 Task: In the  document Michael.docx change page color to  'Light Brown'. Add link on bottom right corner of the sheet: 'www.instagram.com' Insert page numer on top of the page
Action: Mouse moved to (35, 92)
Screenshot: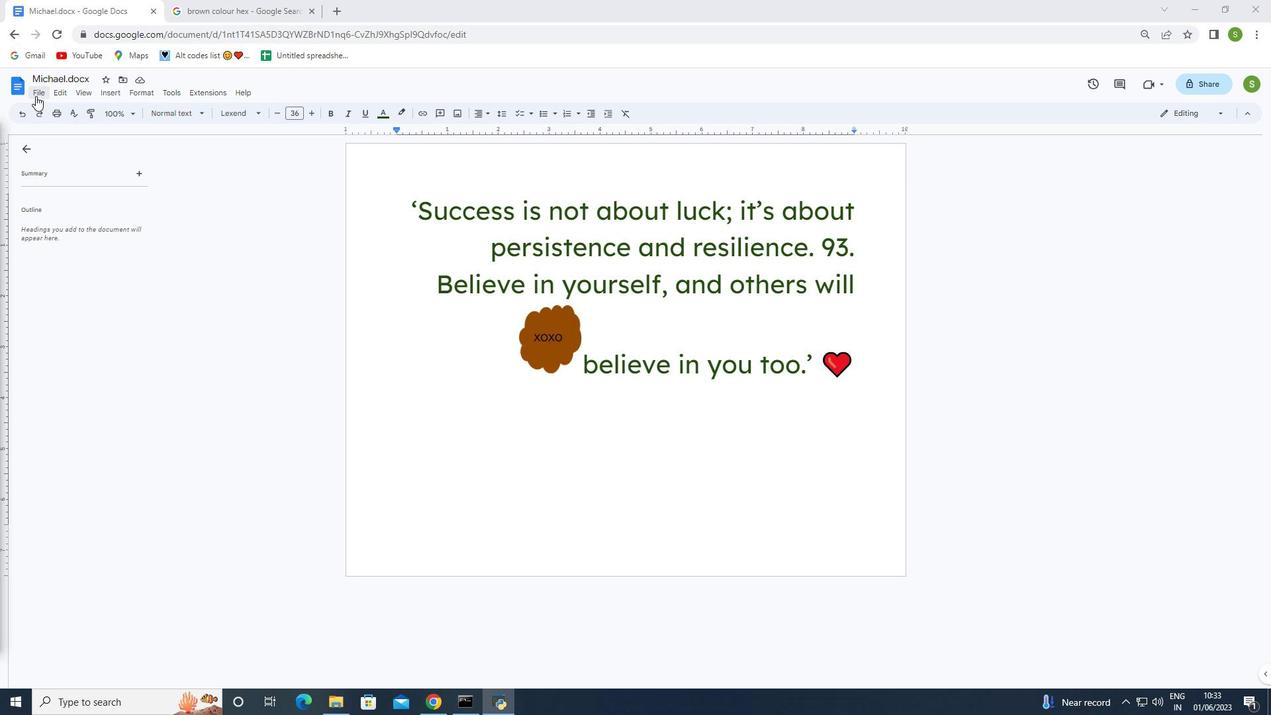 
Action: Mouse pressed left at (35, 92)
Screenshot: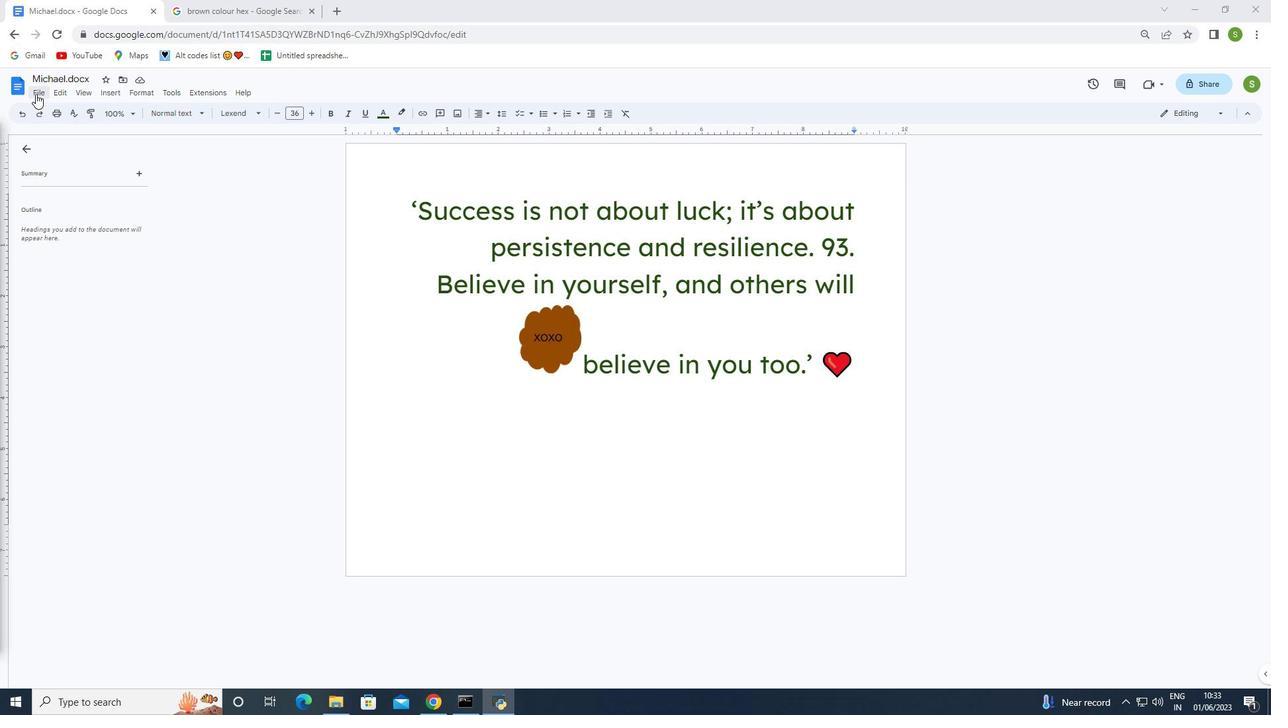 
Action: Mouse moved to (72, 229)
Screenshot: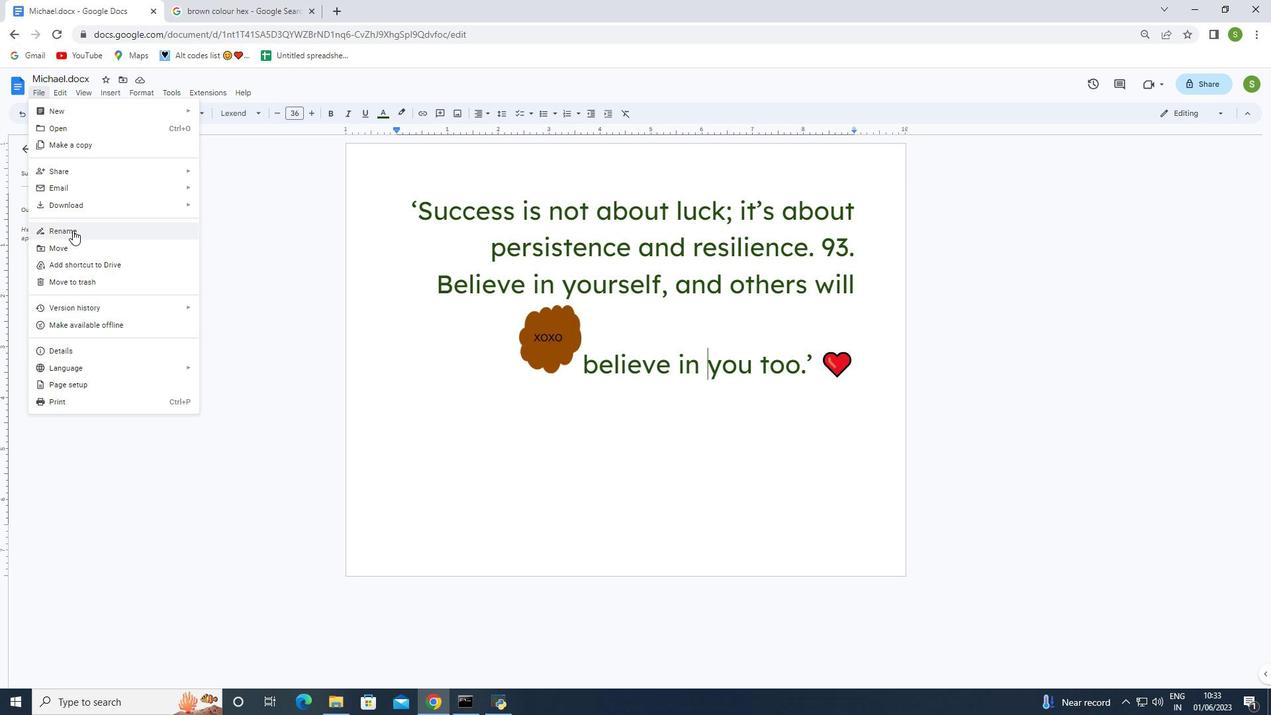 
Action: Mouse pressed left at (72, 229)
Screenshot: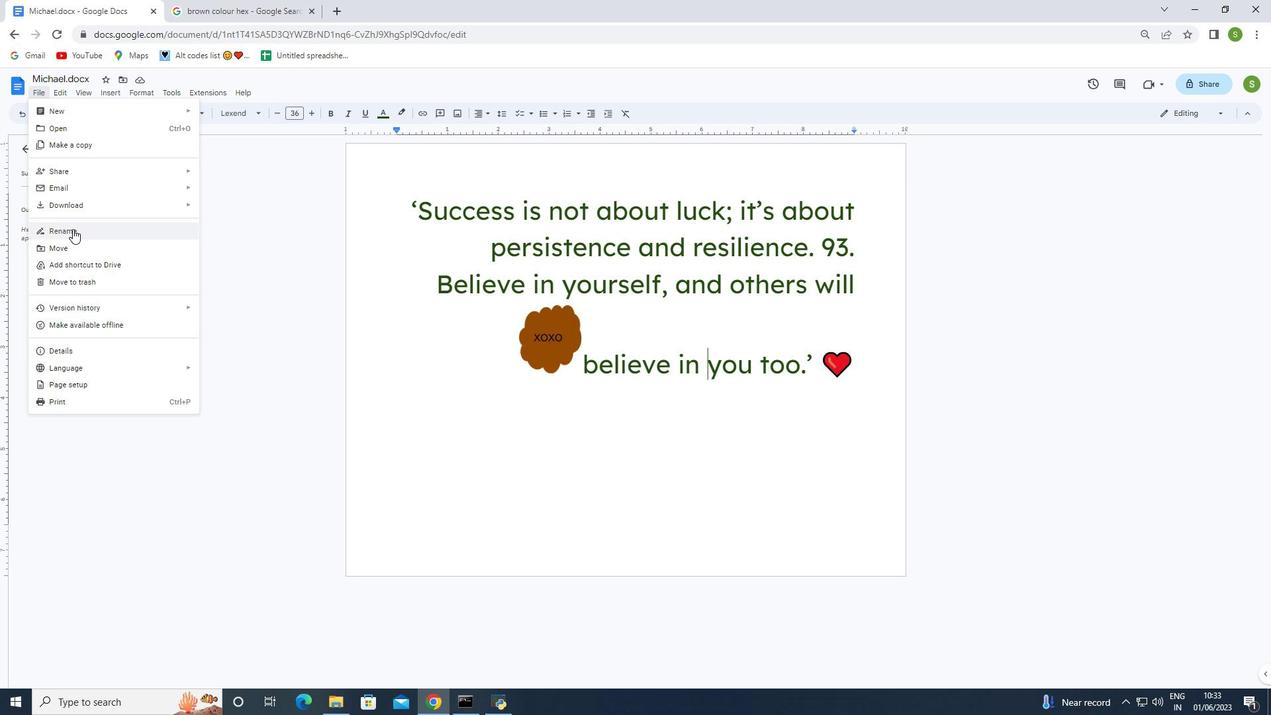 
Action: Mouse moved to (91, 78)
Screenshot: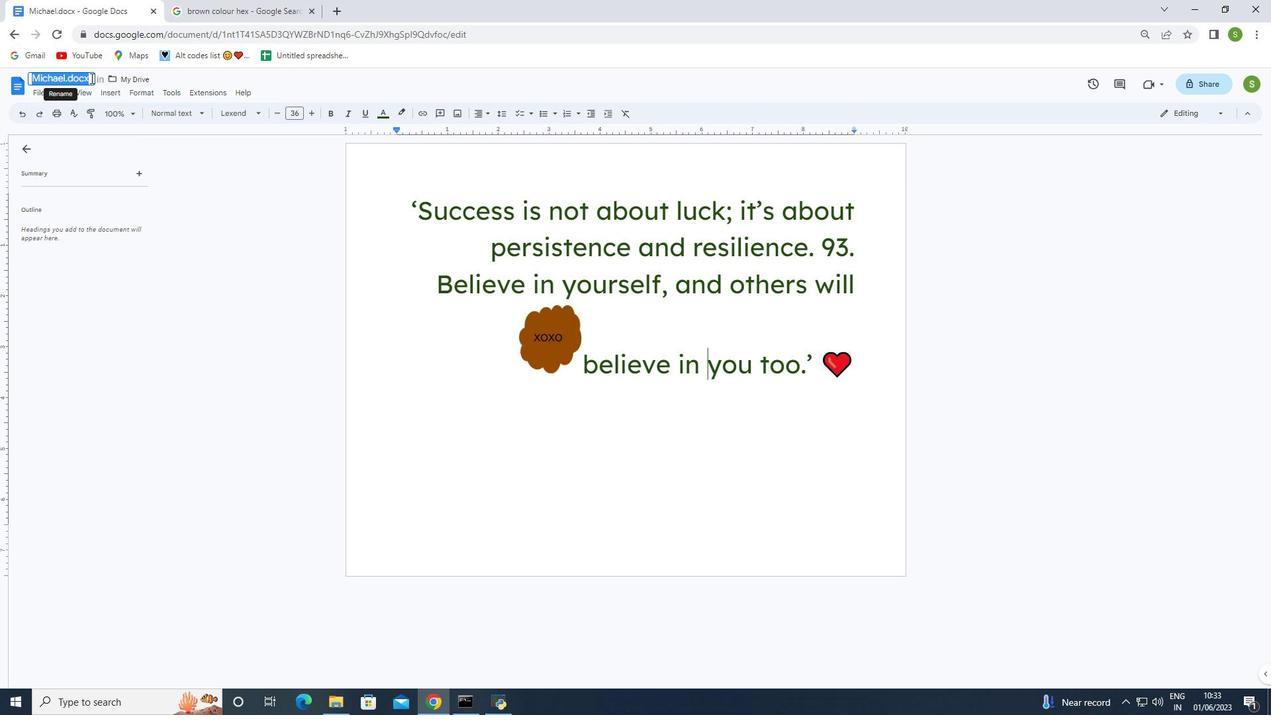 
Action: Mouse pressed left at (91, 78)
Screenshot: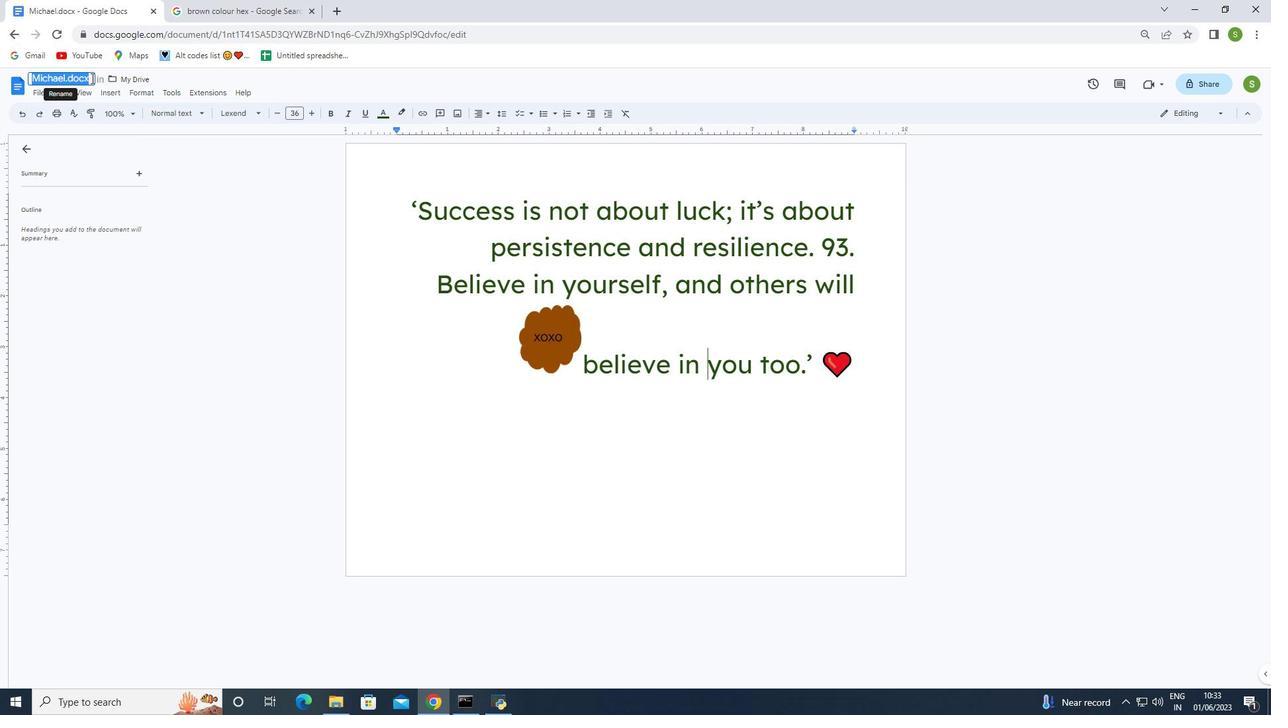 
Action: Mouse moved to (147, 202)
Screenshot: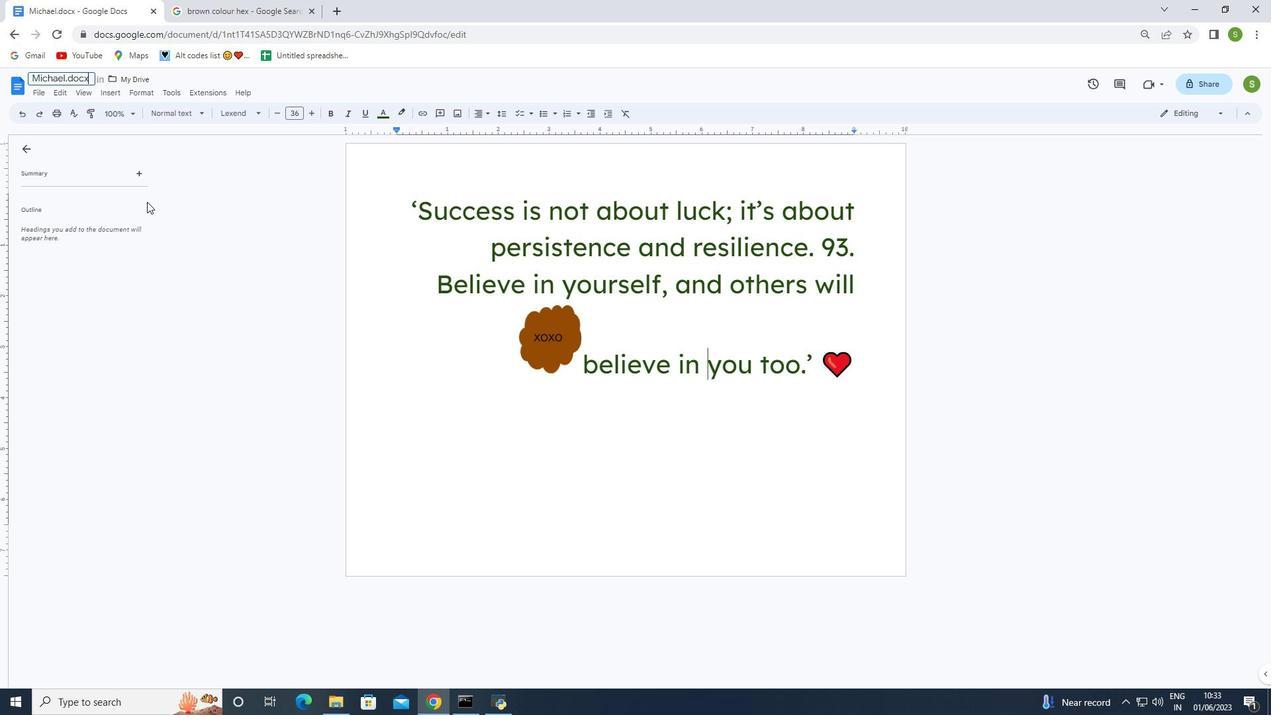 
Action: Key pressed <Key.enter>
Screenshot: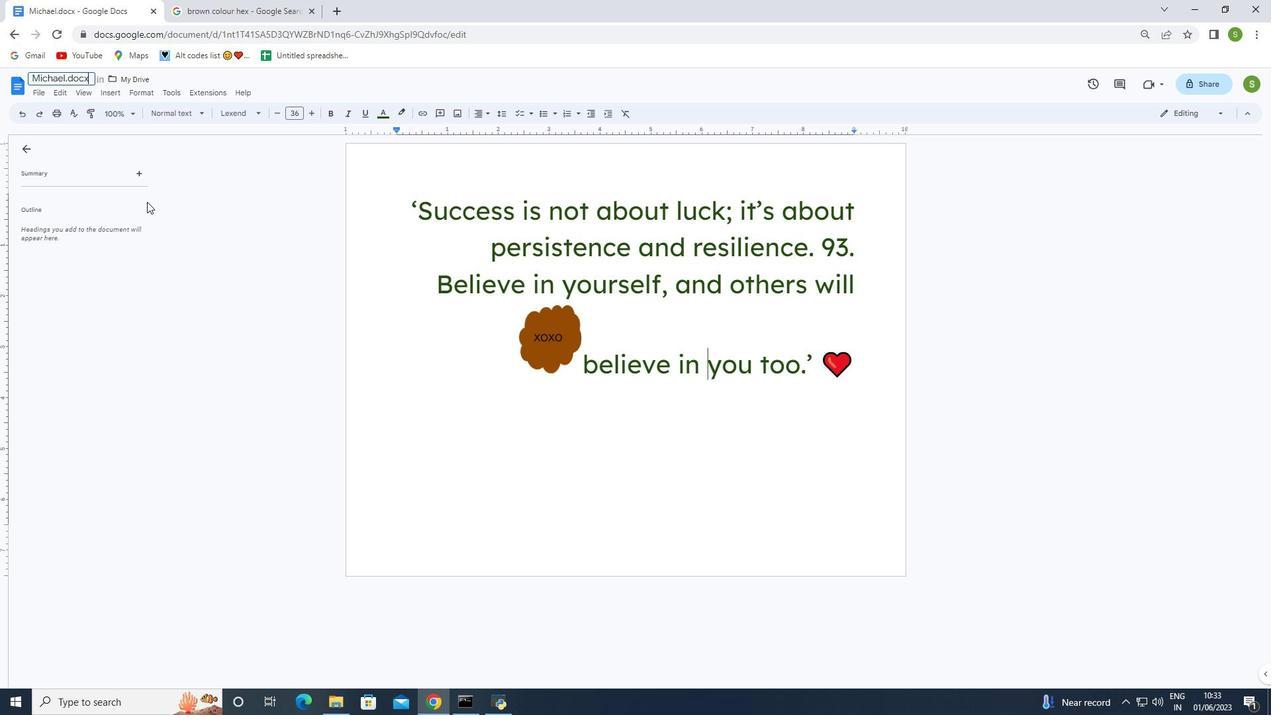 
Action: Mouse moved to (261, 0)
Screenshot: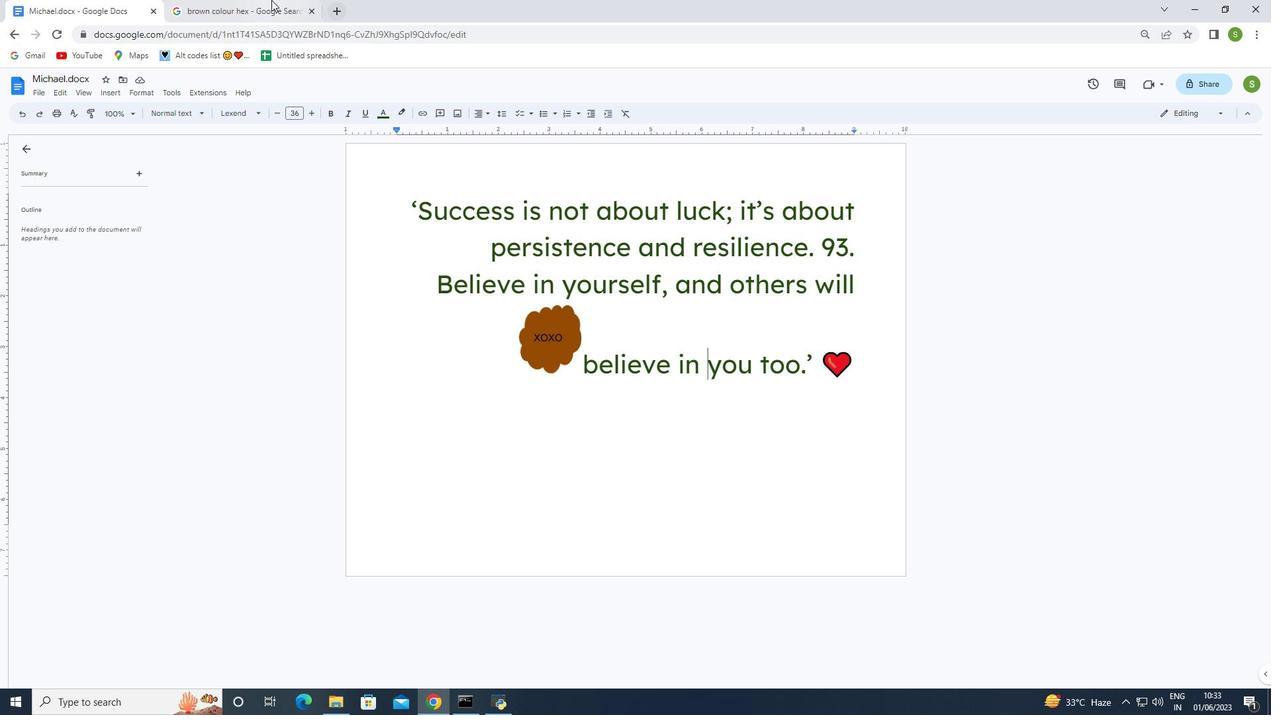 
Action: Mouse pressed left at (261, 0)
Screenshot: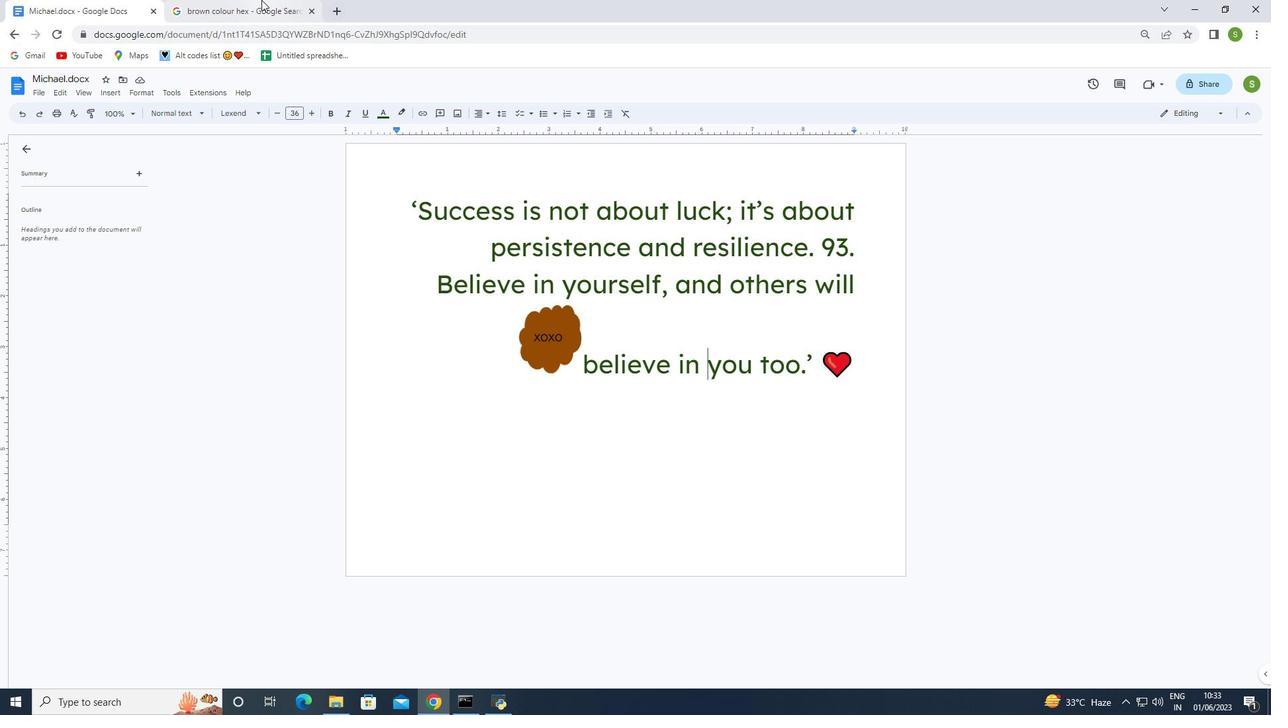 
Action: Mouse moved to (257, 114)
Screenshot: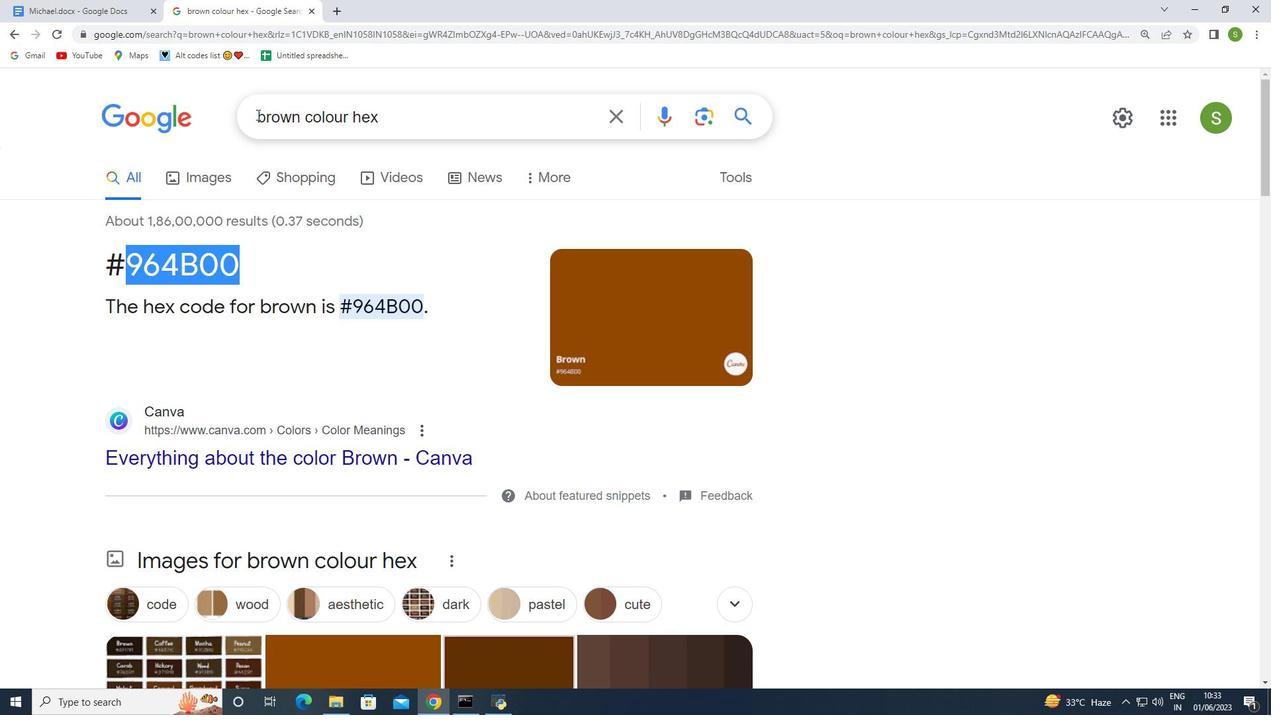 
Action: Mouse pressed left at (257, 114)
Screenshot: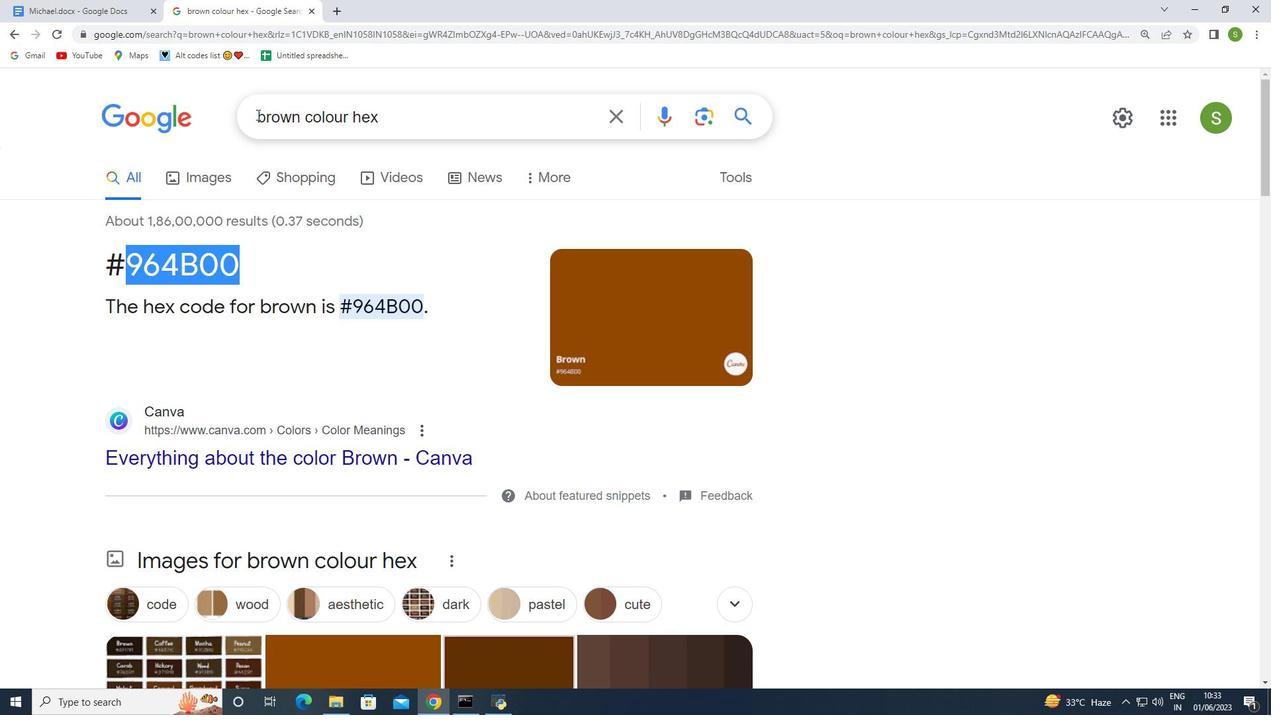 
Action: Mouse moved to (243, 174)
Screenshot: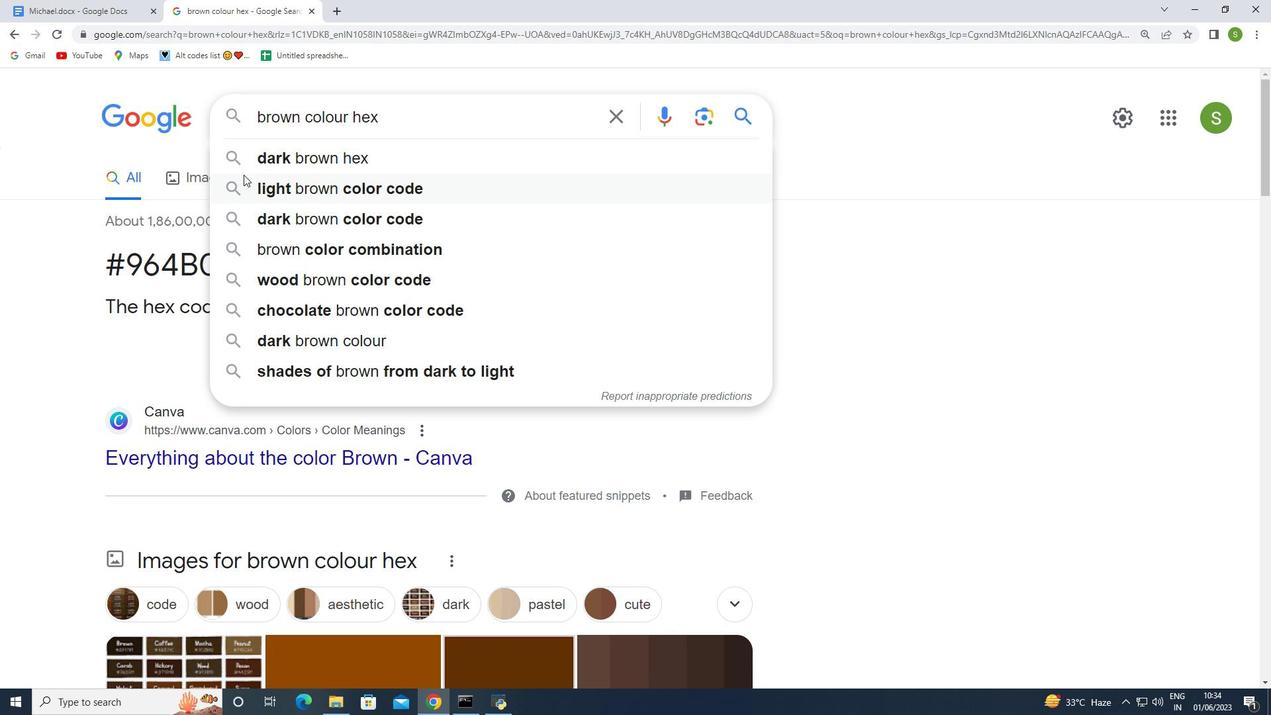 
Action: Key pressed l
Screenshot: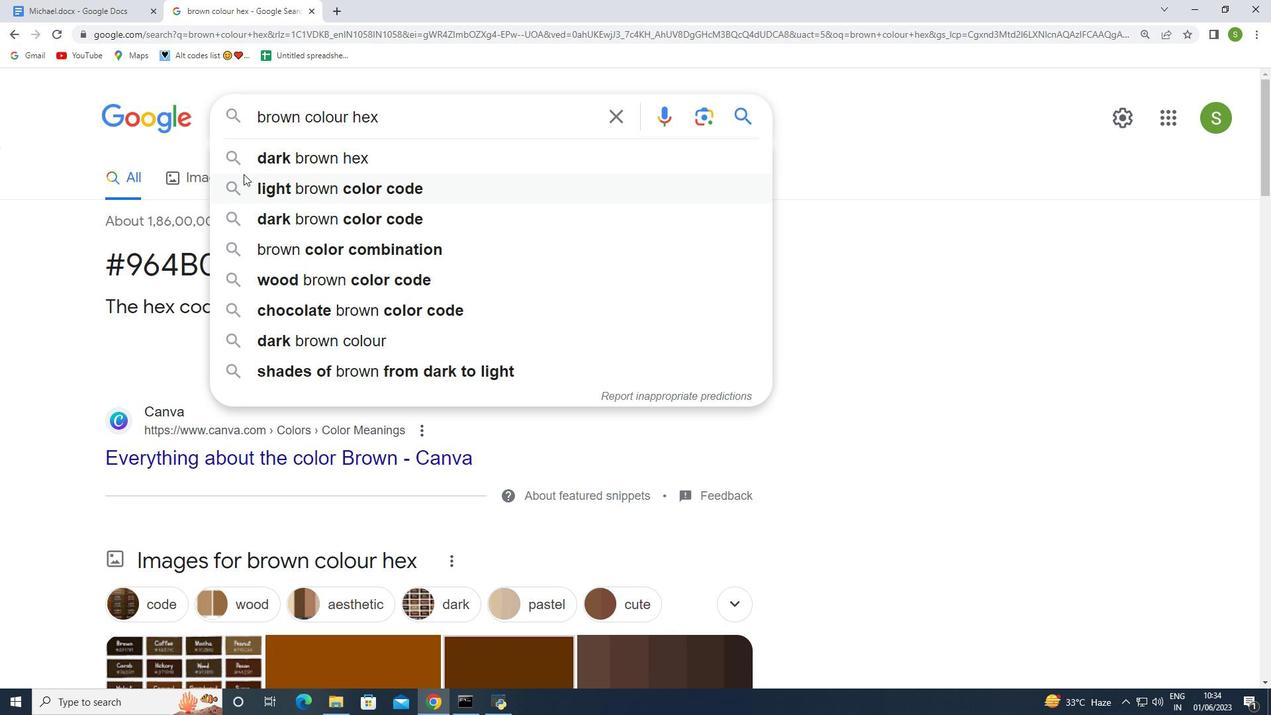
Action: Mouse moved to (244, 170)
Screenshot: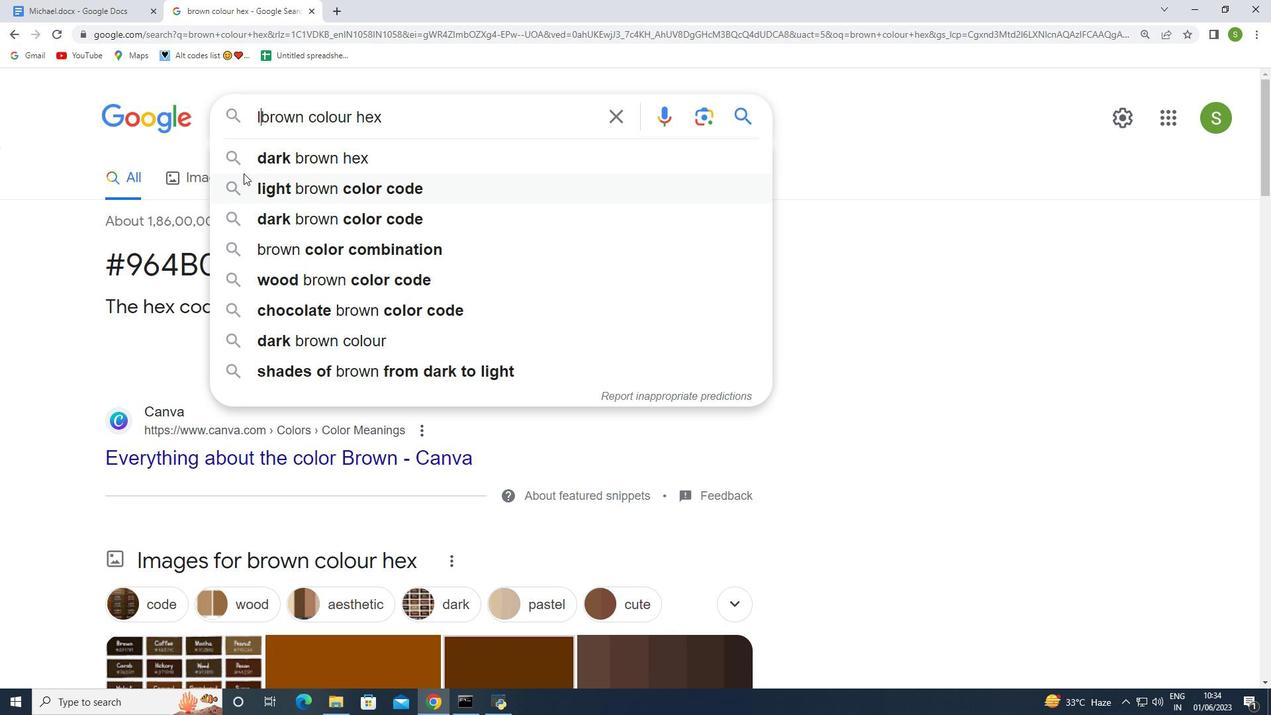 
Action: Key pressed i
Screenshot: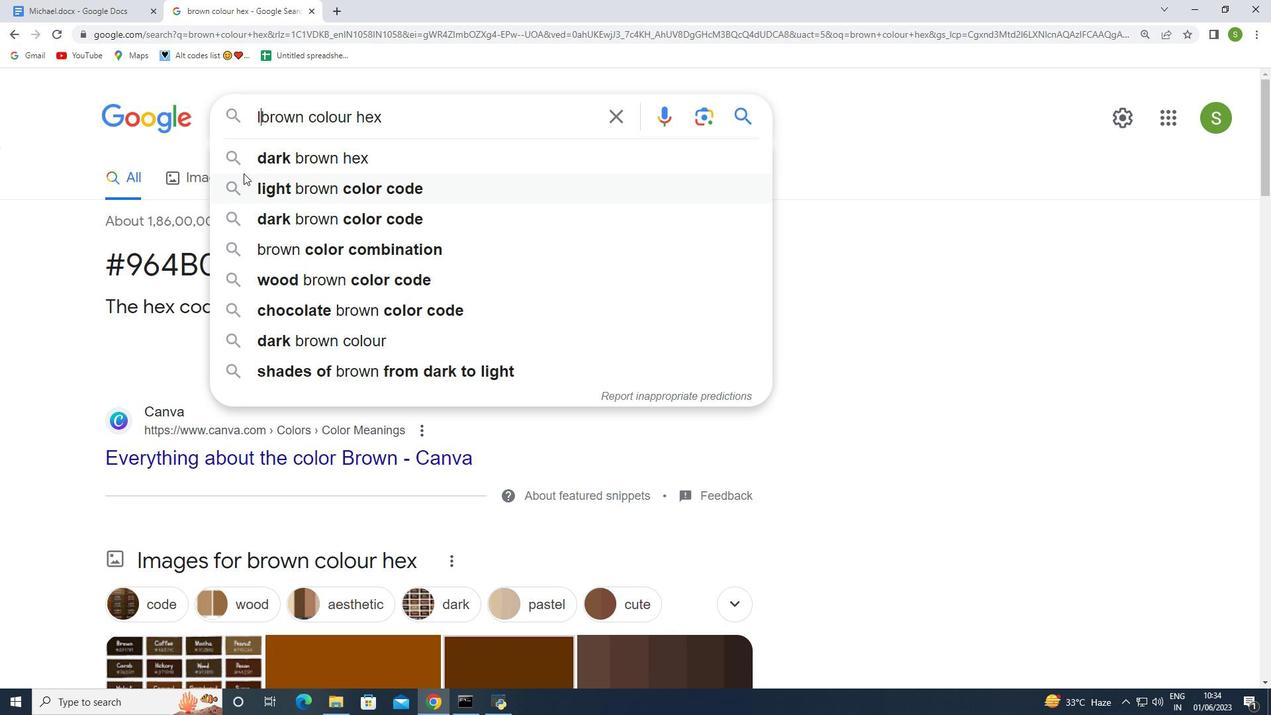 
Action: Mouse moved to (243, 172)
Screenshot: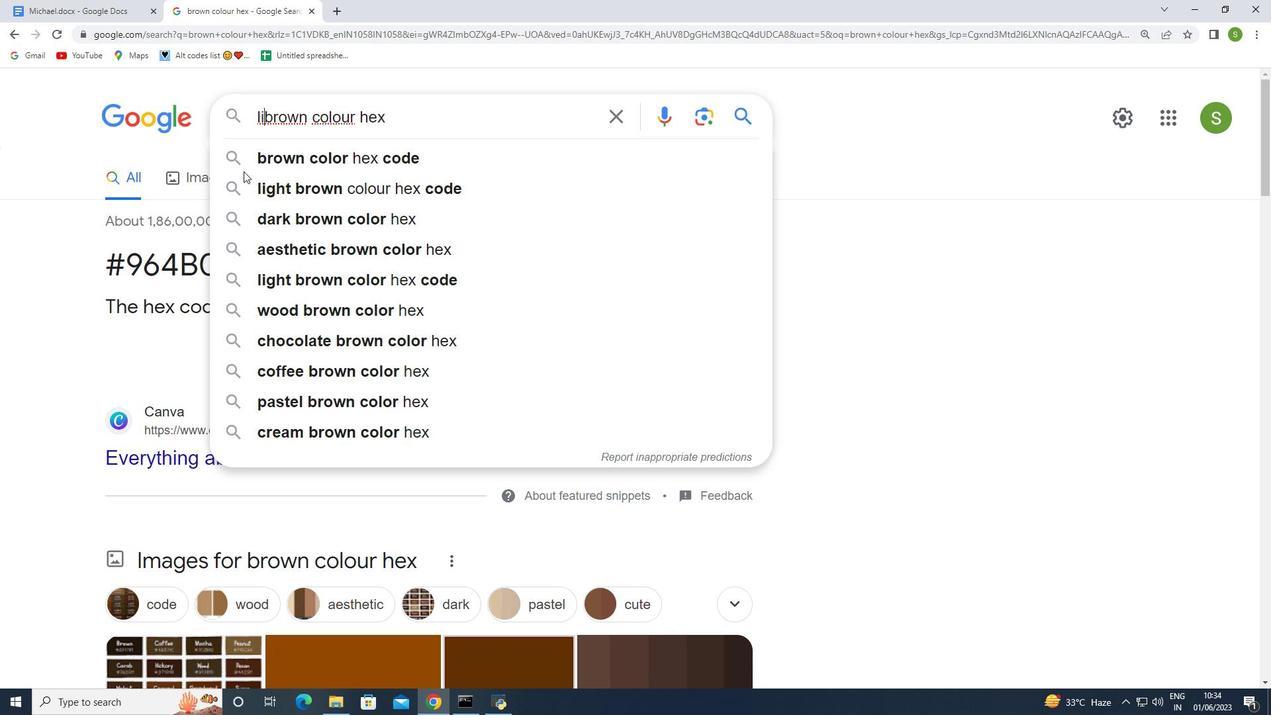 
Action: Key pressed g
Screenshot: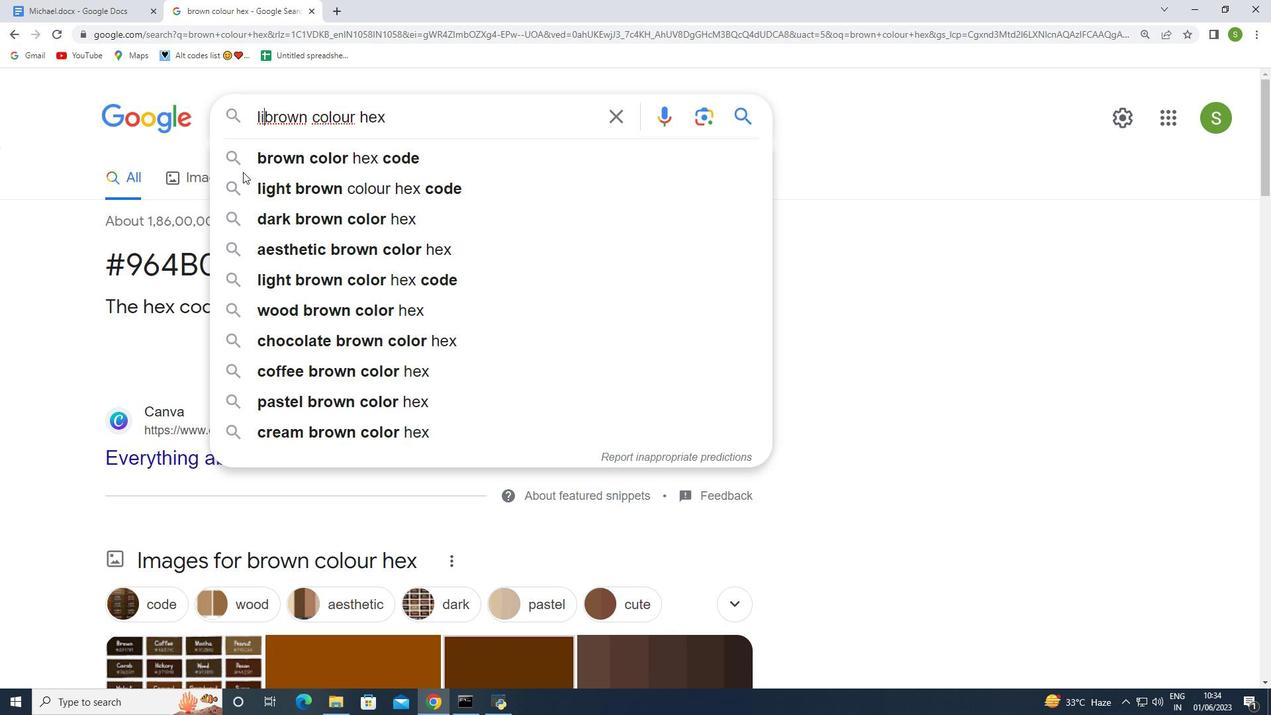 
Action: Mouse moved to (243, 172)
Screenshot: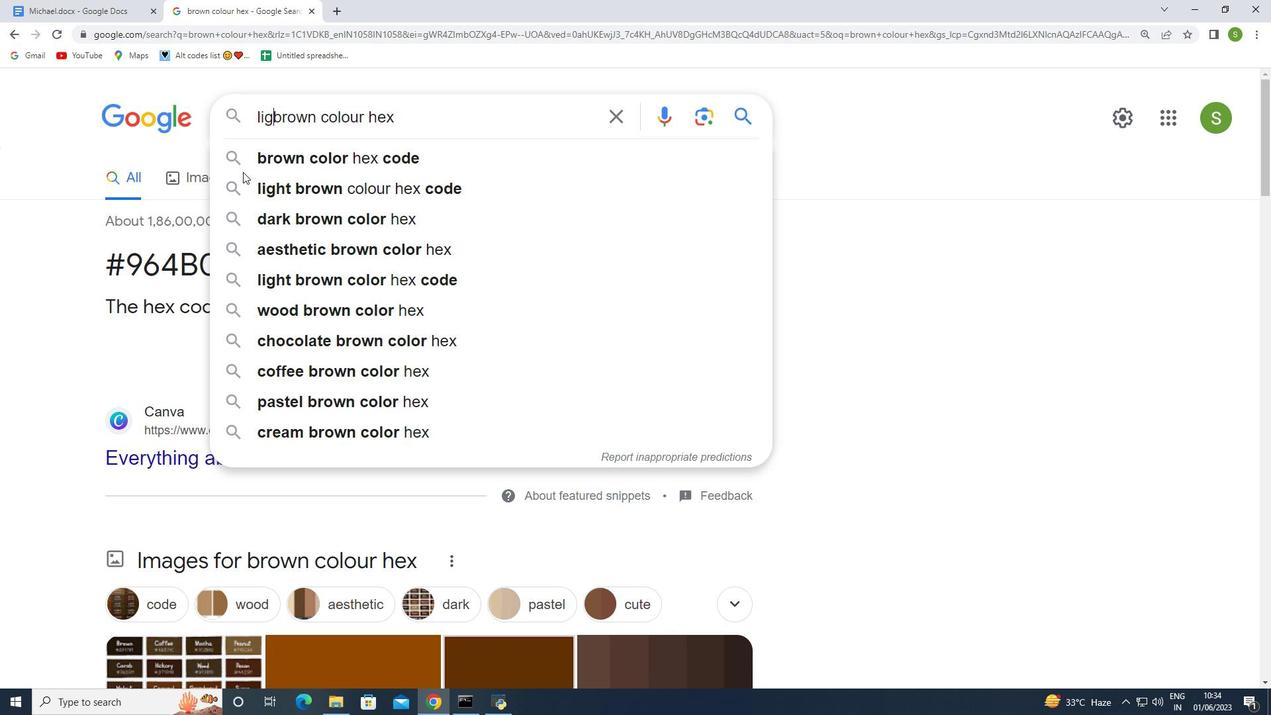 
Action: Key pressed h
Screenshot: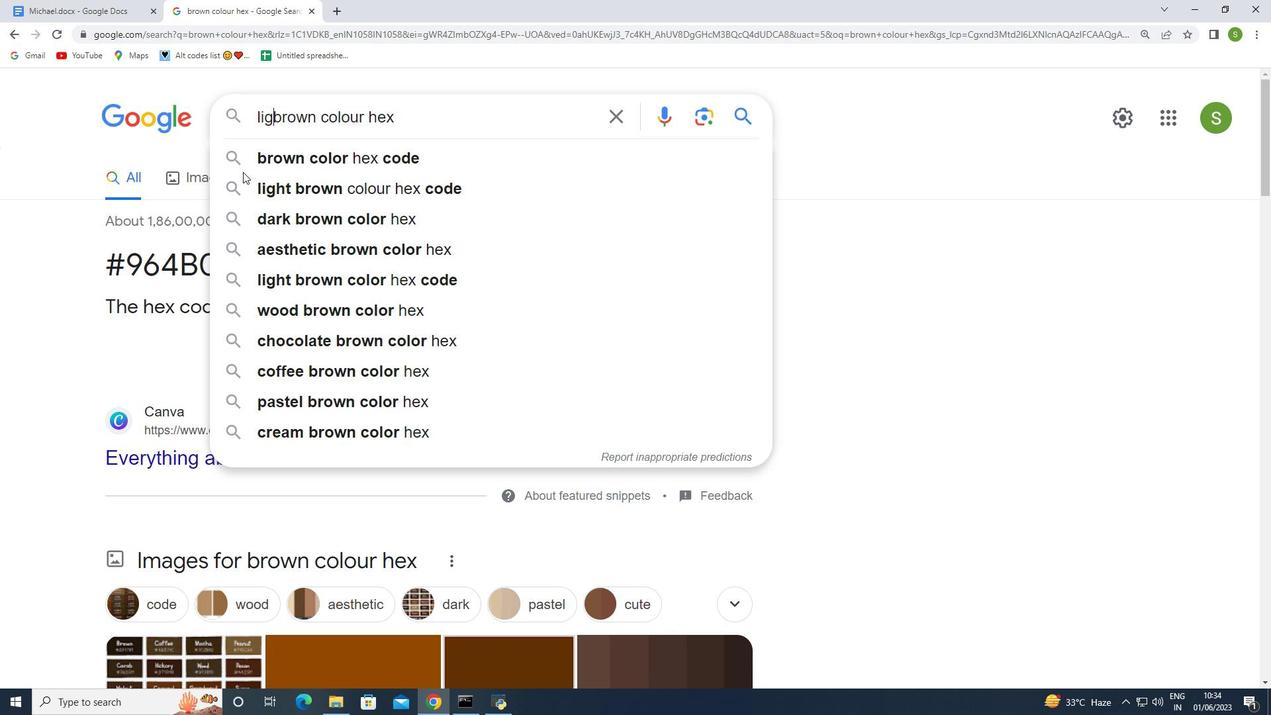 
Action: Mouse moved to (243, 172)
Screenshot: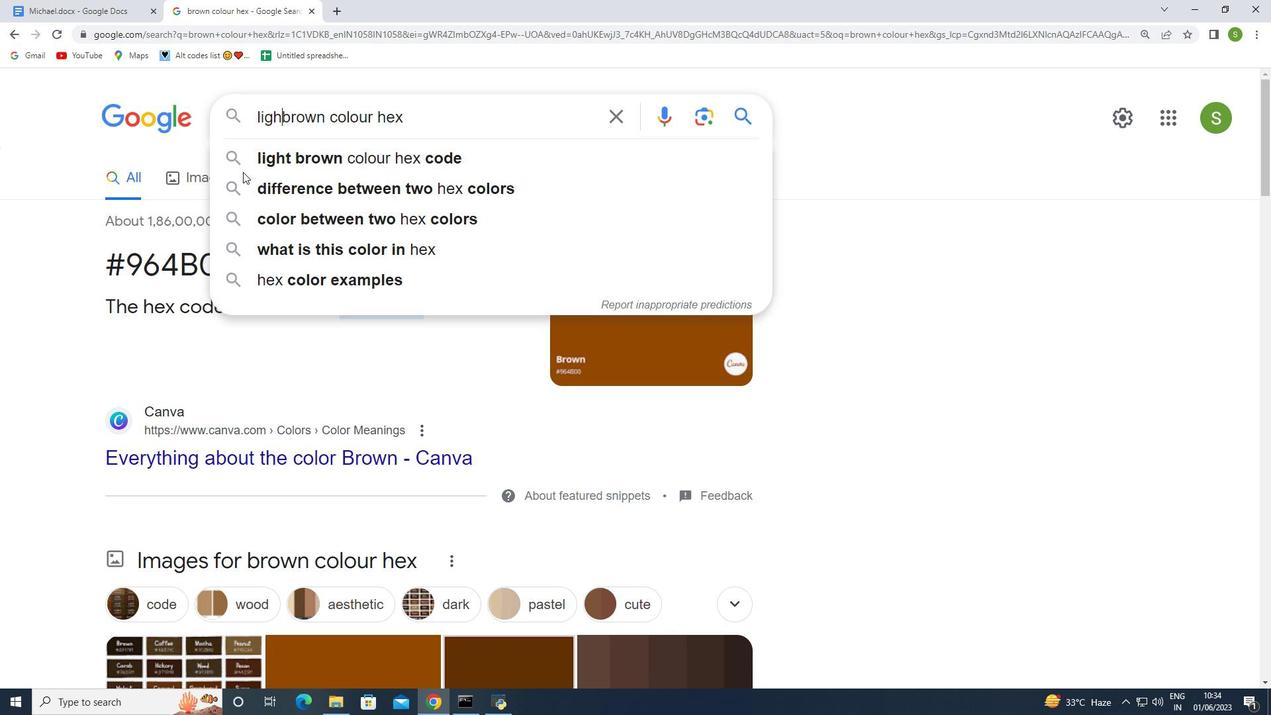 
Action: Key pressed t
Screenshot: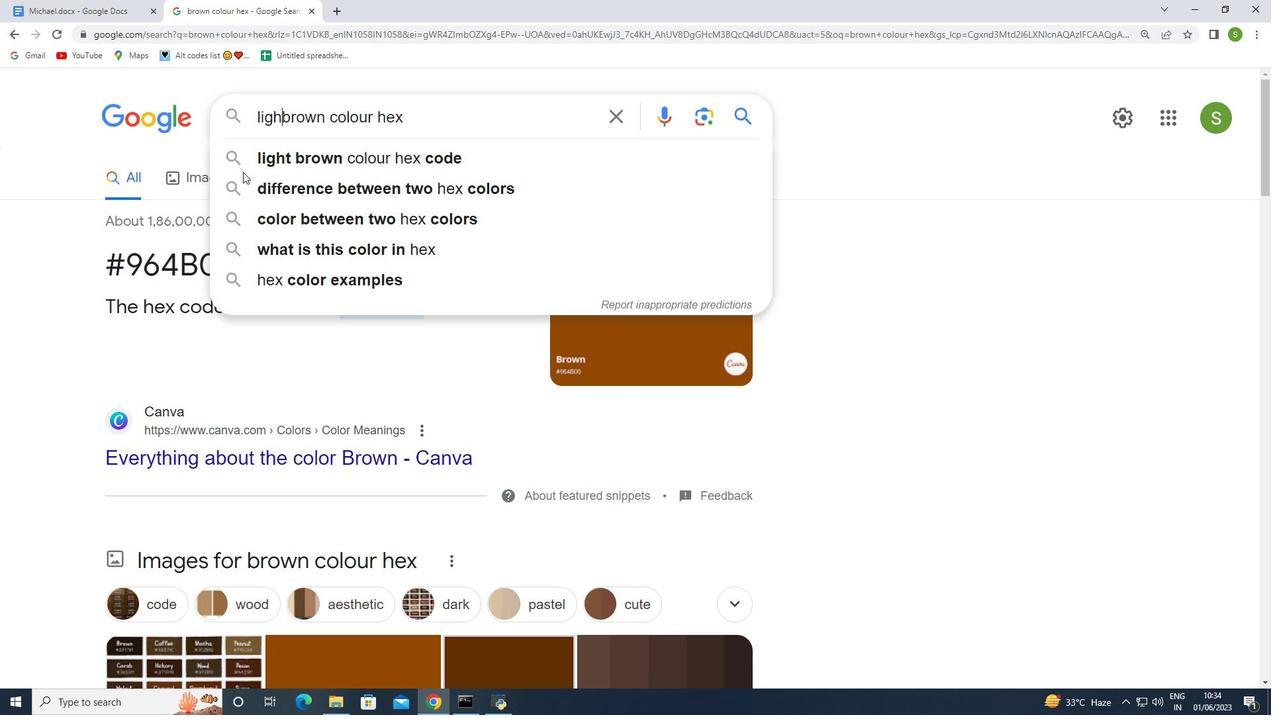 
Action: Mouse moved to (243, 172)
Screenshot: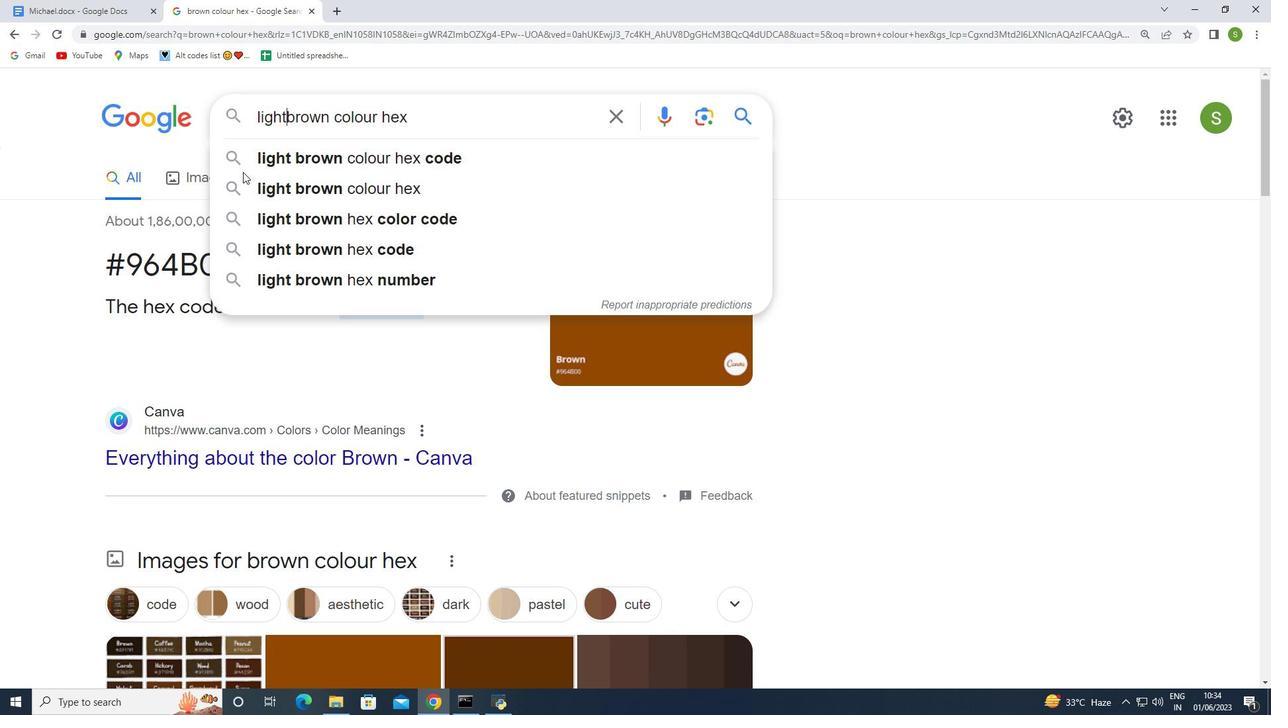 
Action: Key pressed <Key.space>
Screenshot: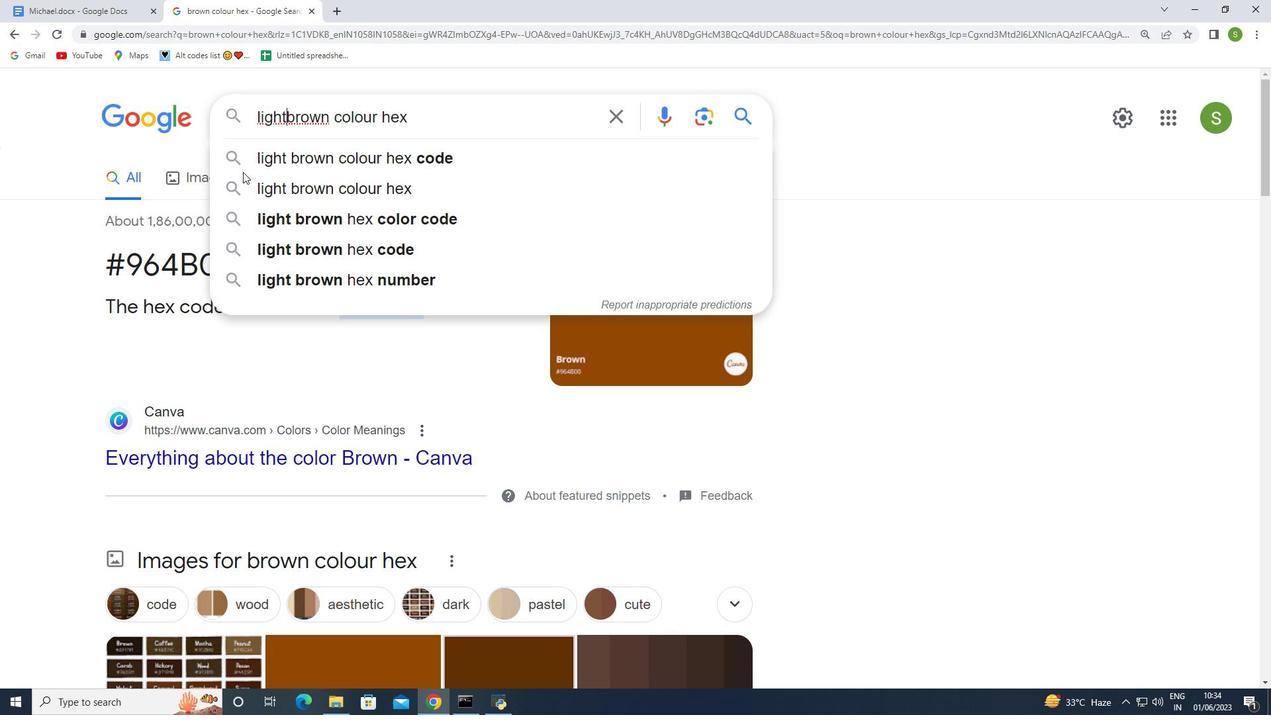 
Action: Mouse moved to (244, 172)
Screenshot: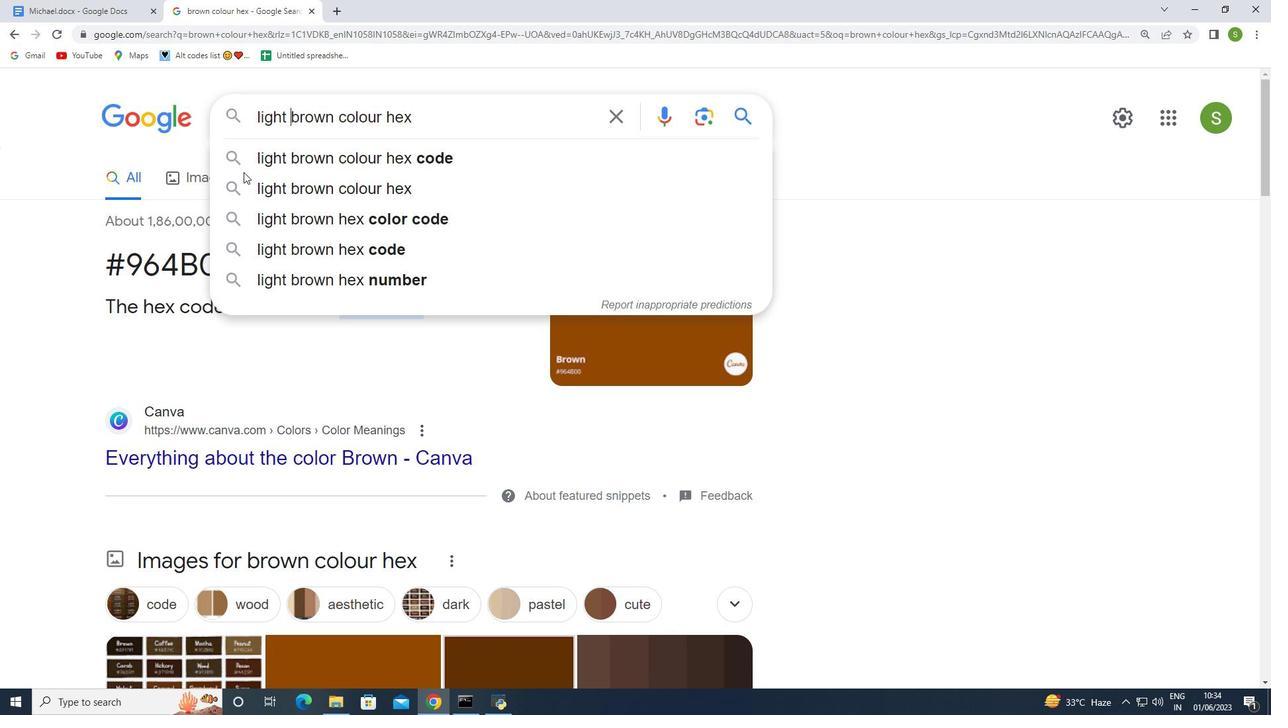 
Action: Key pressed <Key.enter>
Screenshot: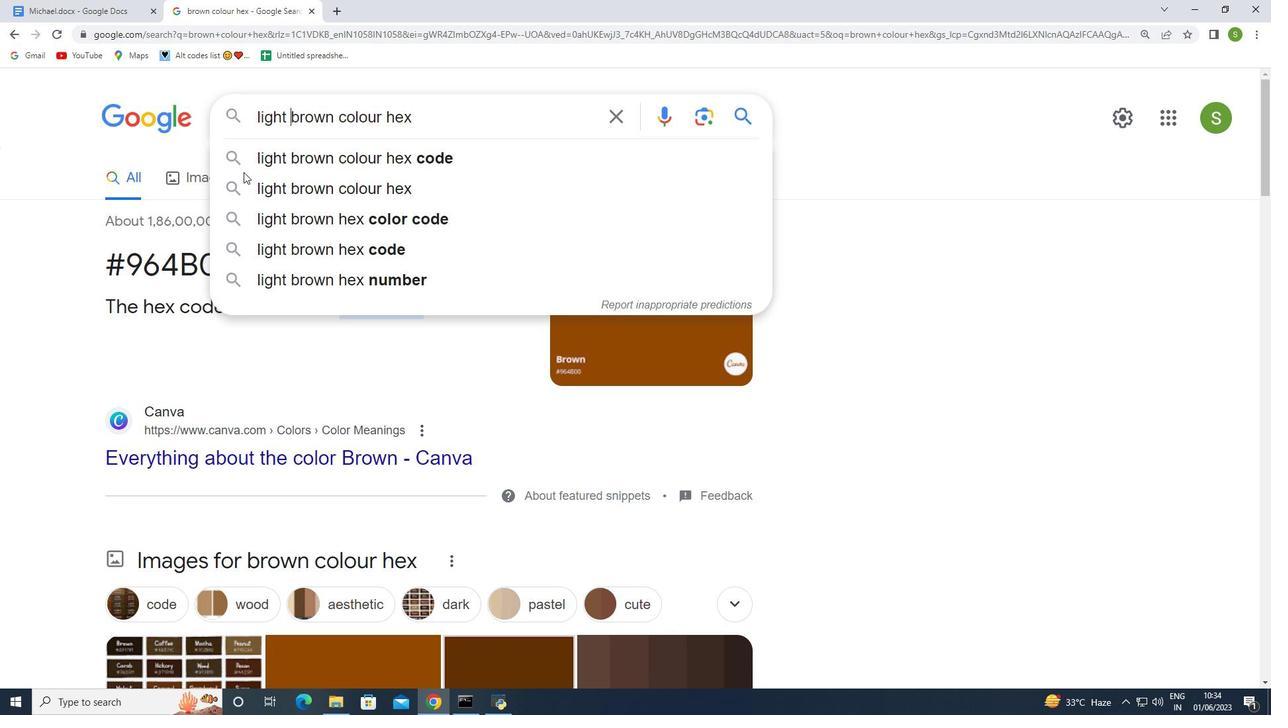 
Action: Mouse moved to (547, 349)
Screenshot: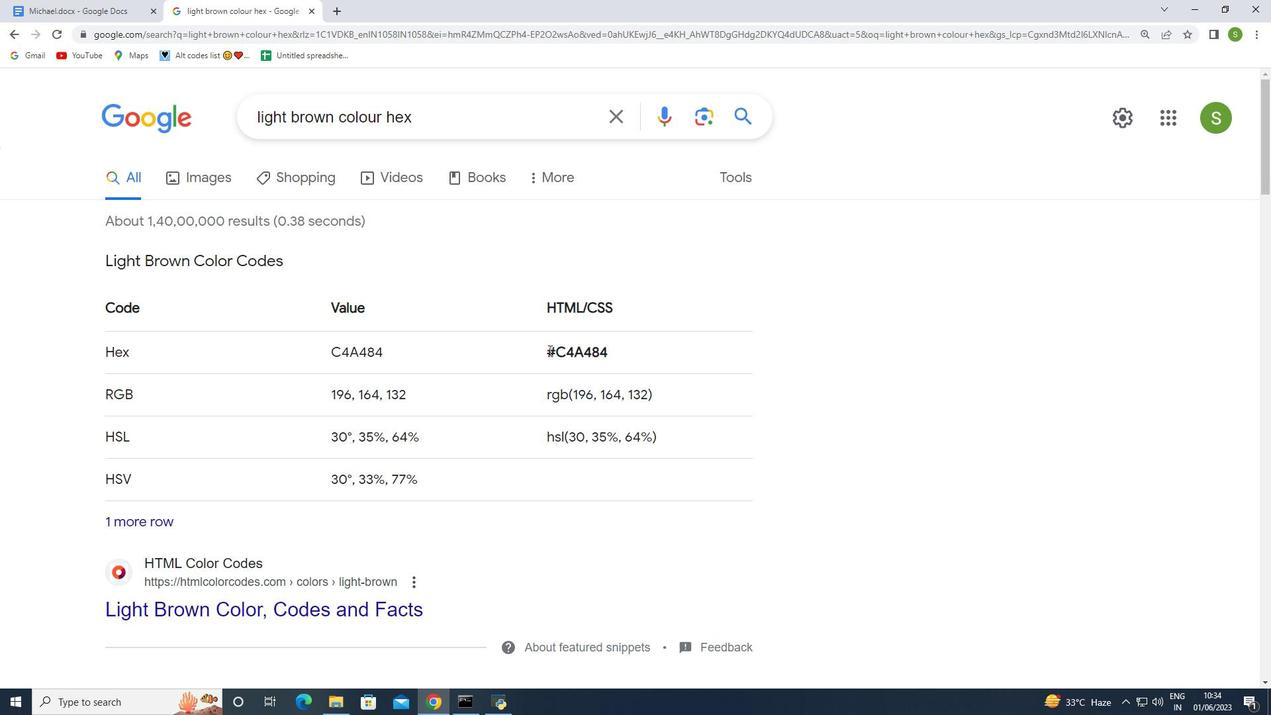 
Action: Mouse pressed left at (547, 349)
Screenshot: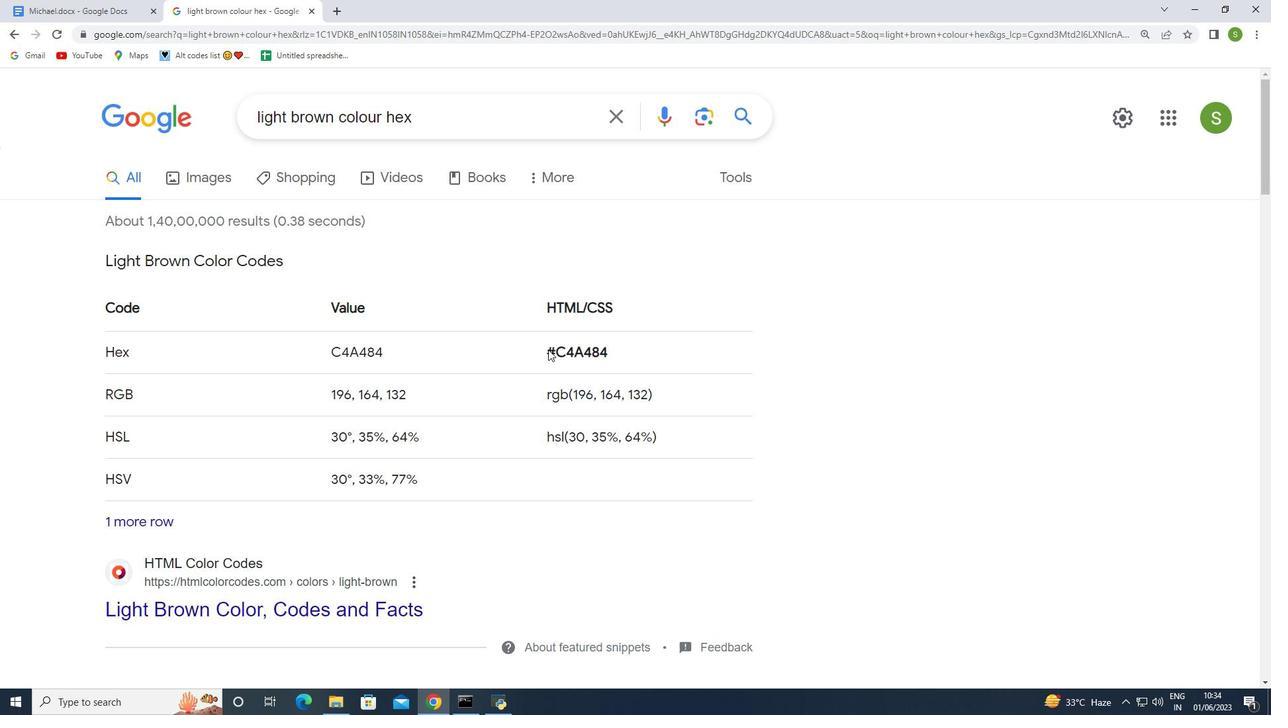 
Action: Mouse moved to (72, 3)
Screenshot: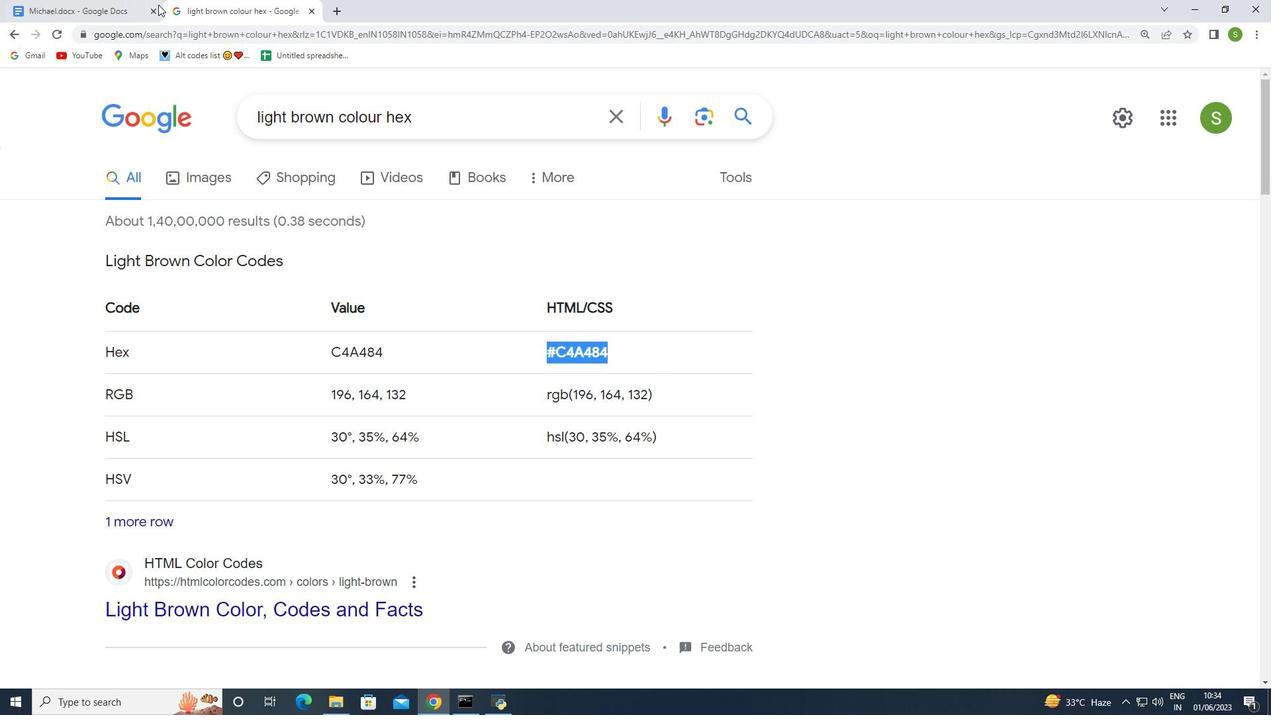 
Action: Mouse pressed left at (72, 3)
Screenshot: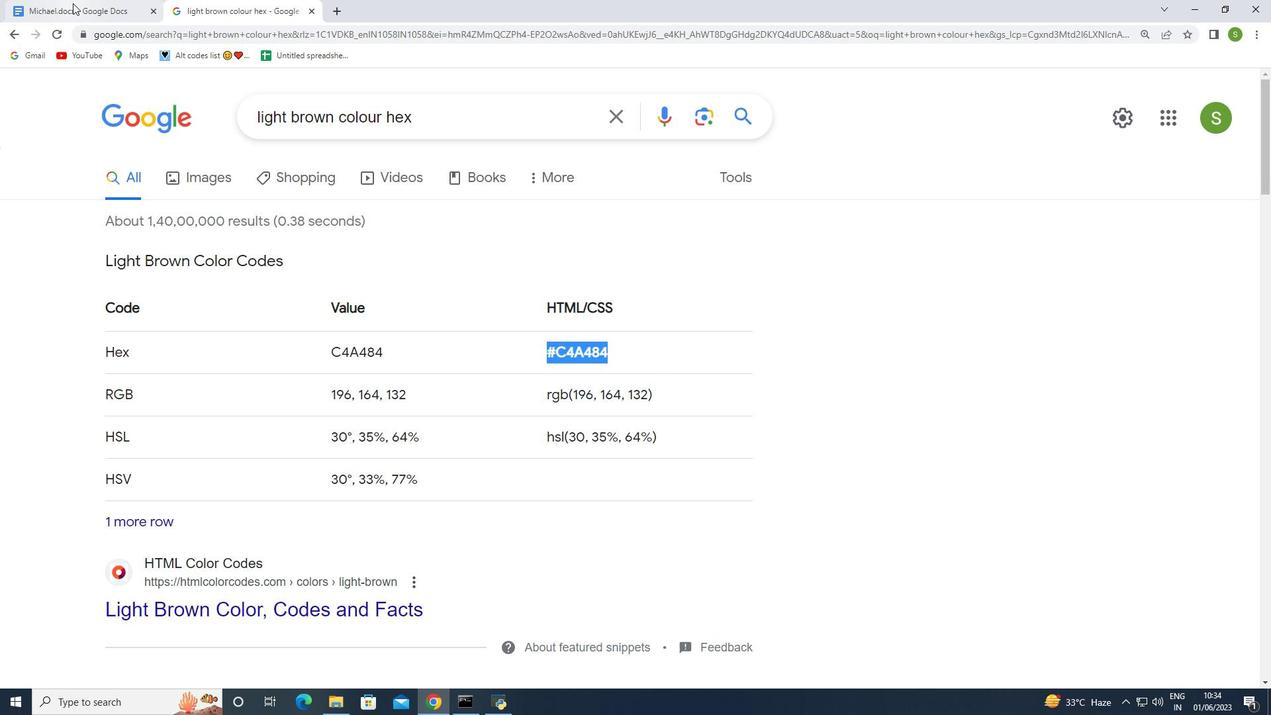 
Action: Mouse moved to (40, 93)
Screenshot: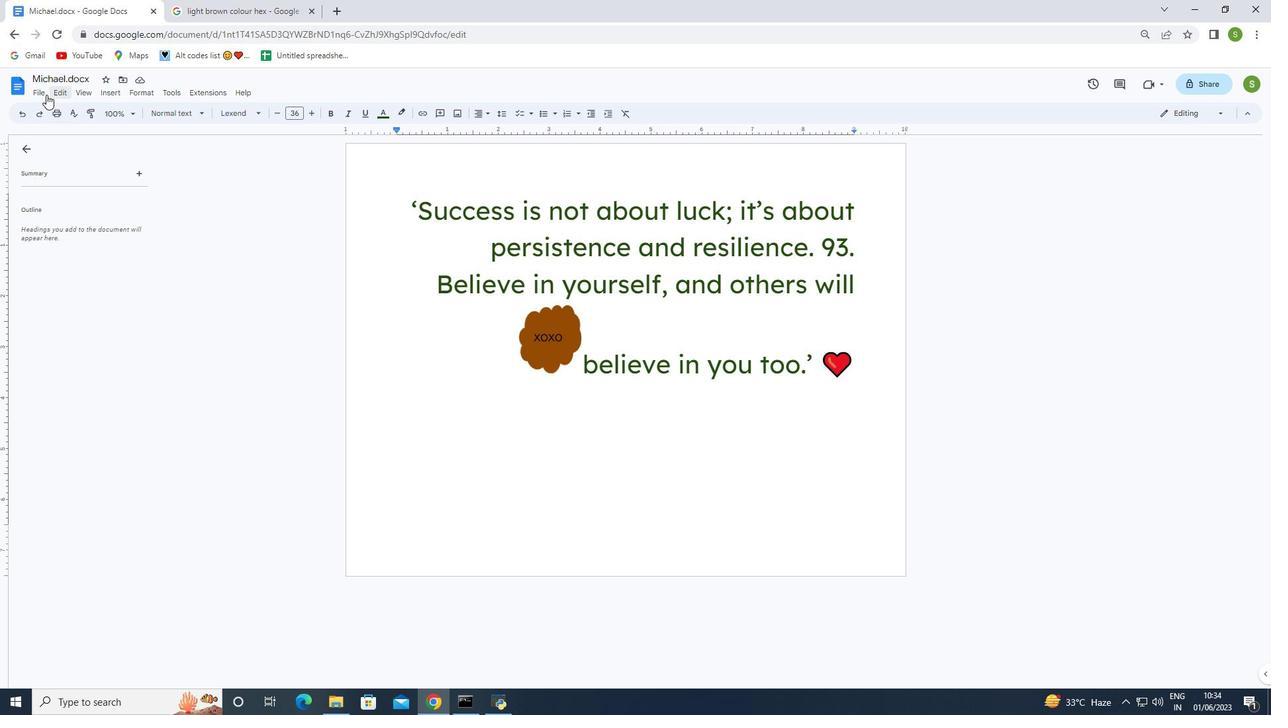
Action: Mouse pressed left at (40, 93)
Screenshot: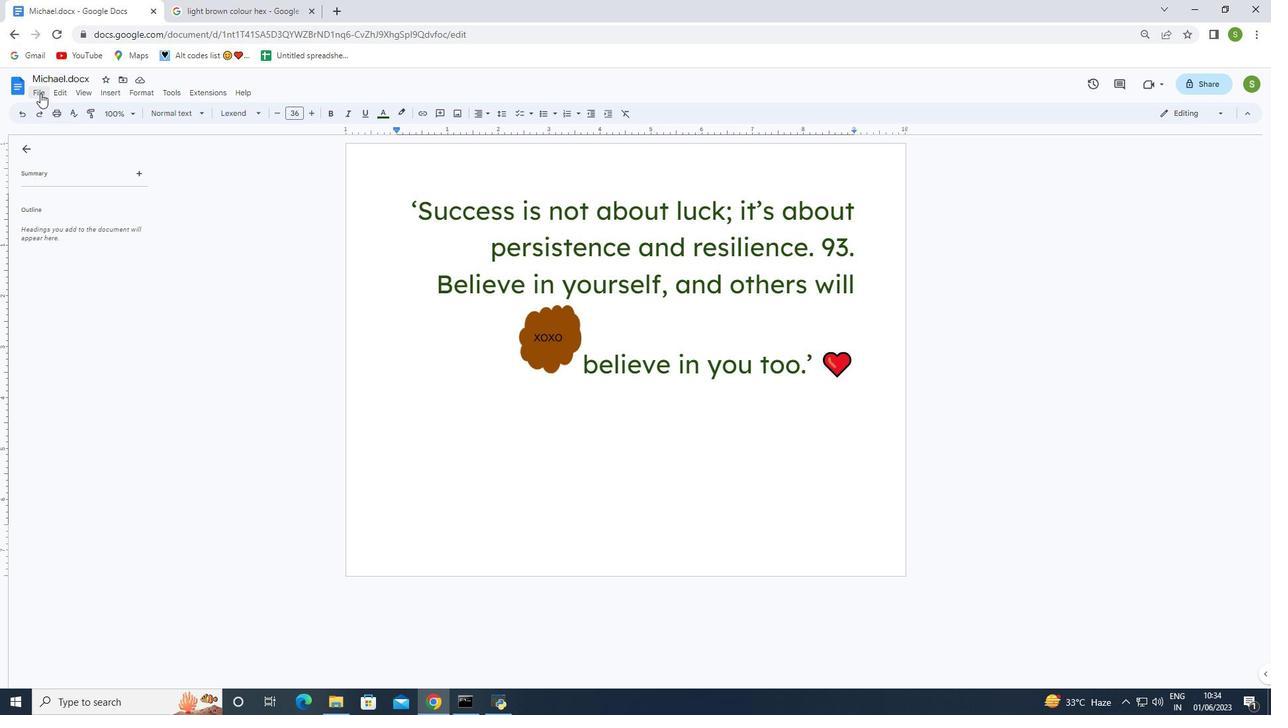 
Action: Mouse moved to (75, 382)
Screenshot: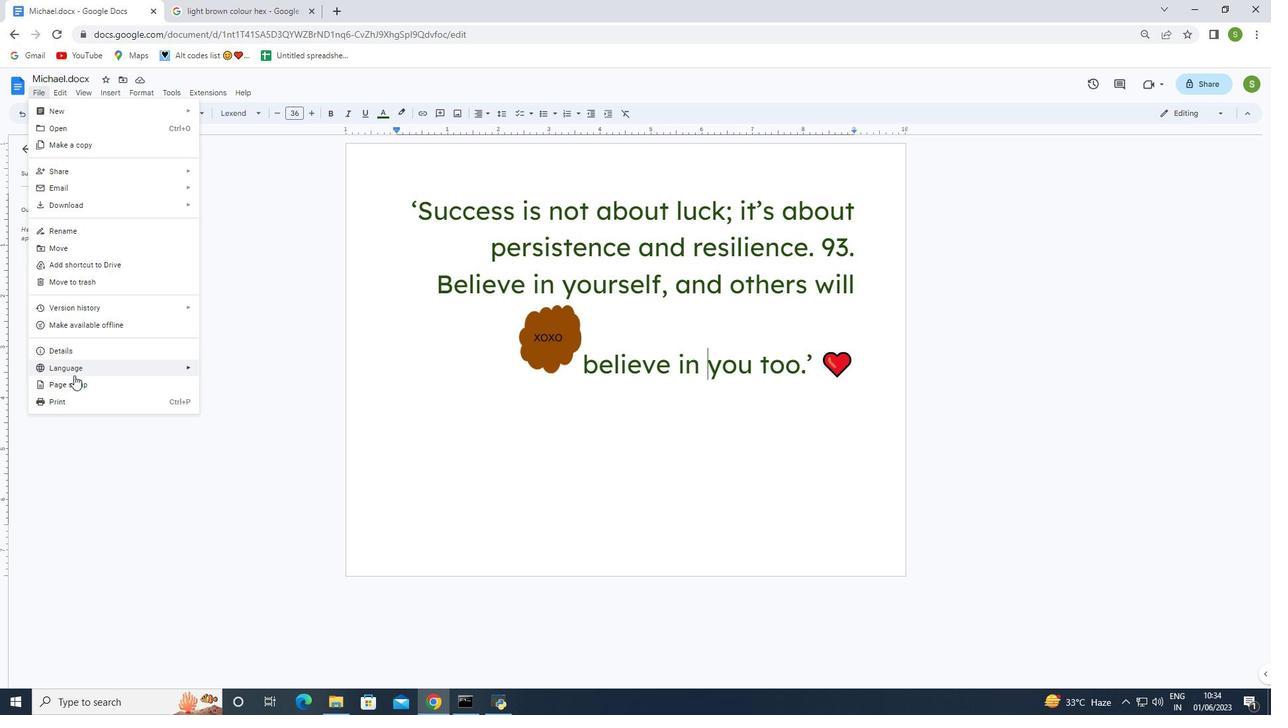 
Action: Mouse pressed left at (75, 382)
Screenshot: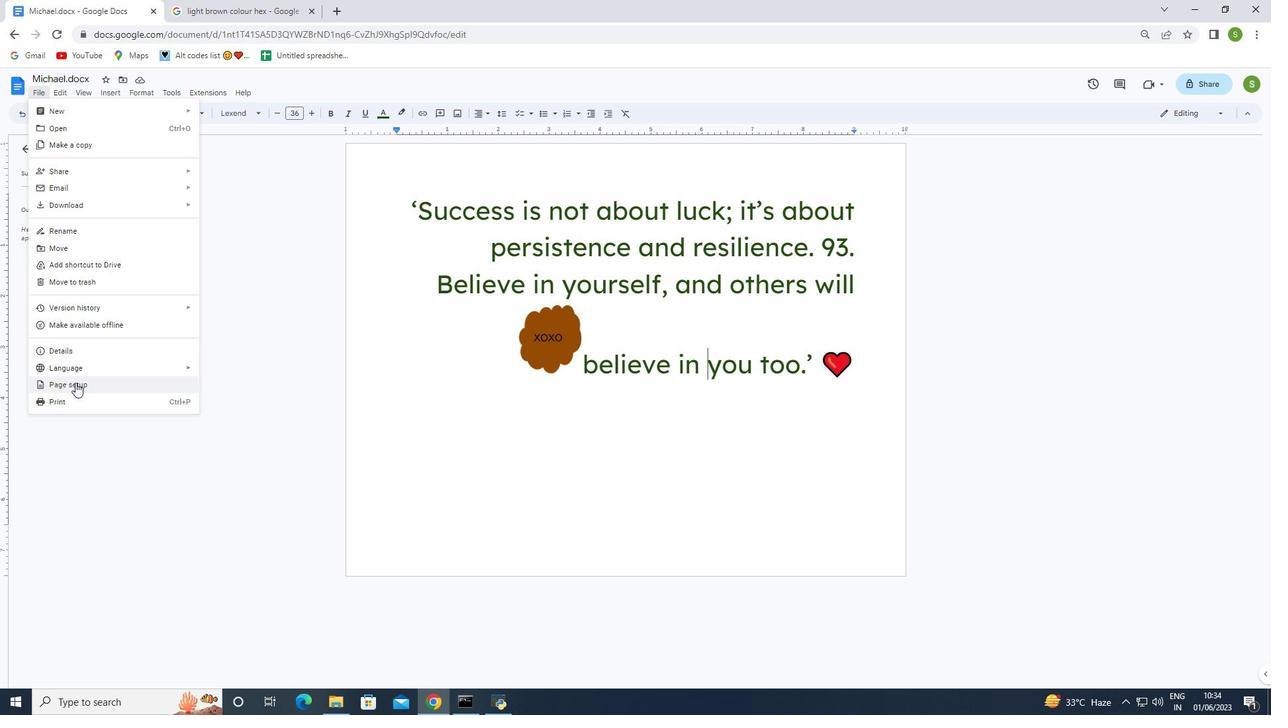 
Action: Mouse moved to (554, 451)
Screenshot: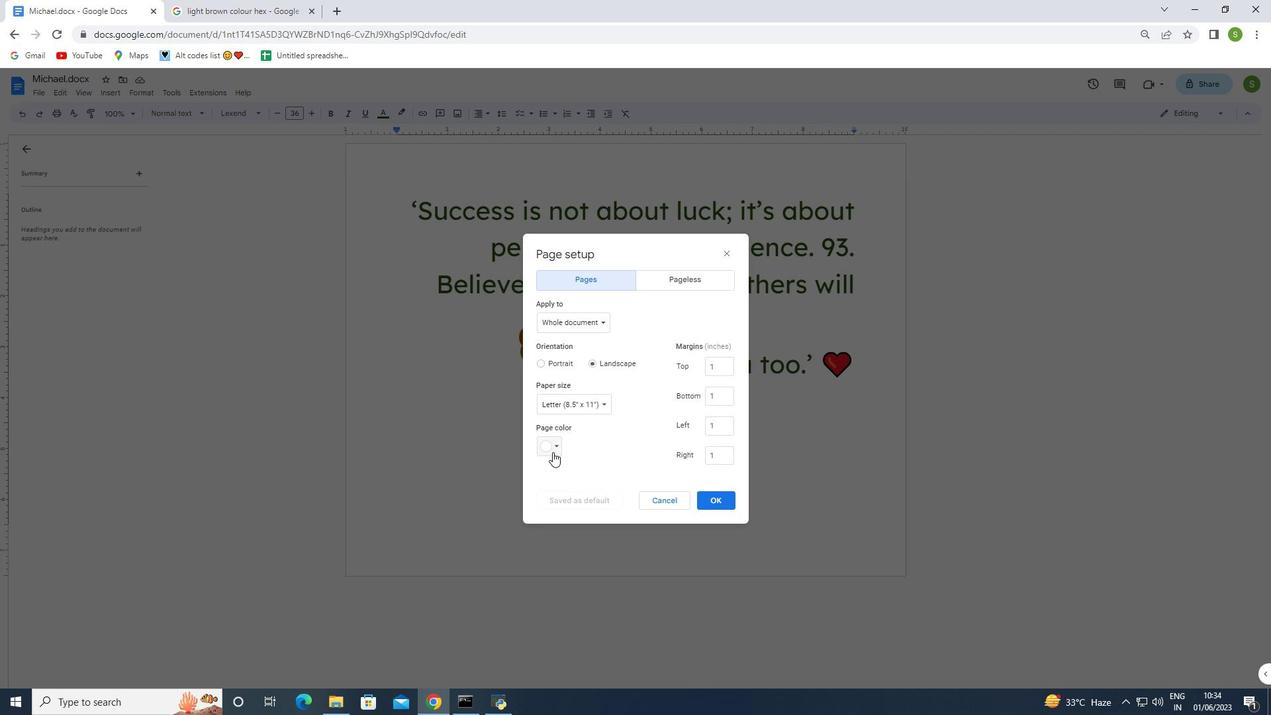 
Action: Mouse pressed left at (554, 451)
Screenshot: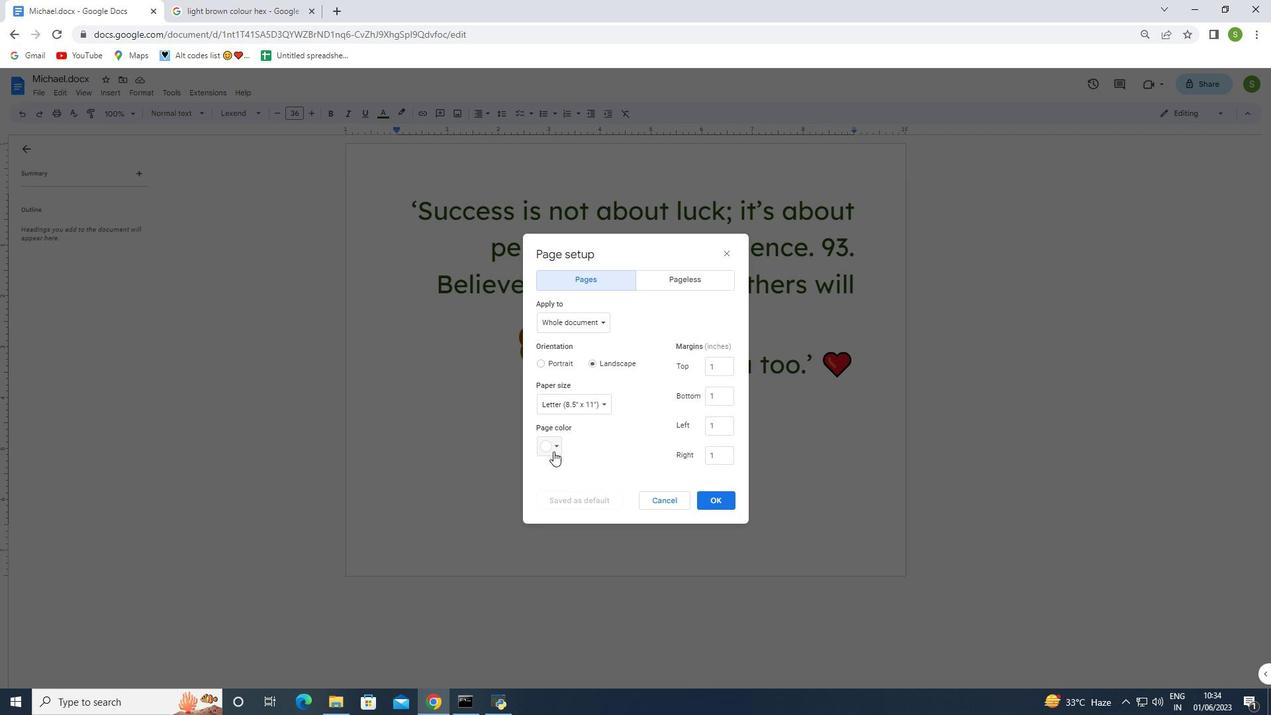 
Action: Mouse moved to (555, 569)
Screenshot: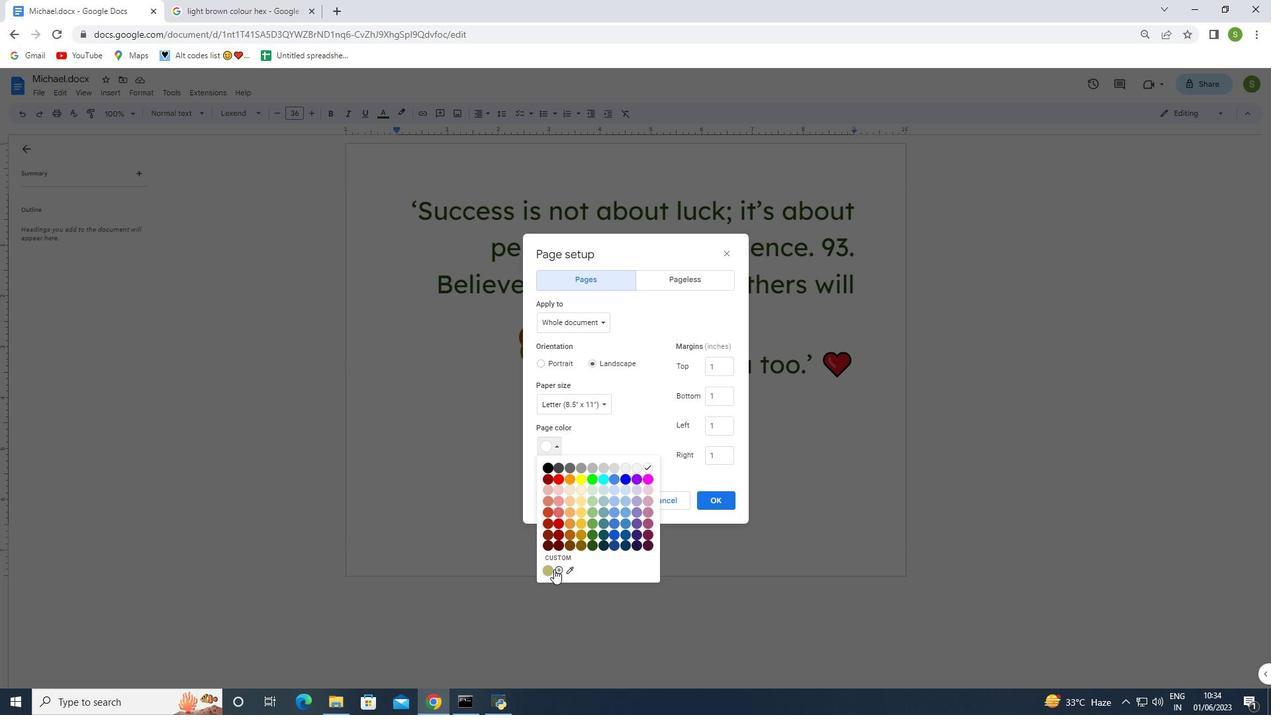 
Action: Mouse pressed left at (555, 569)
Screenshot: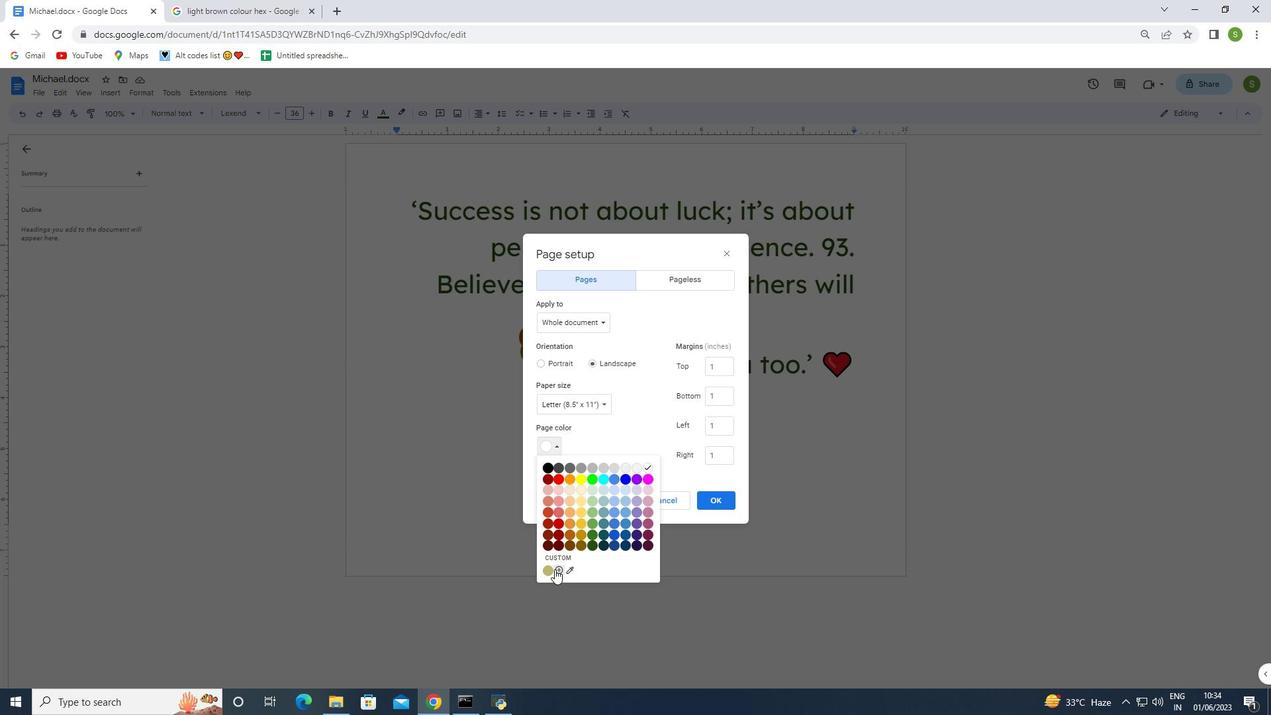 
Action: Mouse moved to (557, 472)
Screenshot: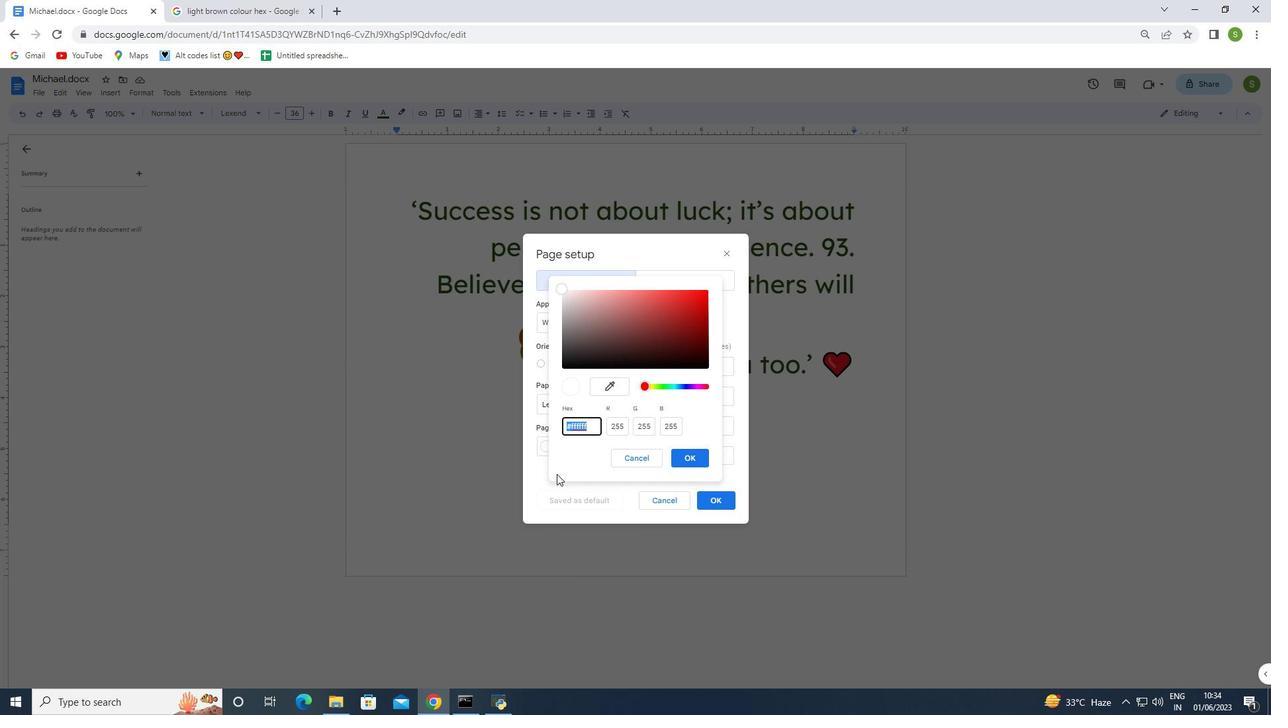 
Action: Key pressed ctrl+V
Screenshot: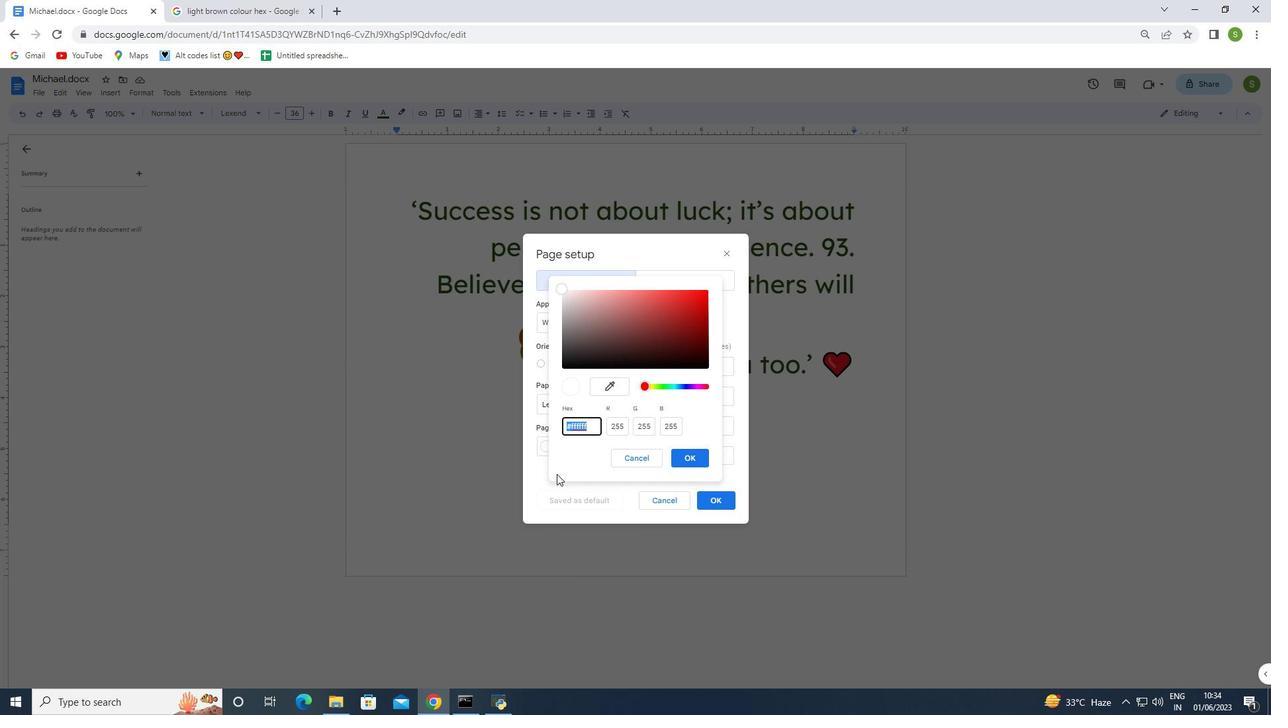 
Action: Mouse moved to (692, 459)
Screenshot: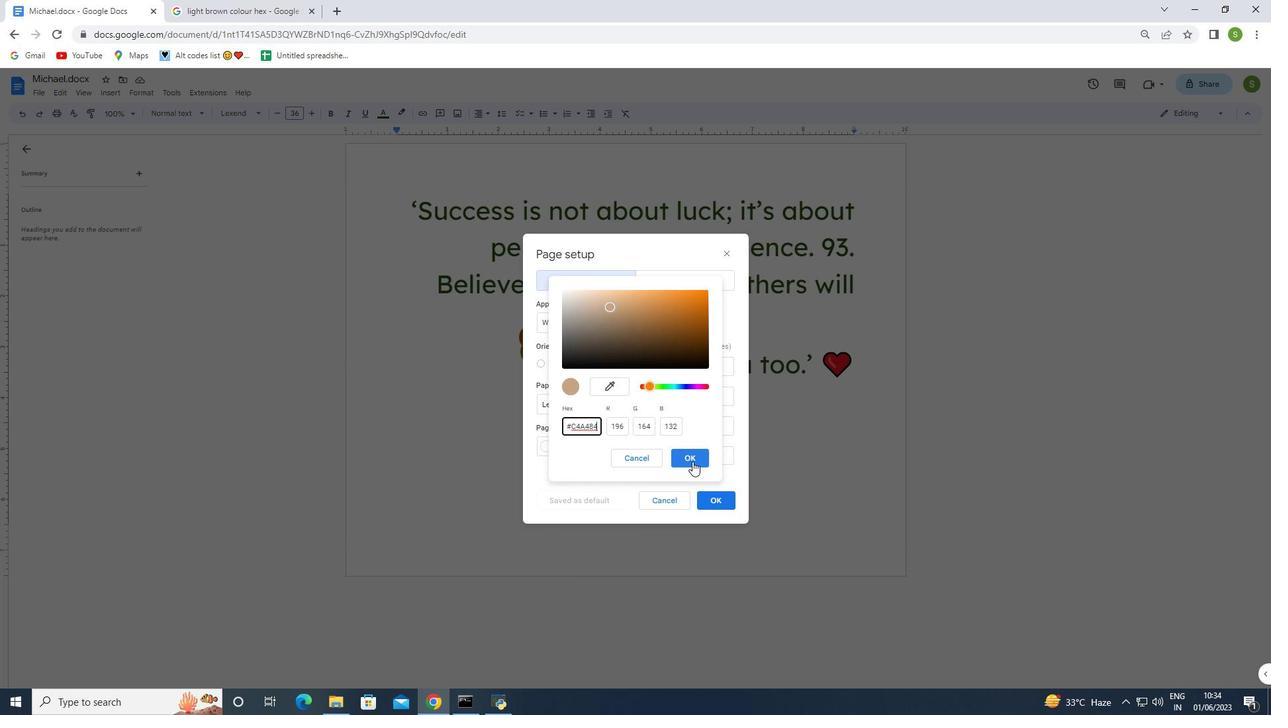 
Action: Mouse pressed left at (692, 459)
Screenshot: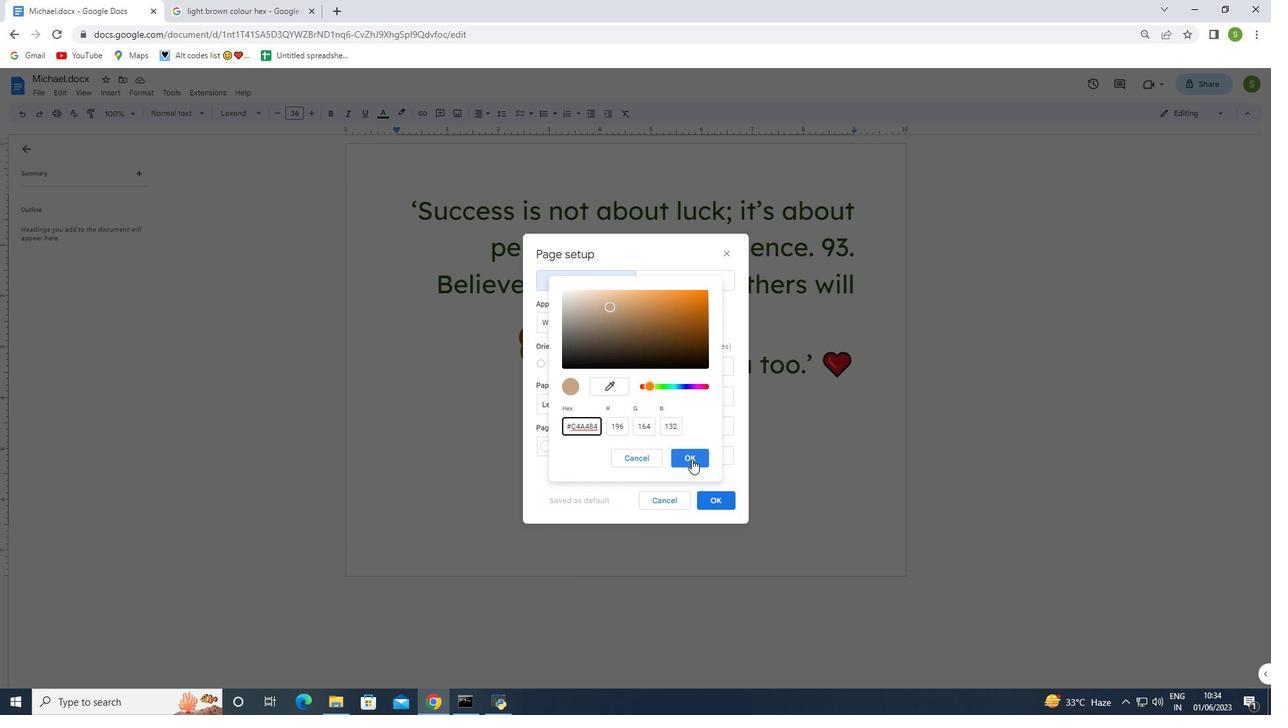
Action: Mouse moved to (708, 498)
Screenshot: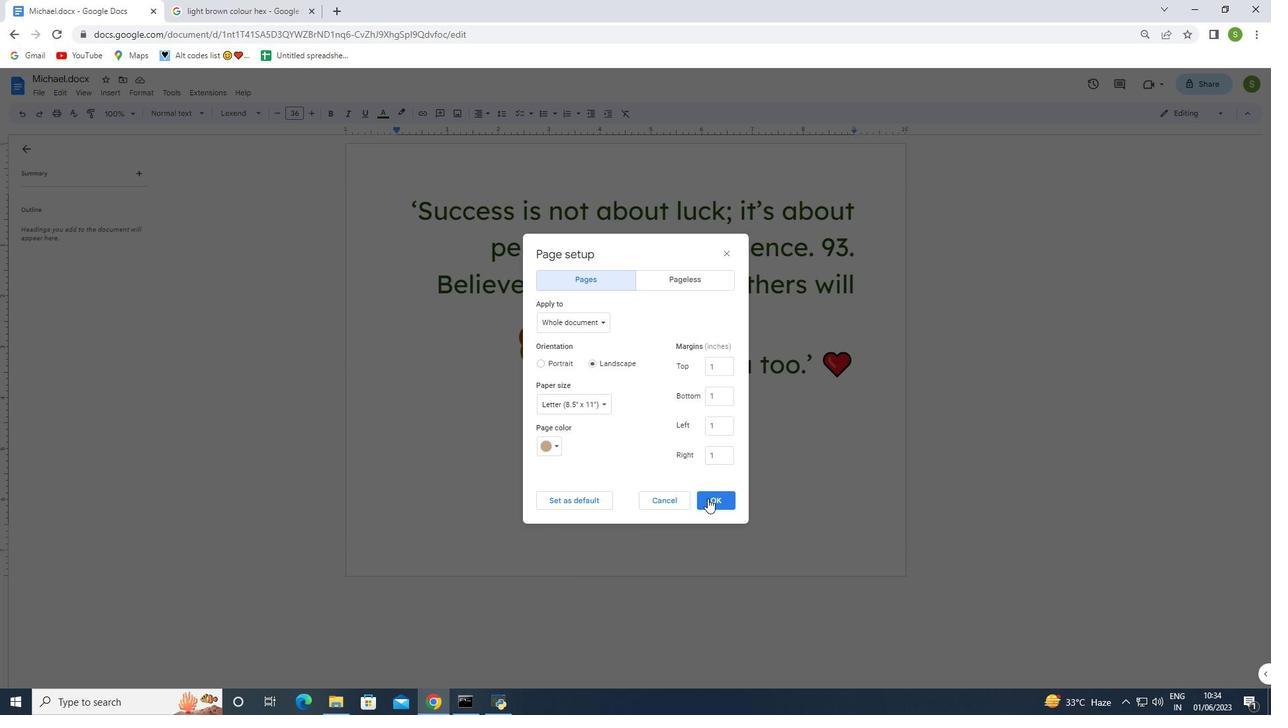 
Action: Mouse pressed left at (708, 498)
Screenshot: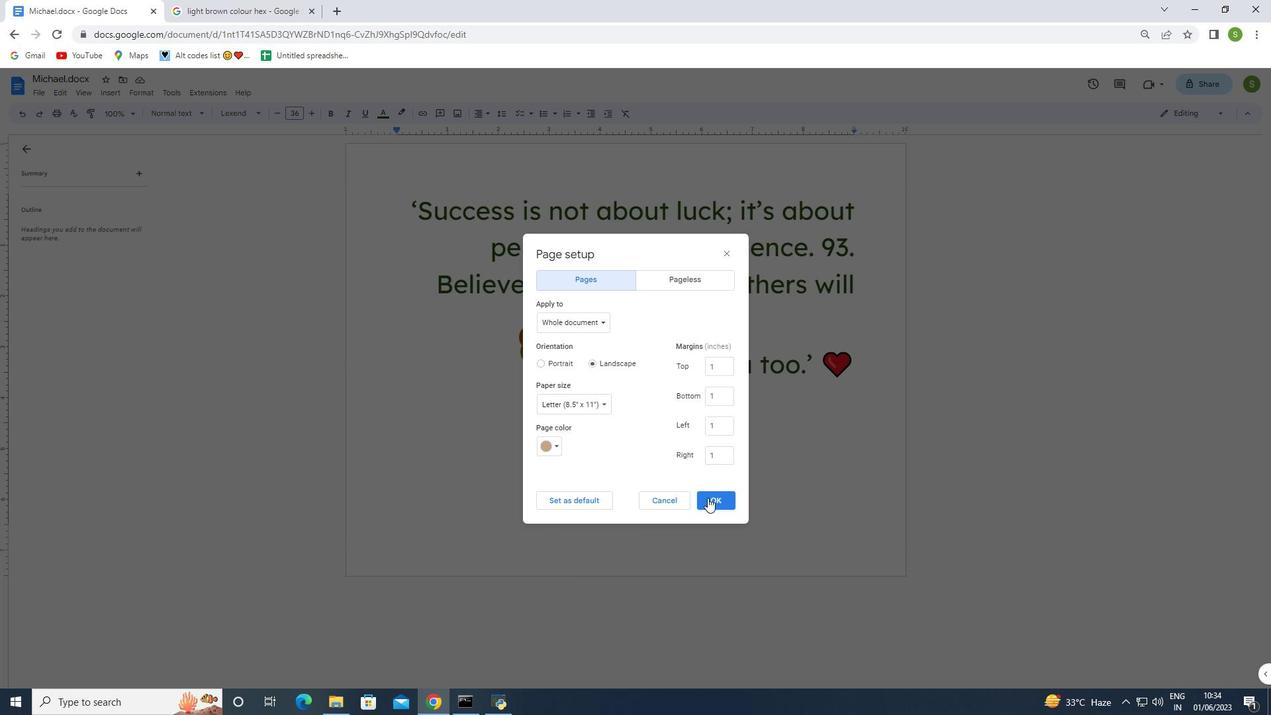 
Action: Mouse moved to (858, 364)
Screenshot: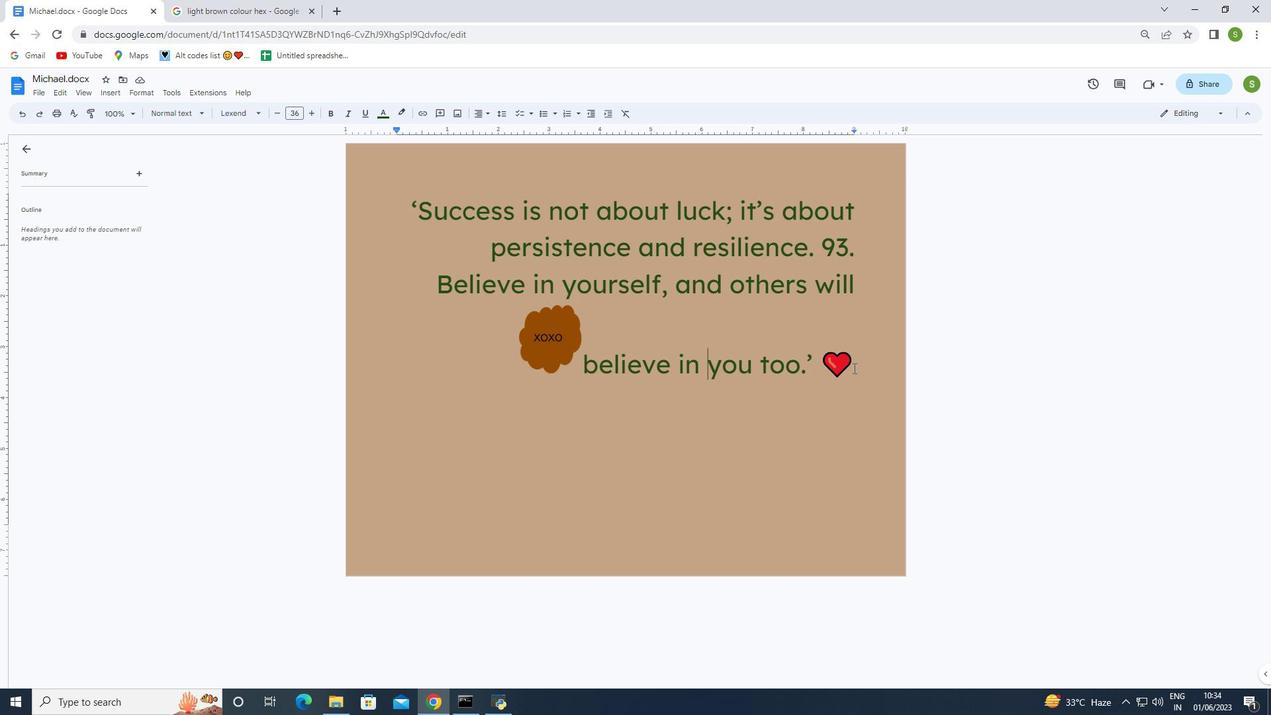 
Action: Mouse pressed left at (858, 364)
Screenshot: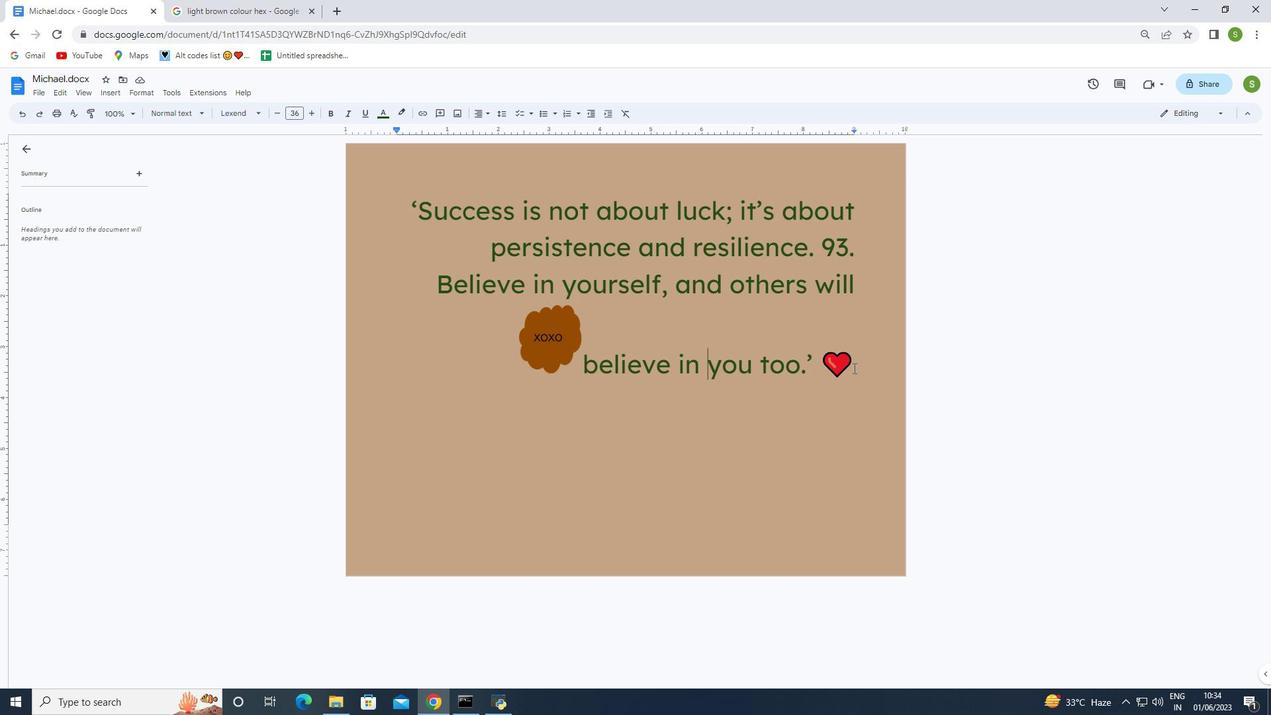 
Action: Mouse moved to (849, 353)
Screenshot: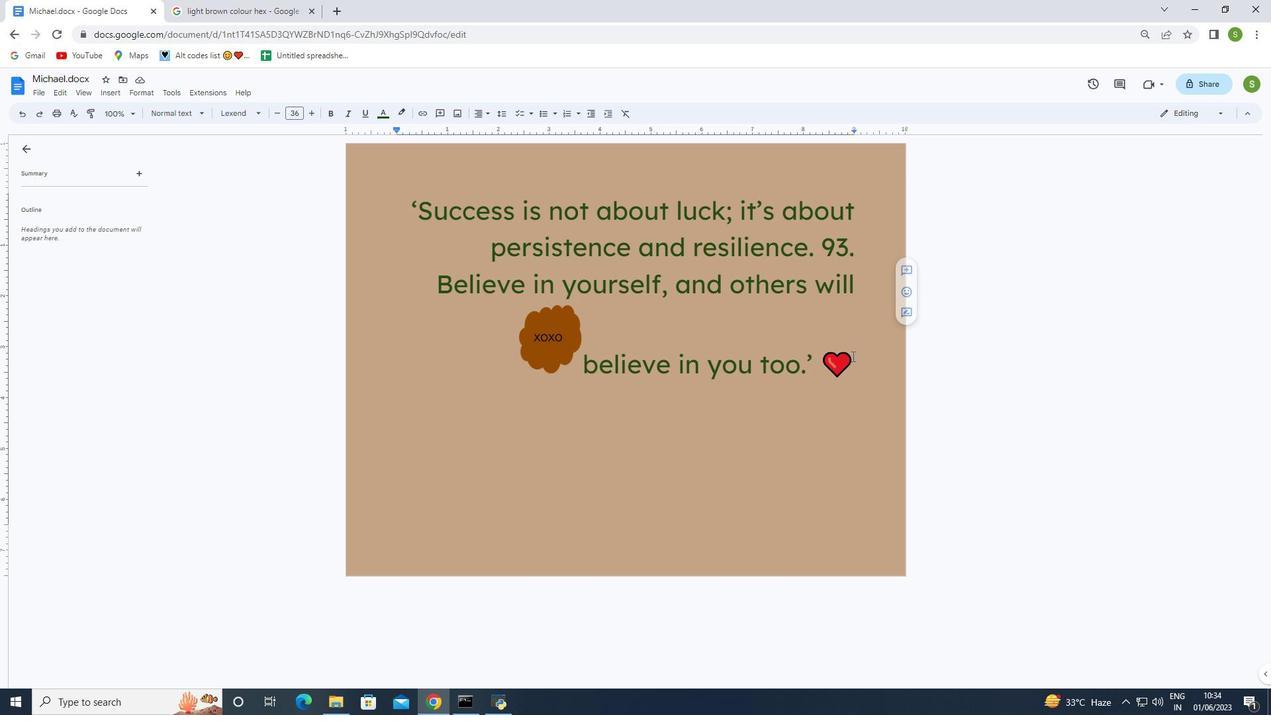 
Action: Key pressed <Key.enter>
Screenshot: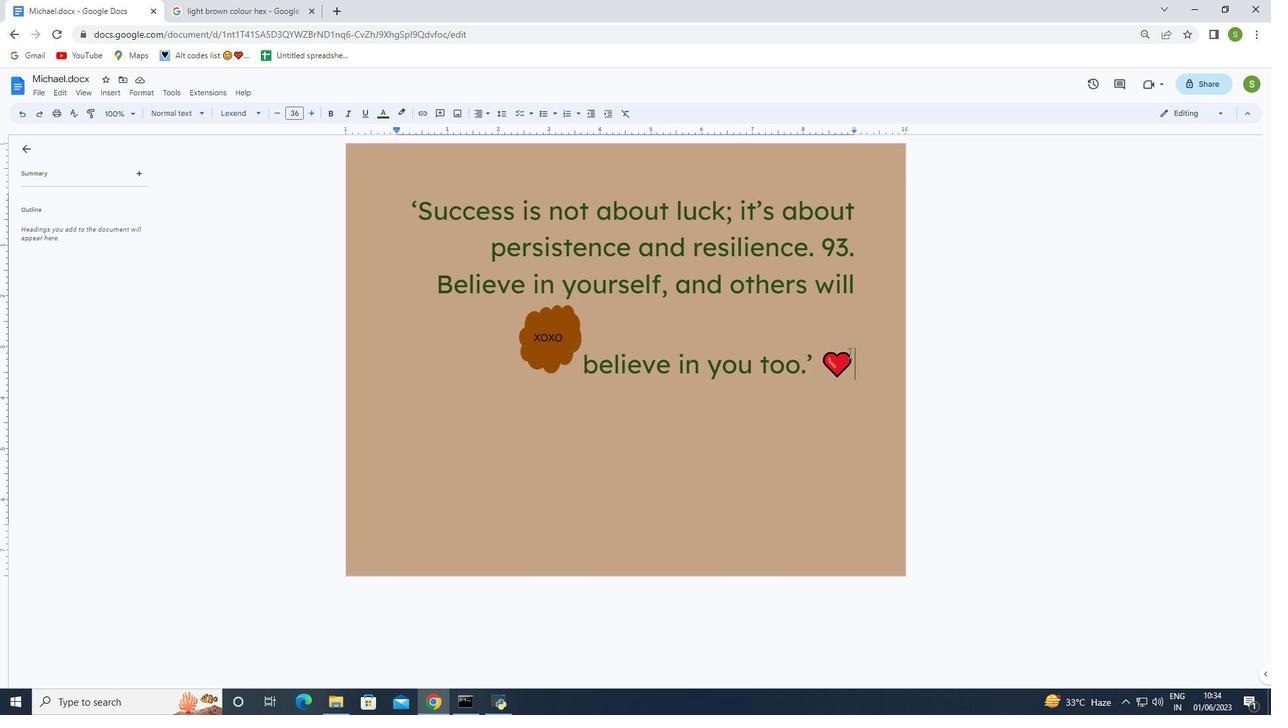 
Action: Mouse moved to (425, 110)
Screenshot: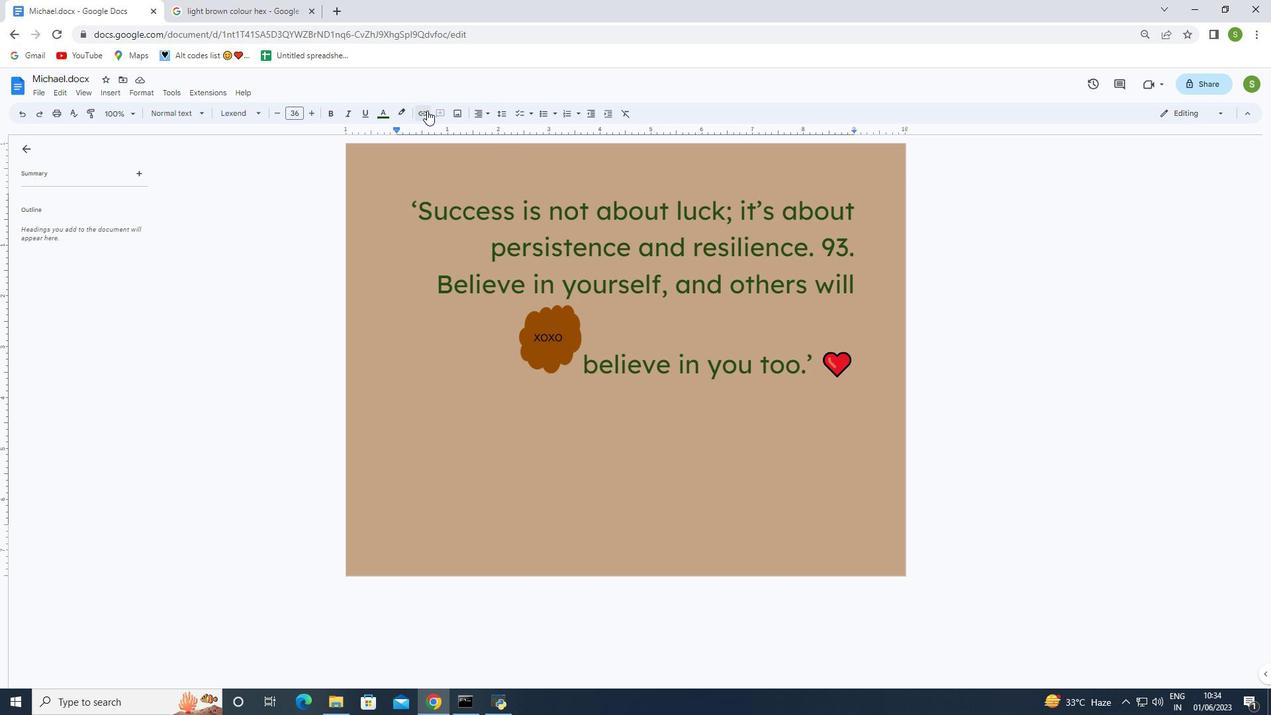 
Action: Mouse pressed left at (425, 110)
Screenshot: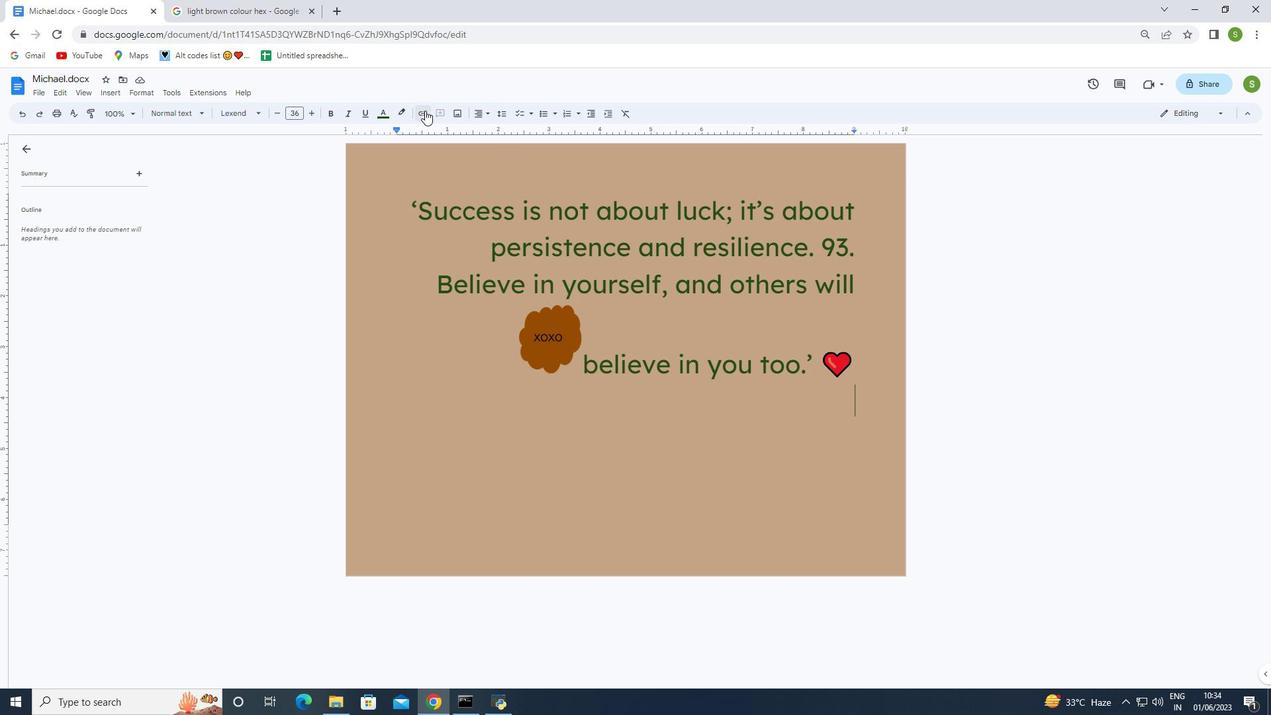 
Action: Mouse moved to (485, 198)
Screenshot: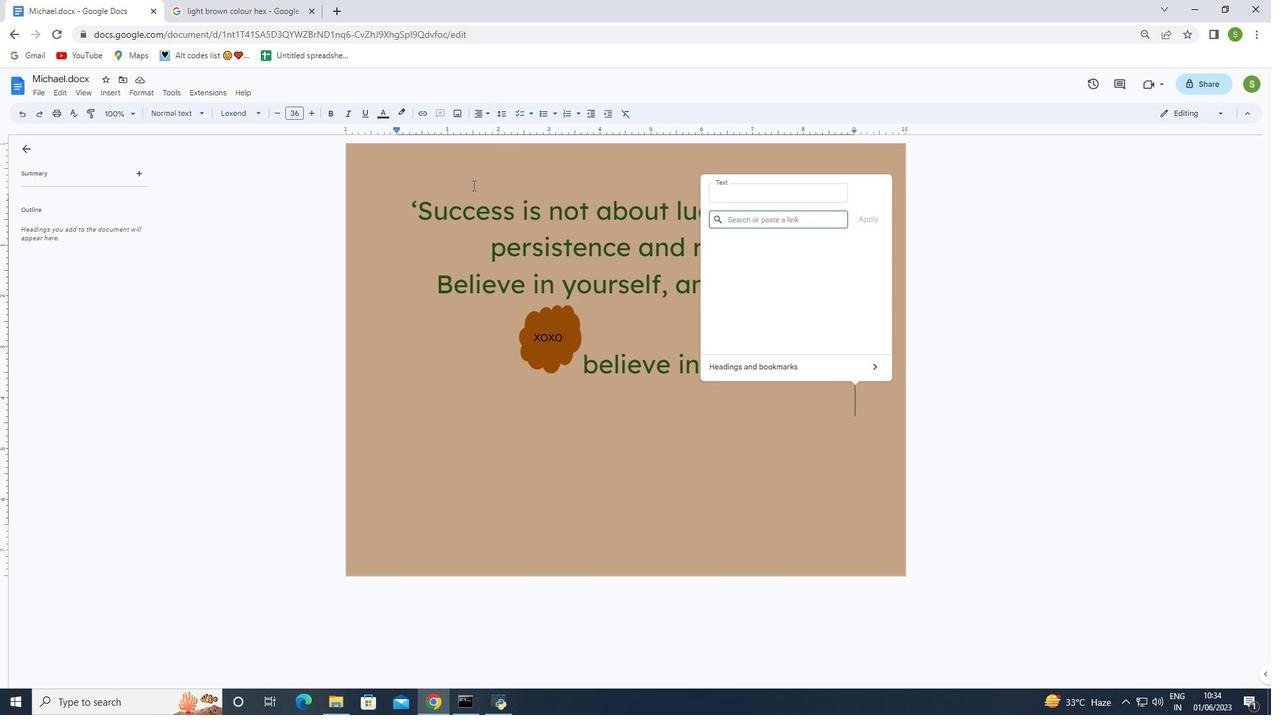
Action: Key pressed www.instagram.com
Screenshot: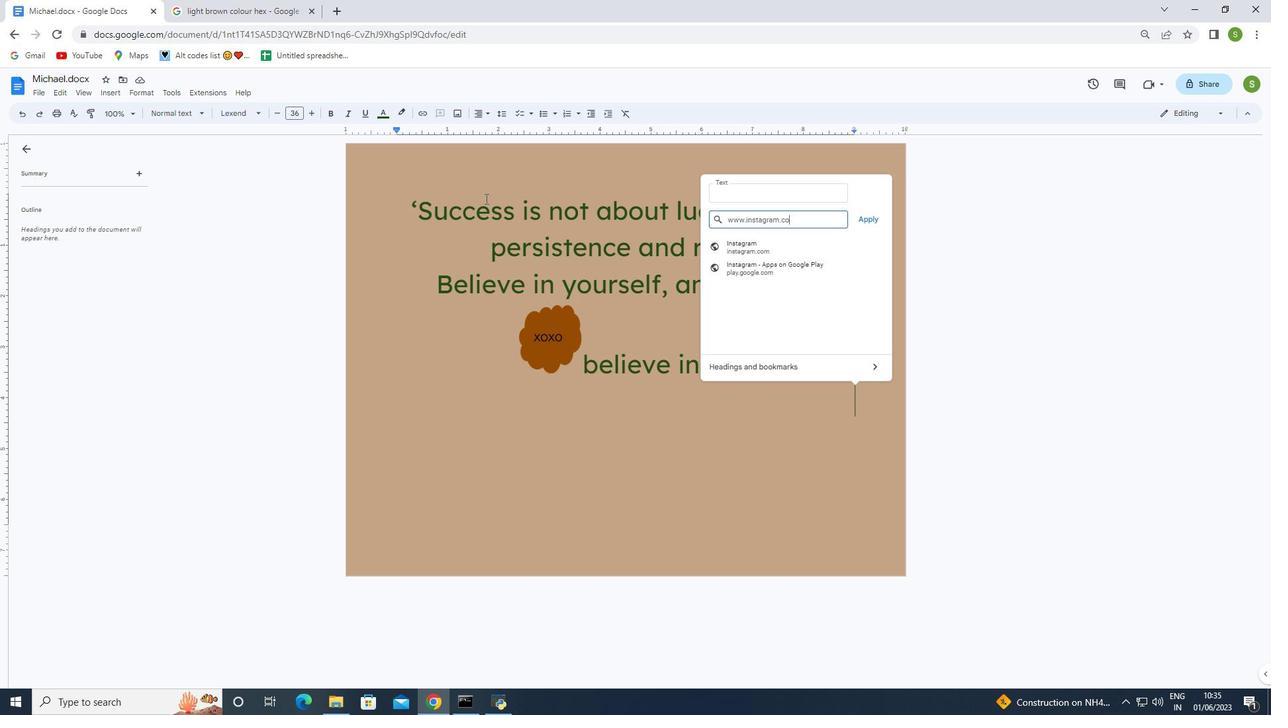 
Action: Mouse moved to (871, 219)
Screenshot: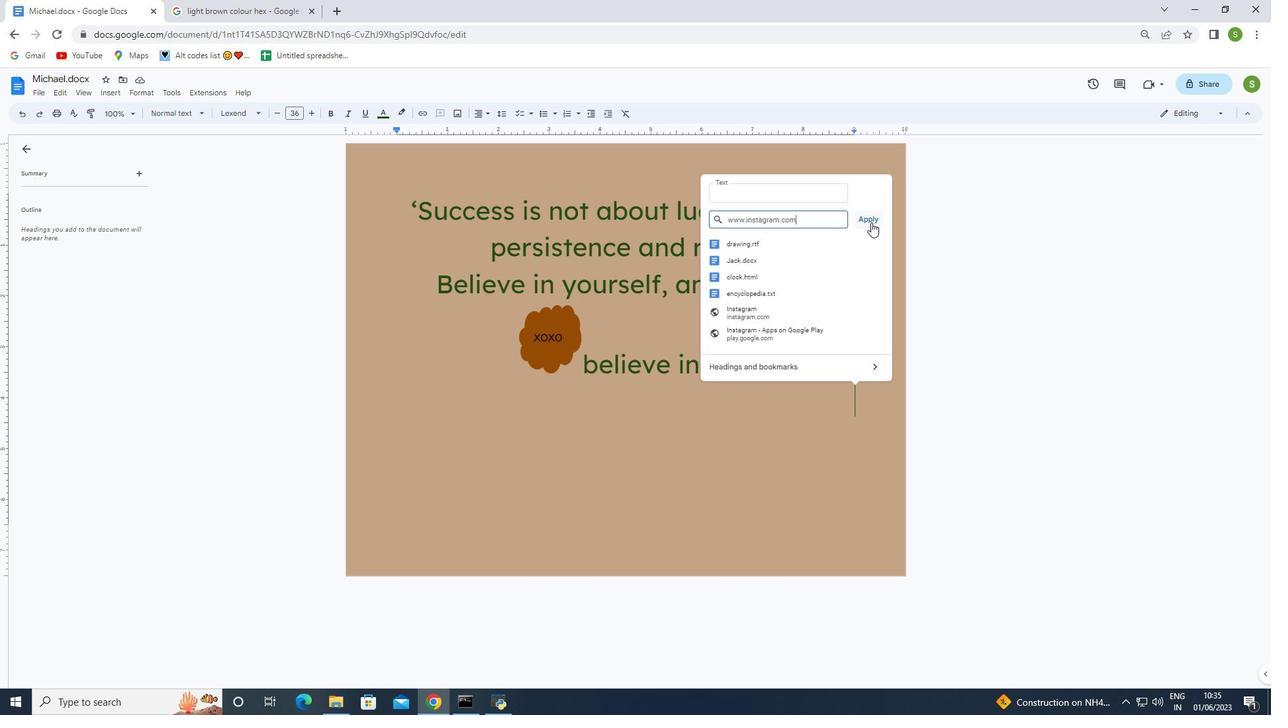 
Action: Mouse pressed left at (871, 219)
Screenshot: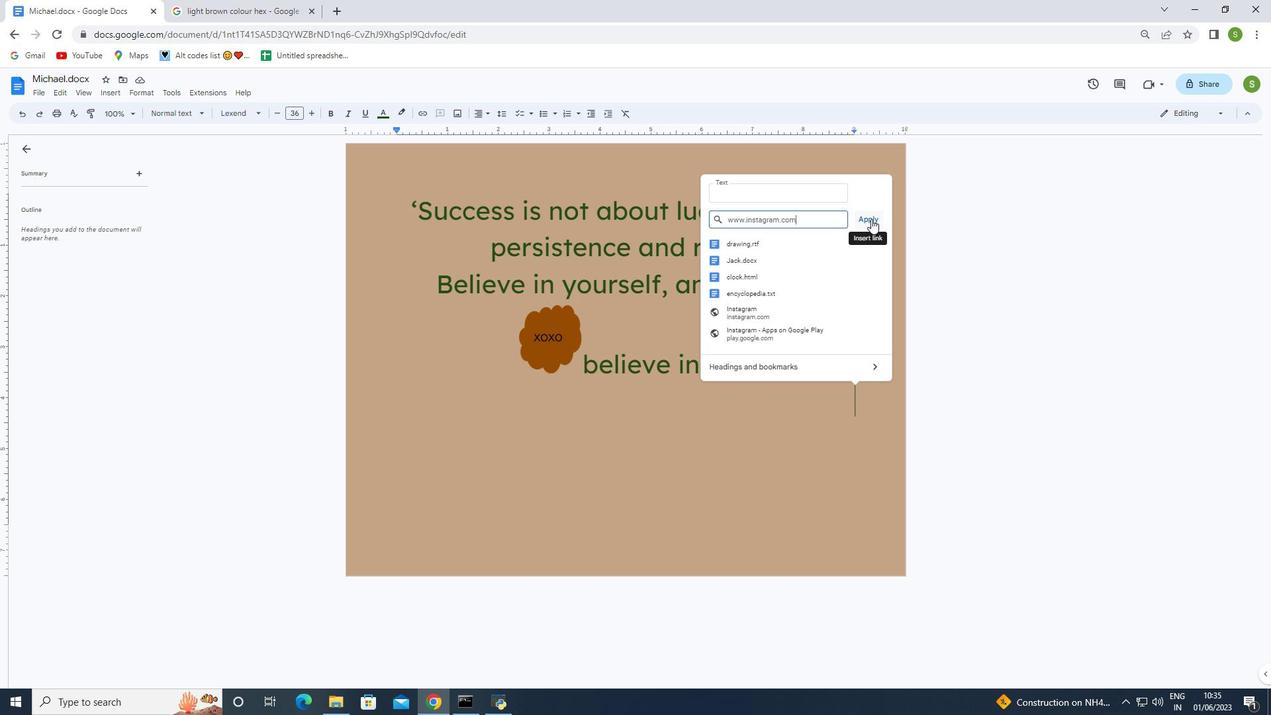 
Action: Mouse moved to (607, 394)
Screenshot: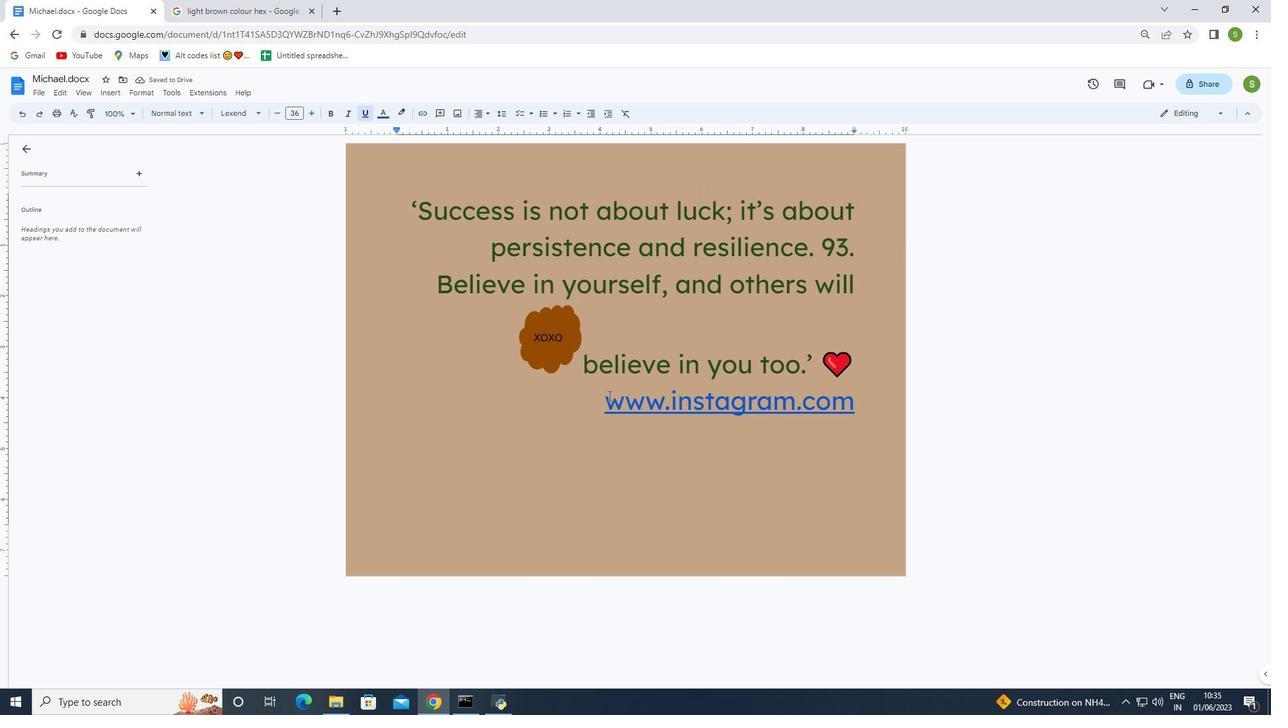 
Action: Mouse pressed left at (607, 394)
Screenshot: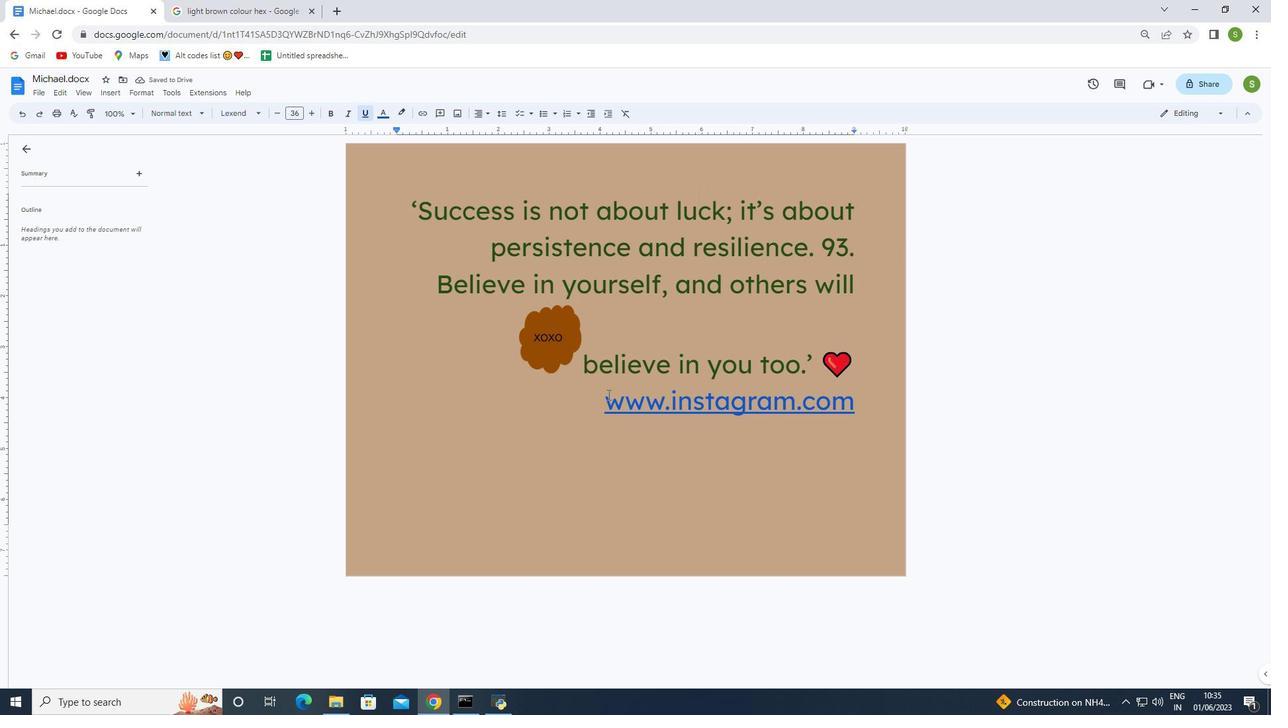 
Action: Mouse moved to (589, 111)
Screenshot: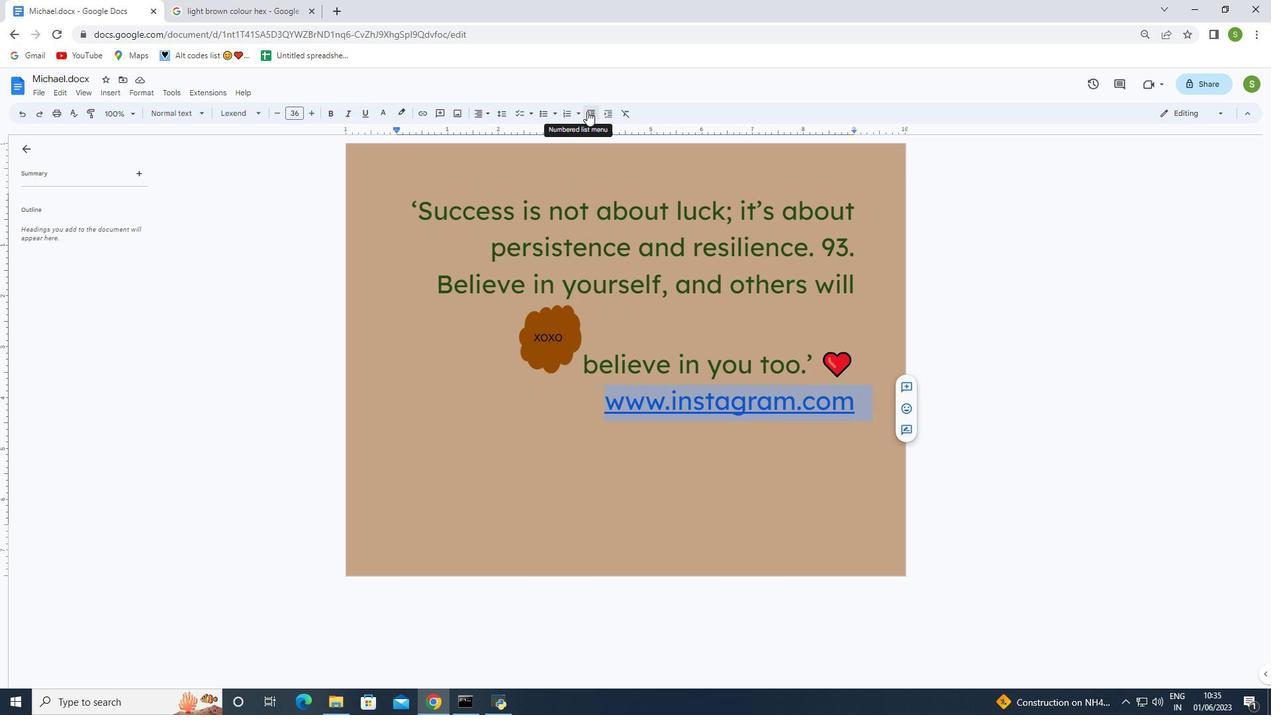
Action: Mouse pressed left at (589, 111)
Screenshot: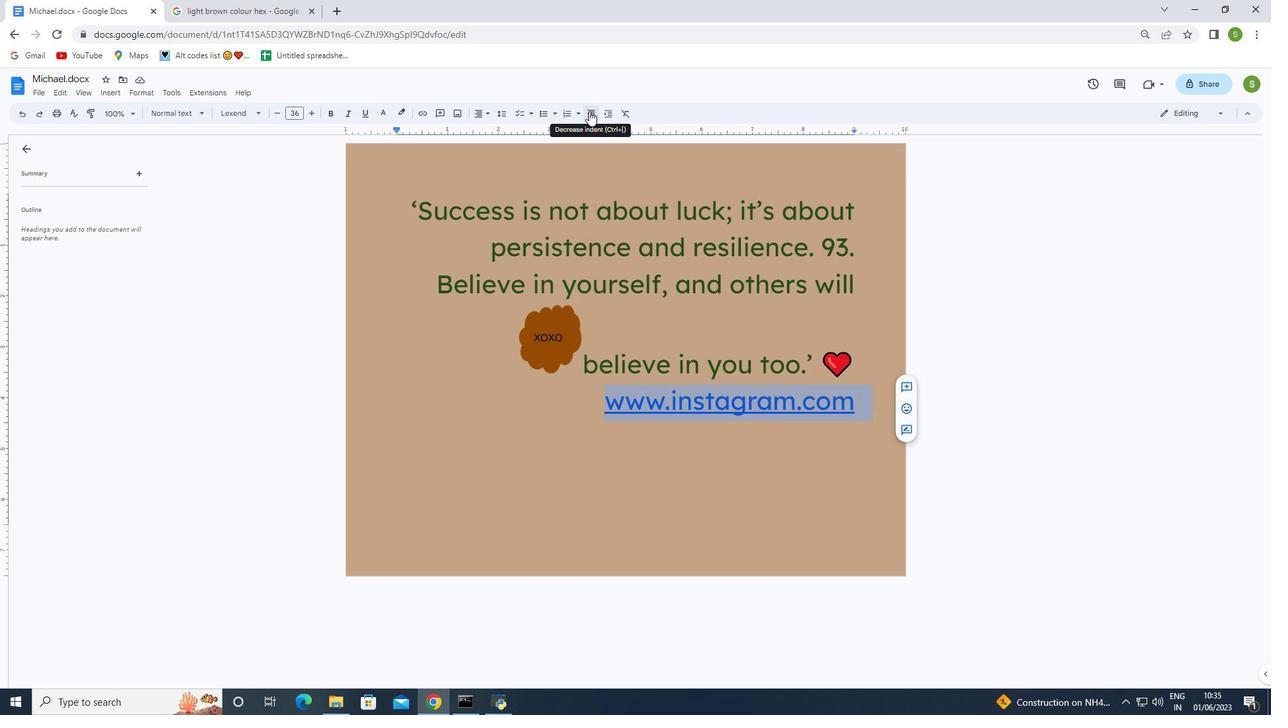 
Action: Mouse moved to (592, 113)
Screenshot: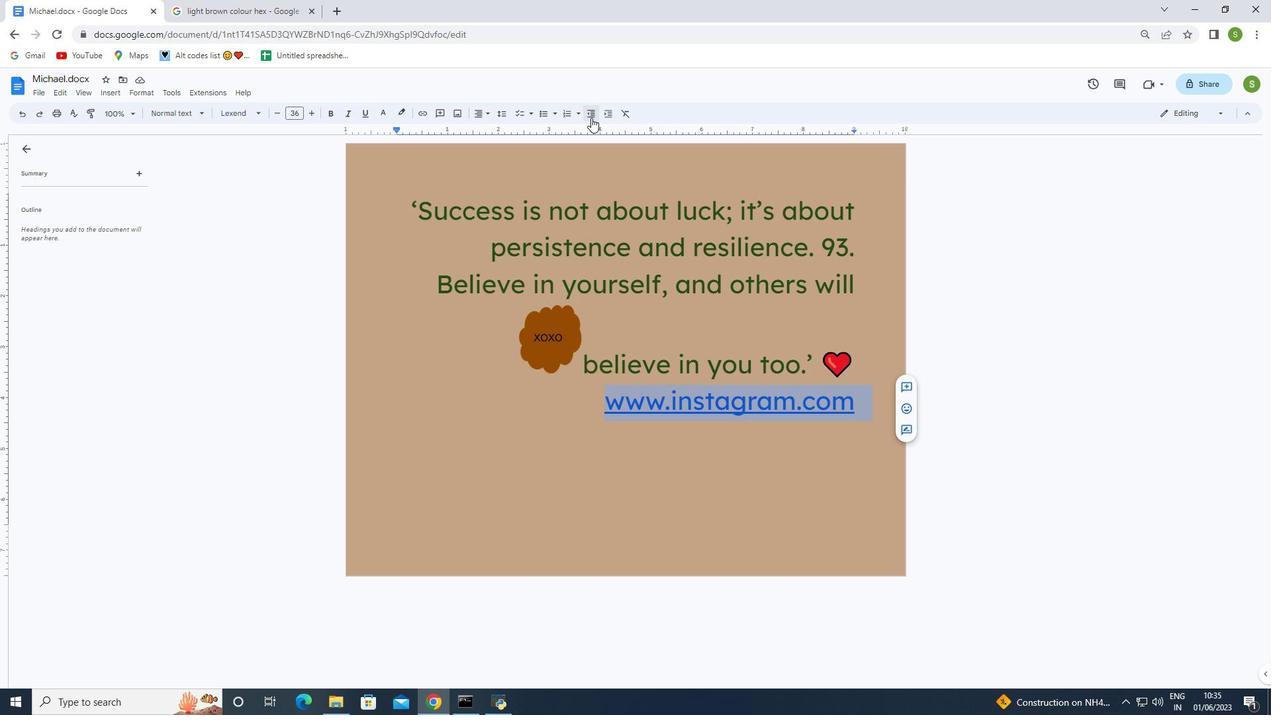 
Action: Mouse pressed left at (592, 113)
Screenshot: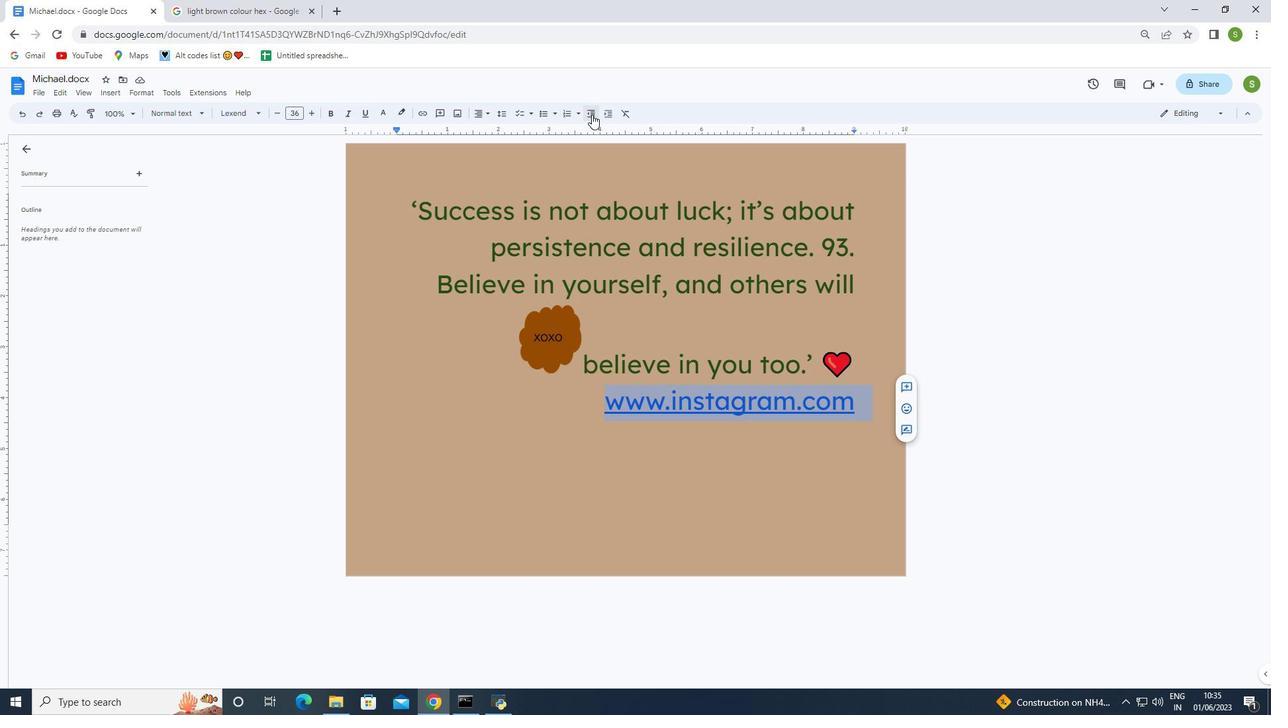 
Action: Mouse moved to (484, 115)
Screenshot: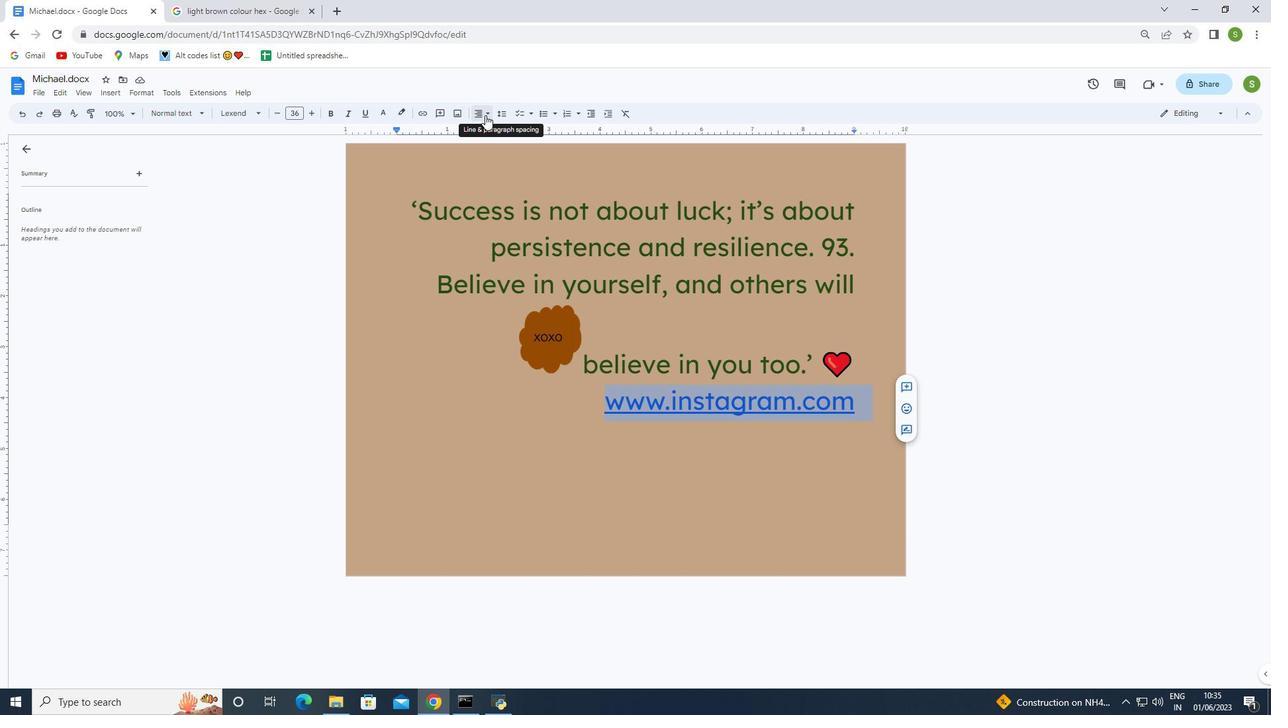 
Action: Mouse pressed left at (484, 115)
Screenshot: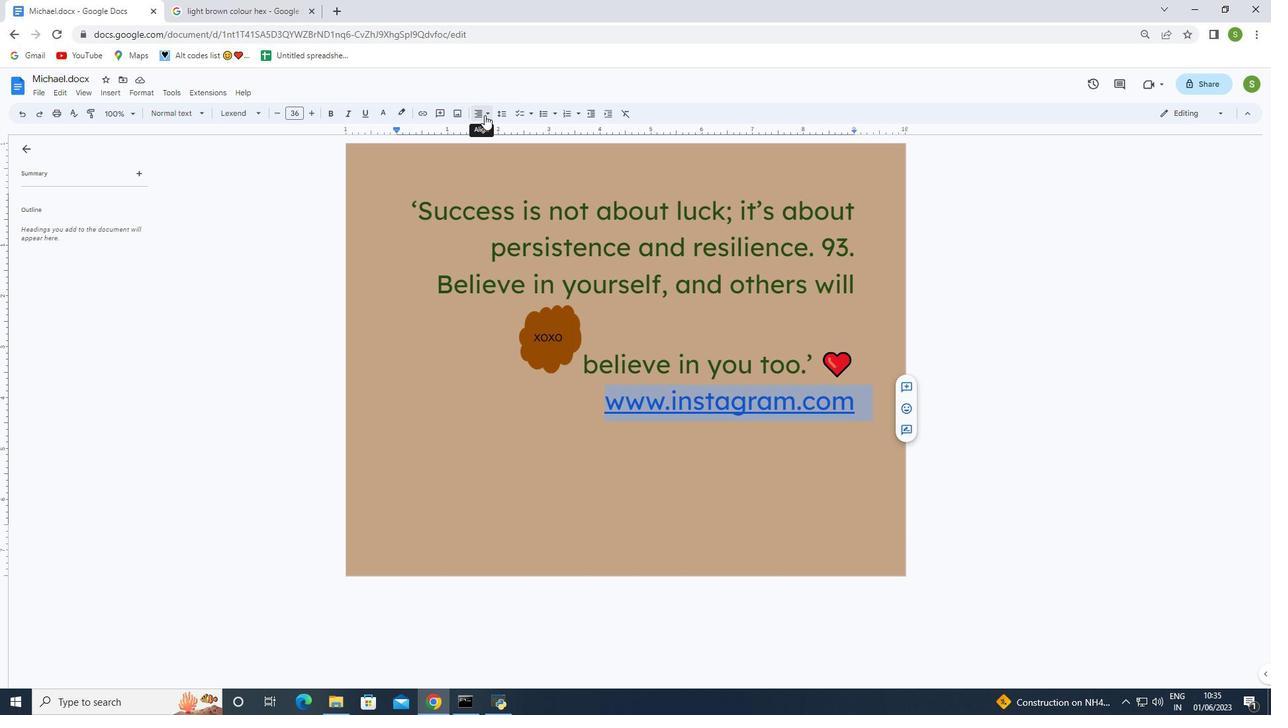 
Action: Mouse moved to (573, 449)
Screenshot: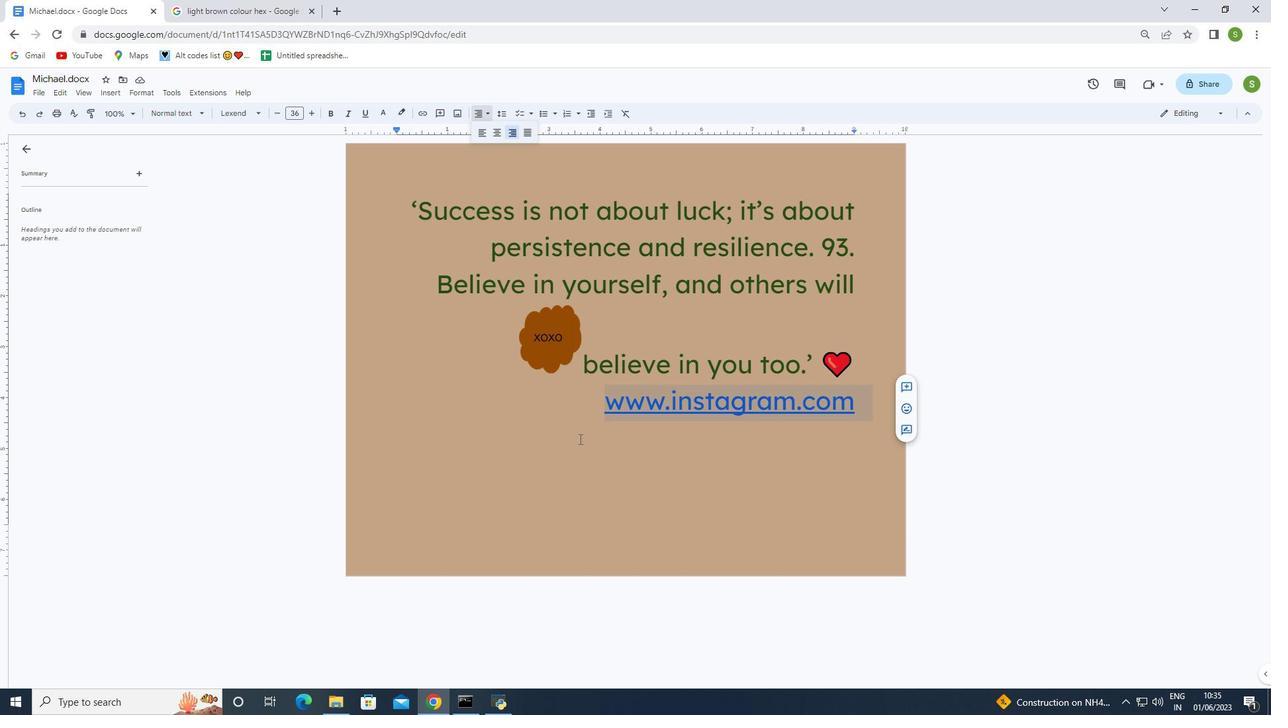 
Action: Mouse pressed left at (573, 449)
Screenshot: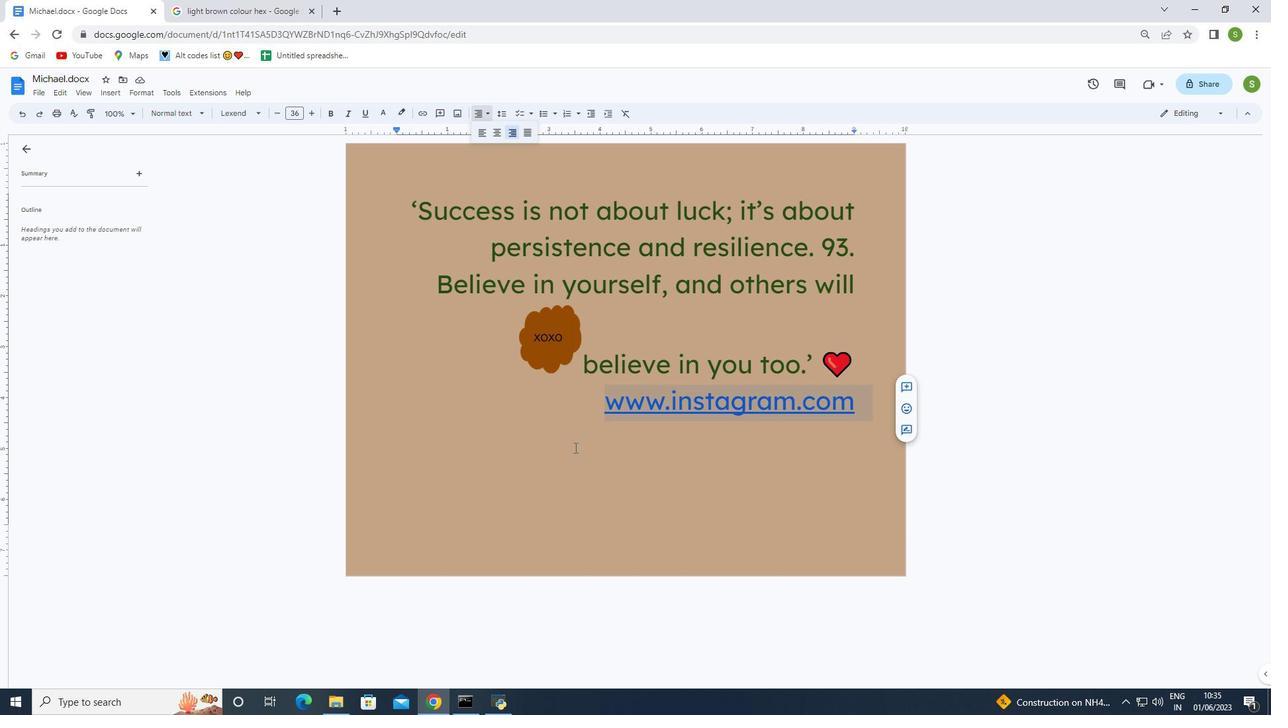 
Action: Mouse moved to (570, 460)
Screenshot: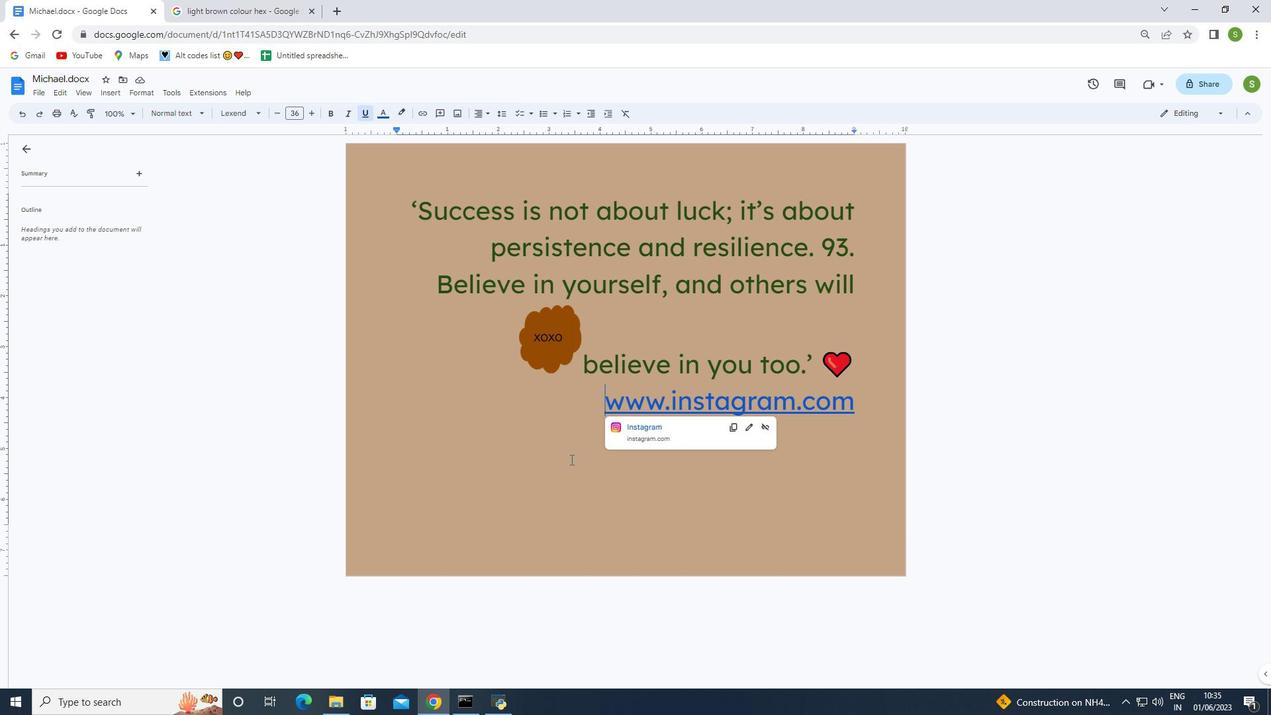 
Action: Key pressed ctrl+Z
Screenshot: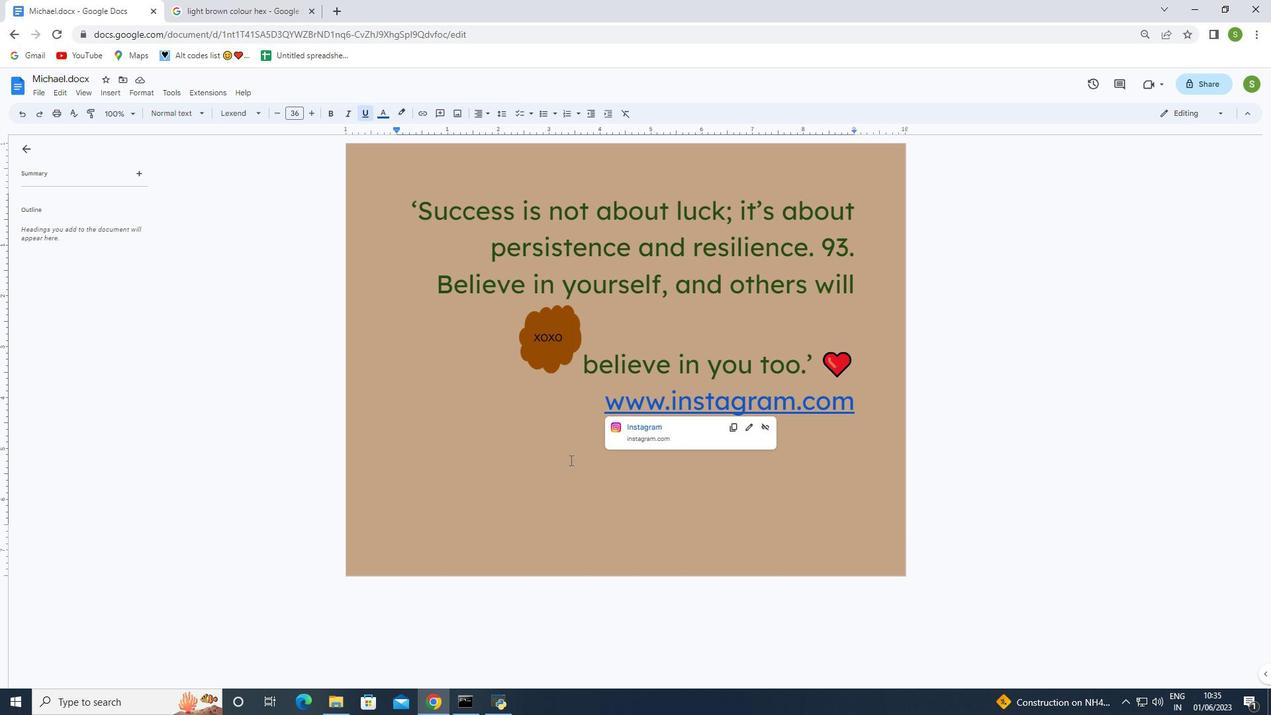 
Action: Mouse moved to (567, 470)
Screenshot: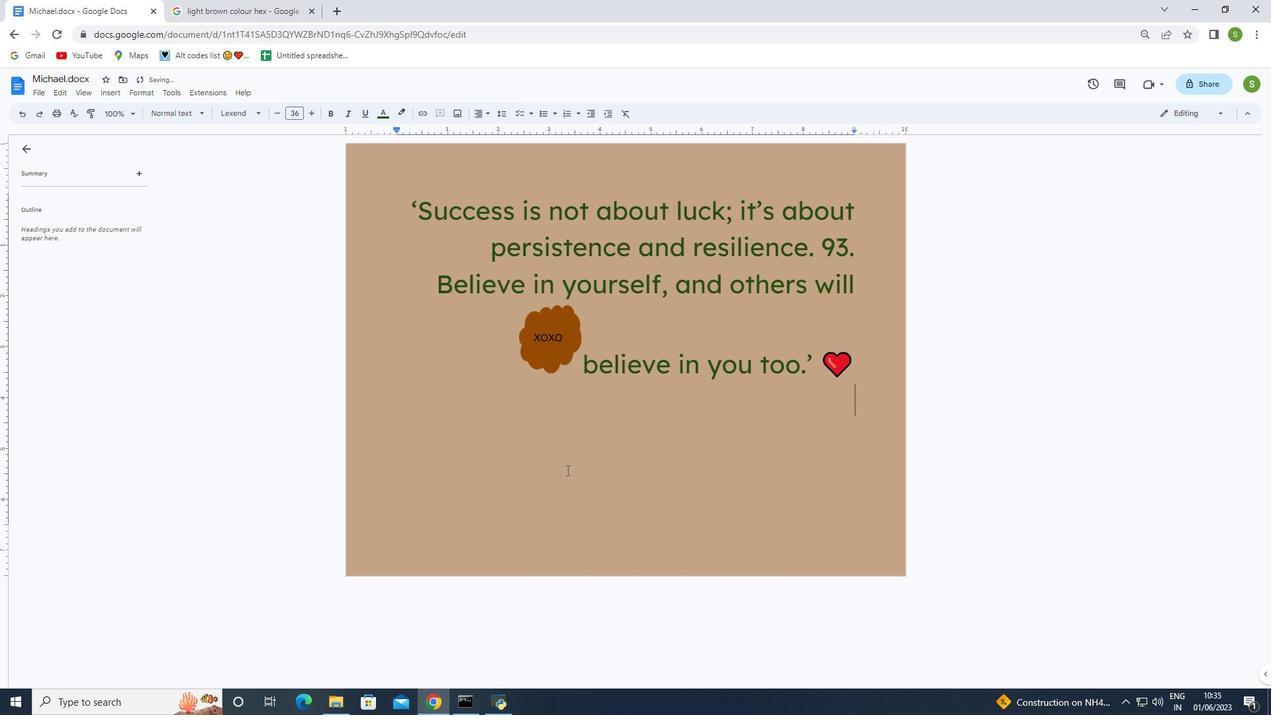
Action: Key pressed <'\x19'>
Screenshot: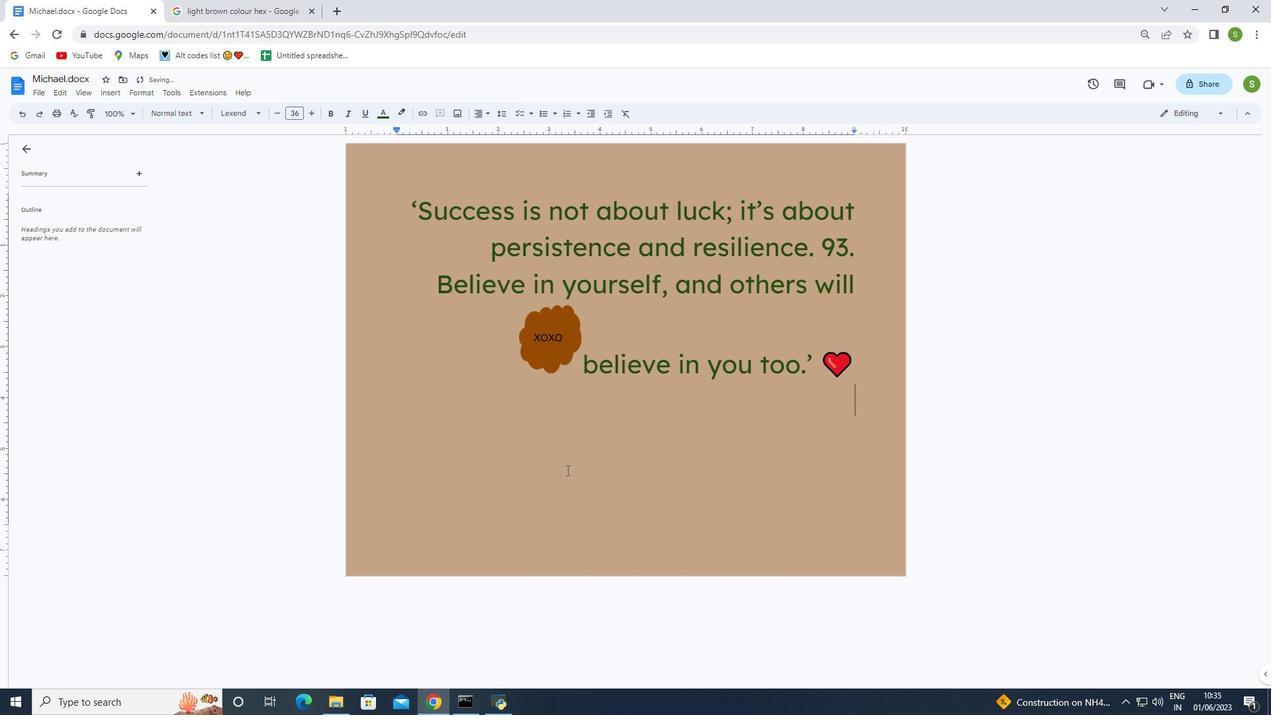 
Action: Mouse moved to (600, 402)
Screenshot: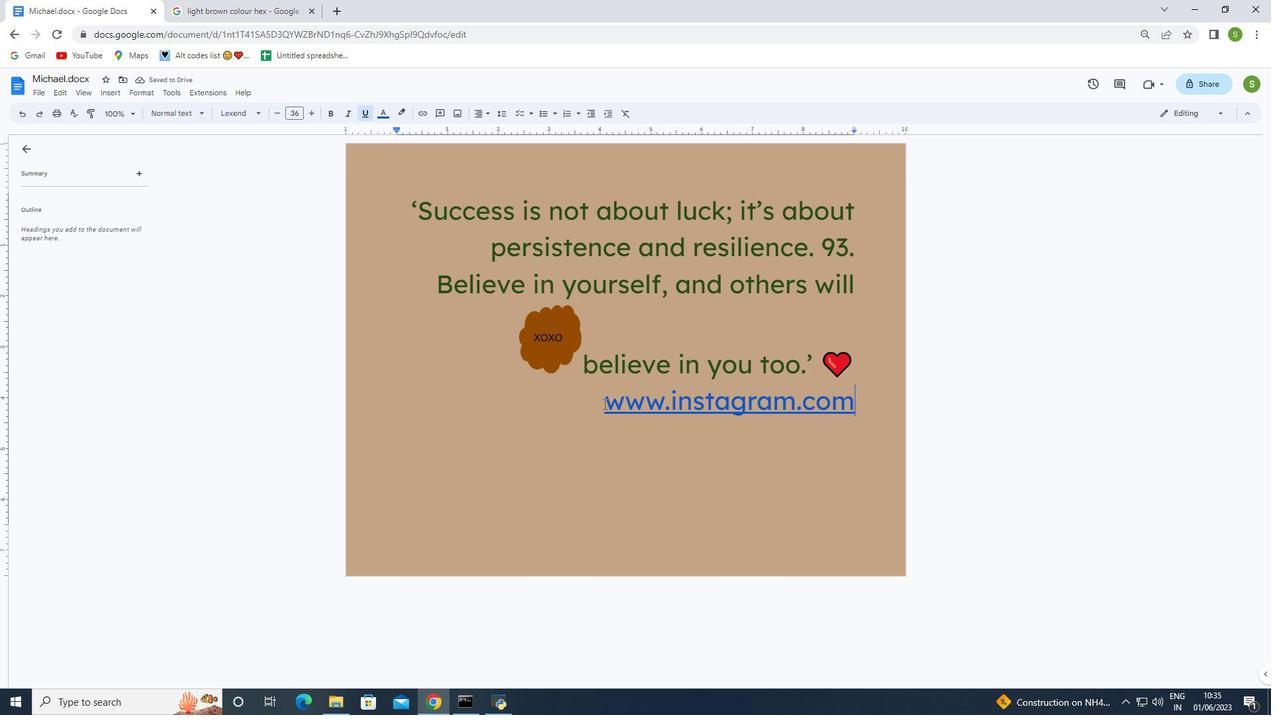 
Action: Mouse pressed left at (600, 402)
Screenshot: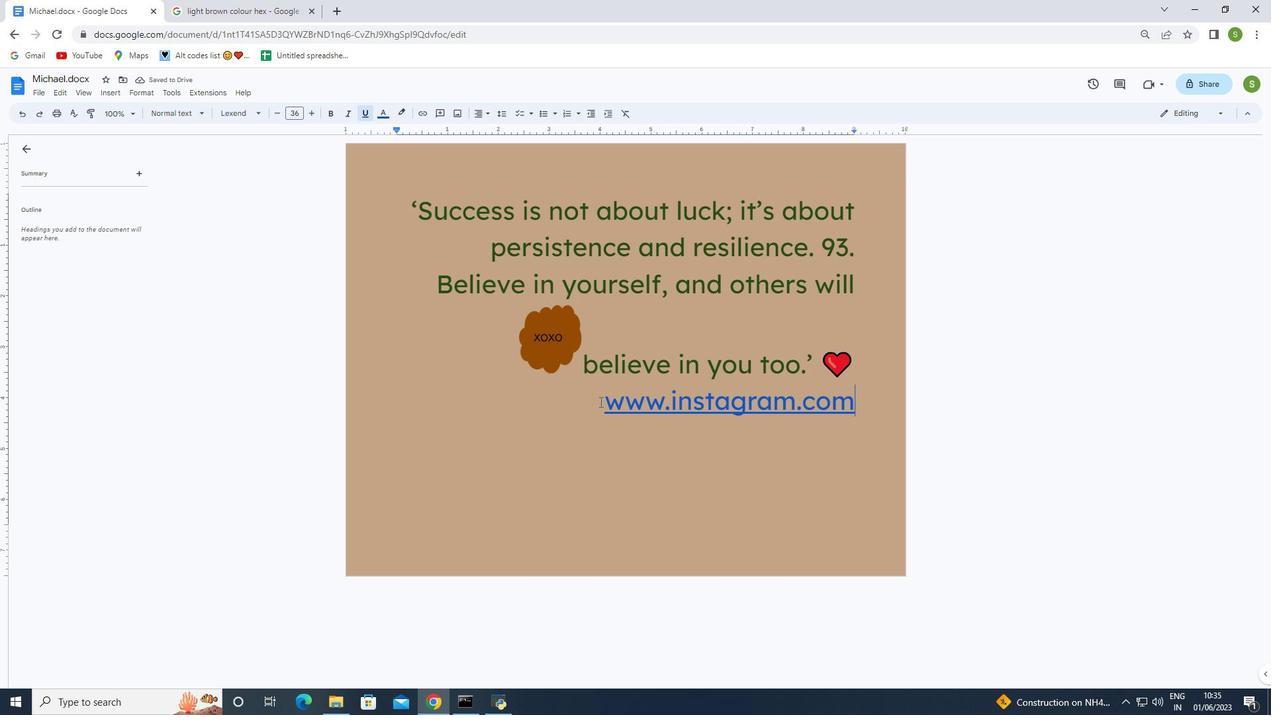 
Action: Mouse moved to (484, 115)
Screenshot: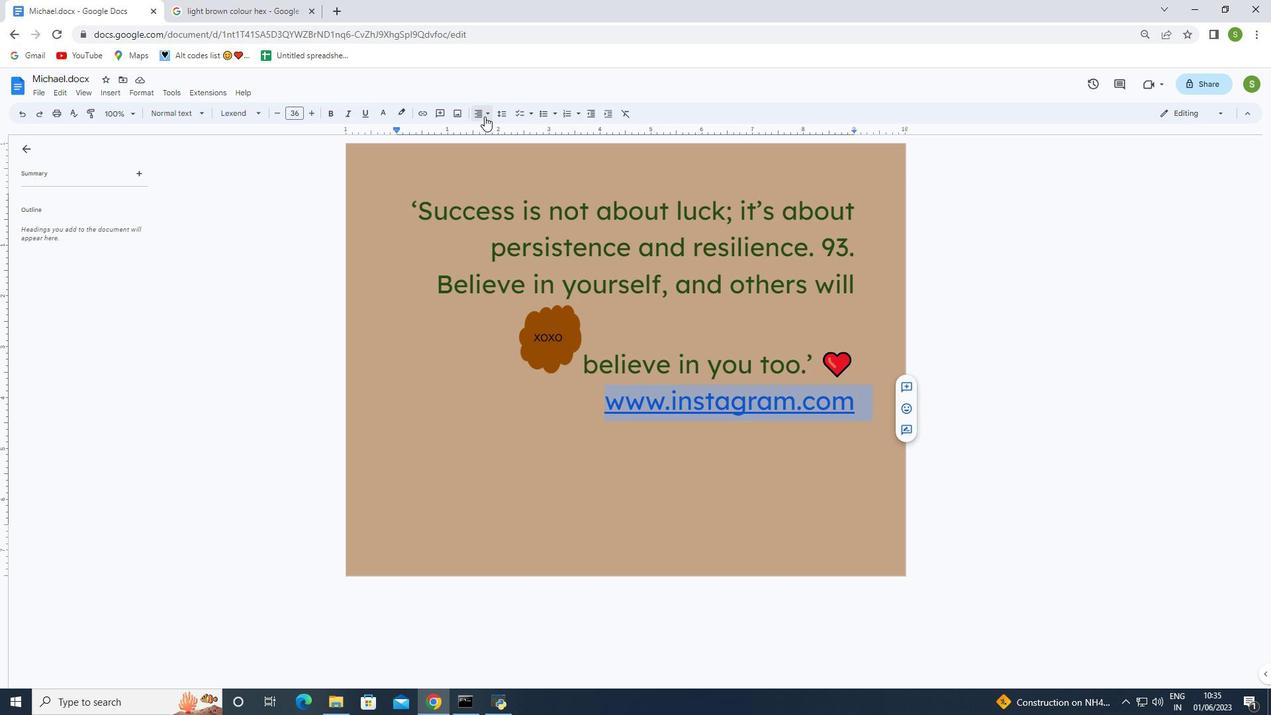 
Action: Mouse pressed left at (484, 115)
Screenshot: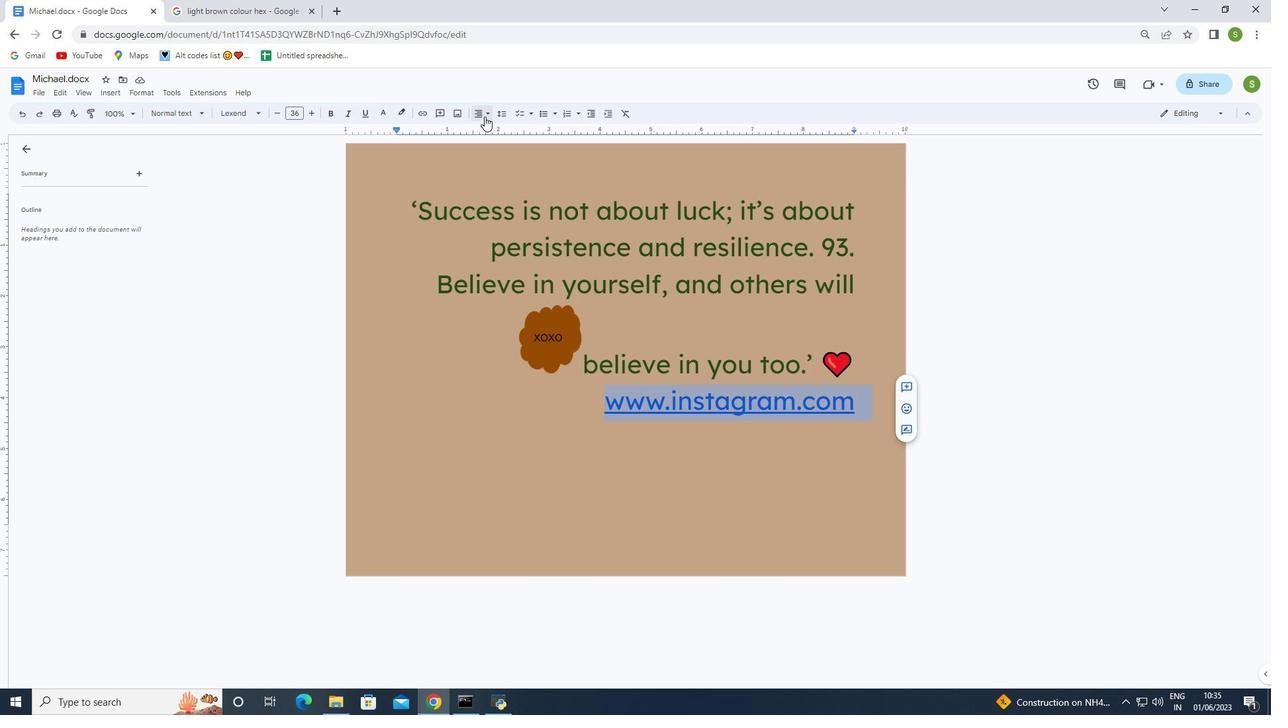
Action: Mouse moved to (482, 131)
Screenshot: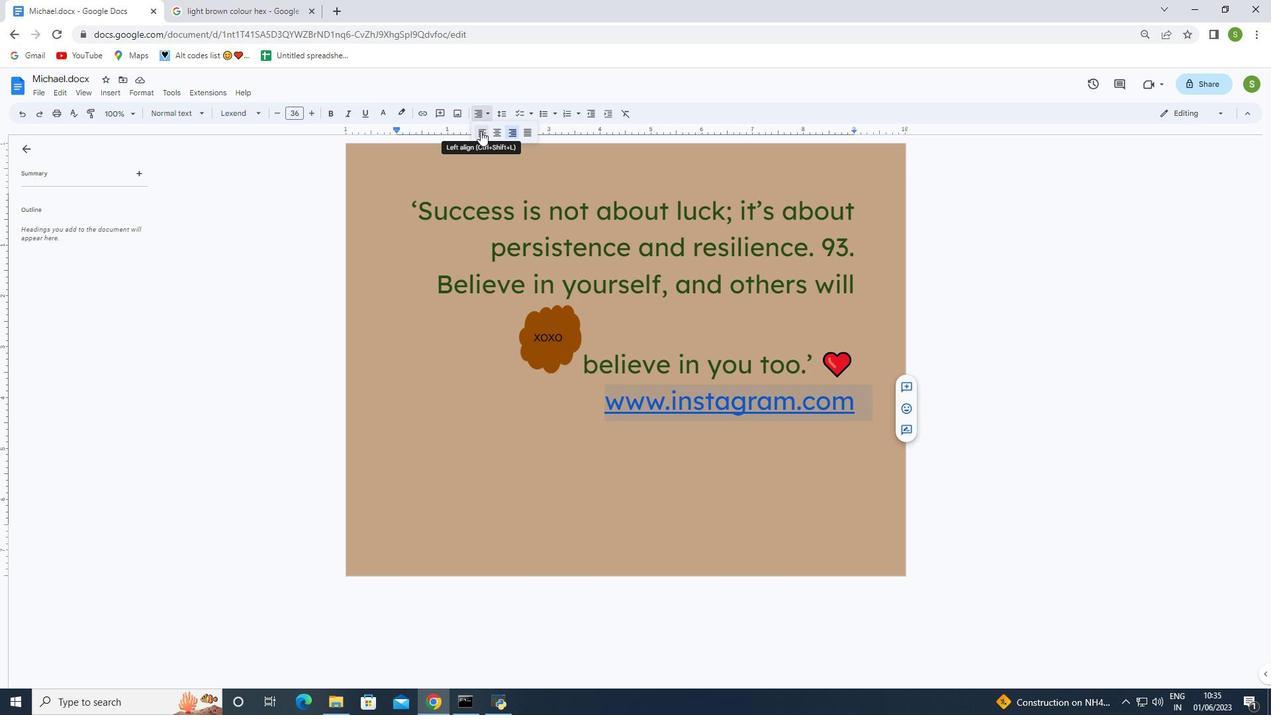 
Action: Mouse pressed left at (482, 131)
Screenshot: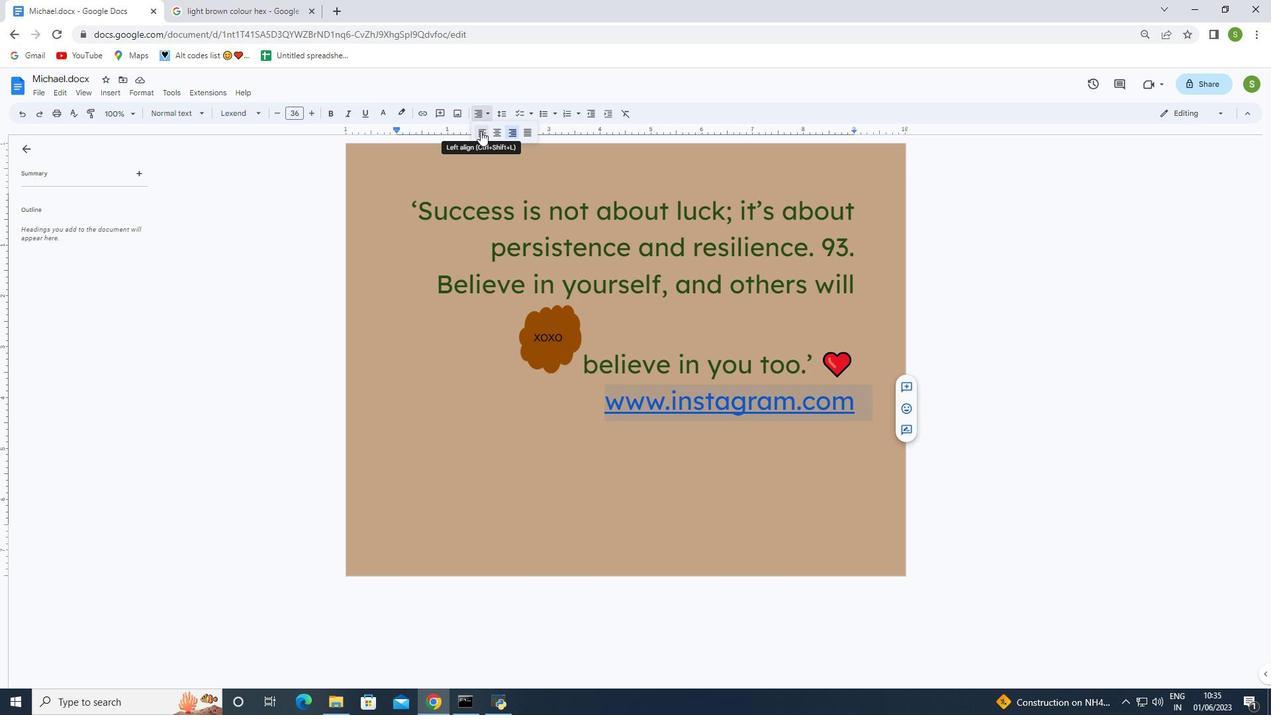 
Action: Mouse moved to (484, 111)
Screenshot: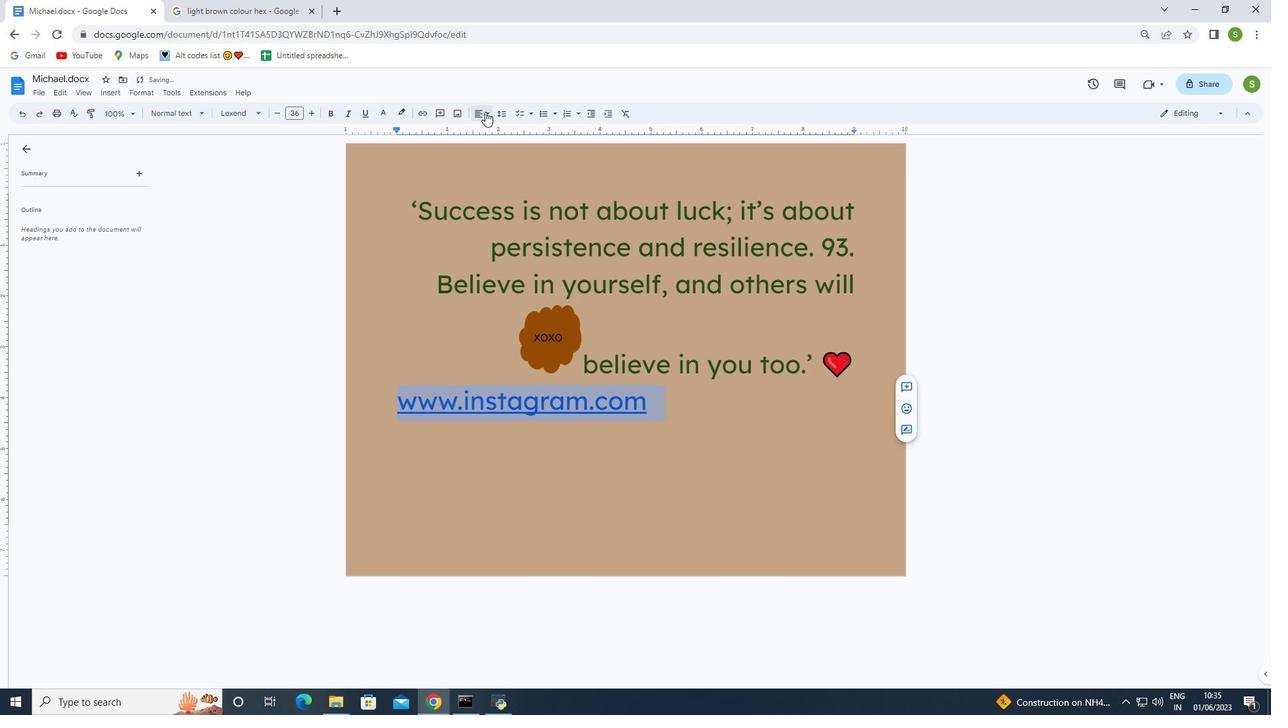 
Action: Mouse pressed left at (484, 111)
Screenshot: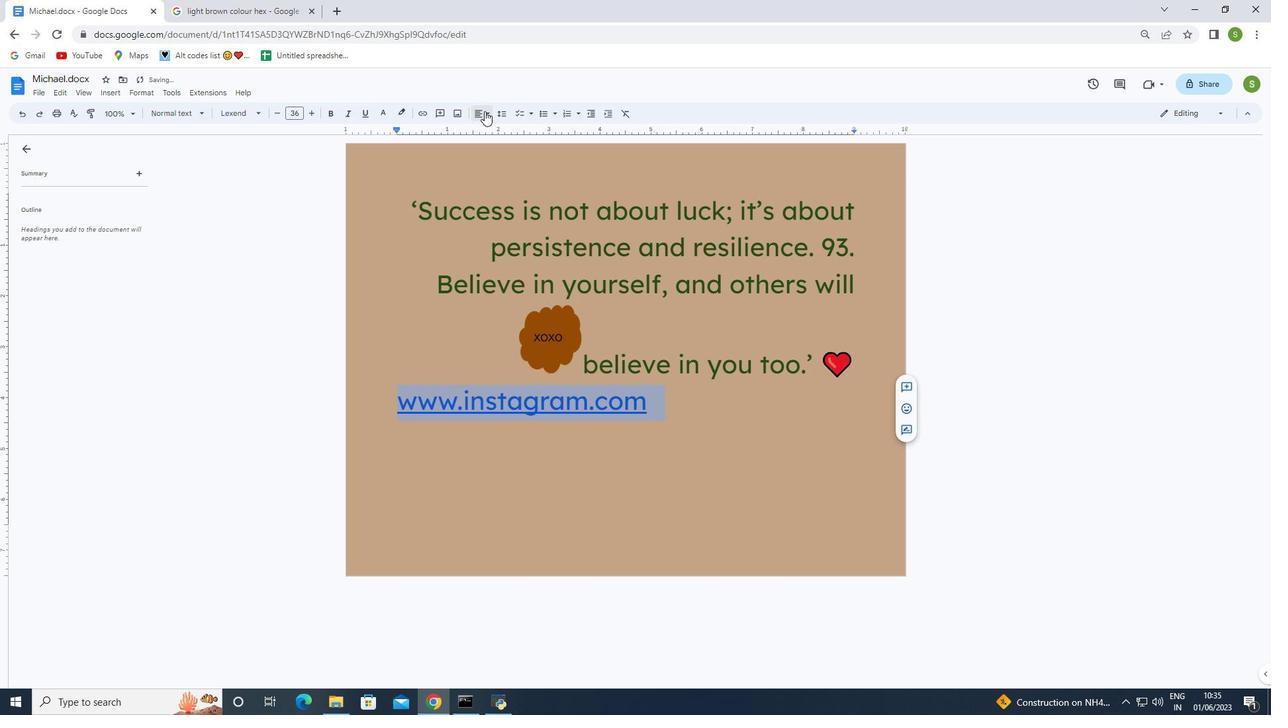 
Action: Mouse moved to (510, 135)
Screenshot: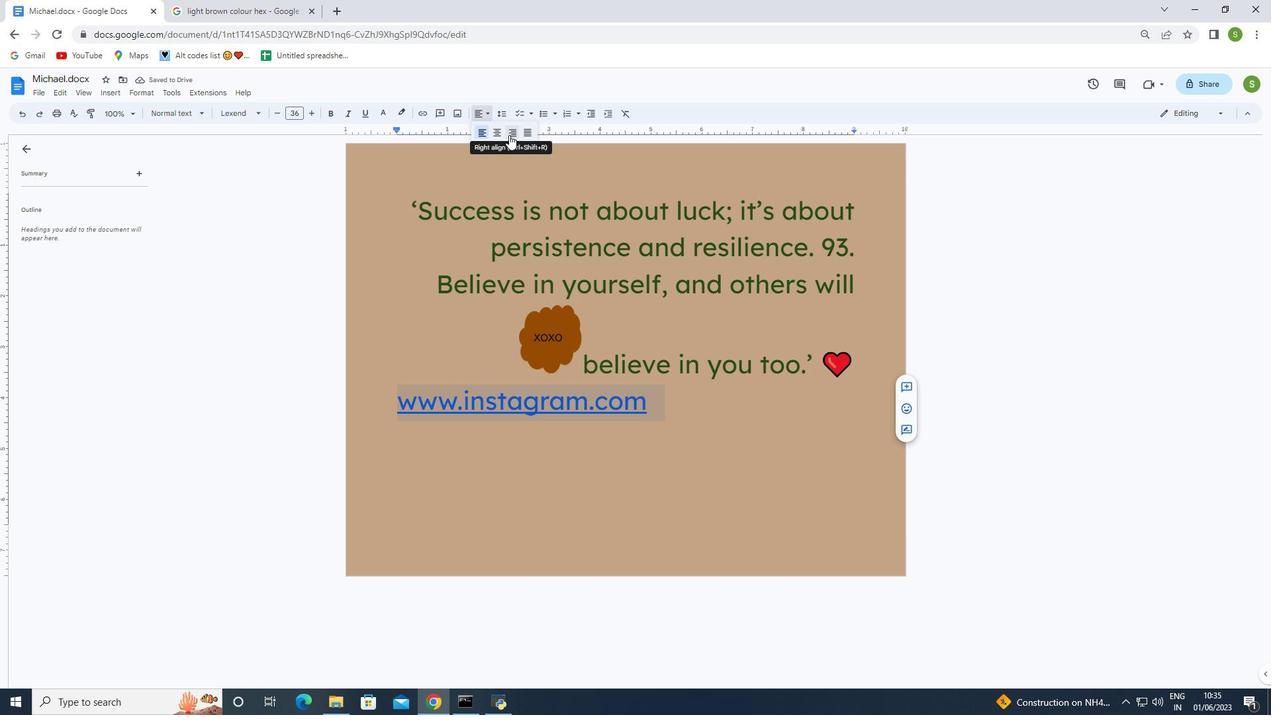 
Action: Mouse pressed left at (510, 135)
Screenshot: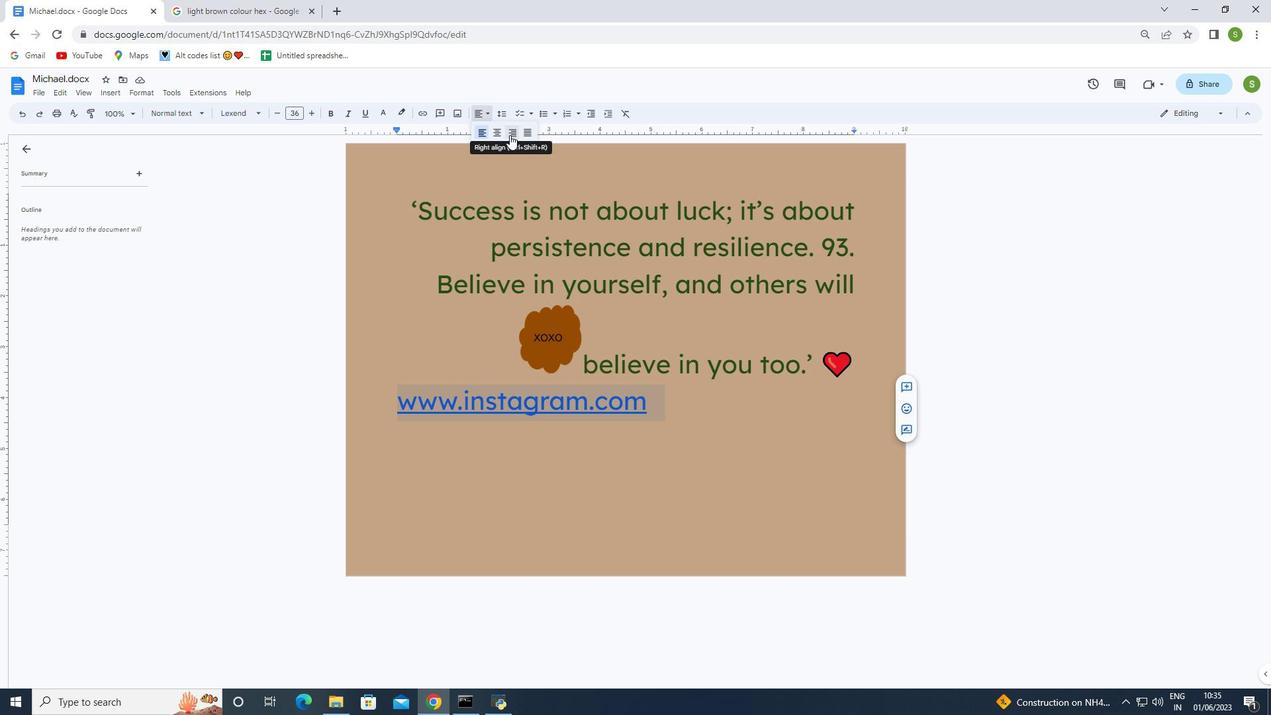 
Action: Mouse moved to (475, 441)
Screenshot: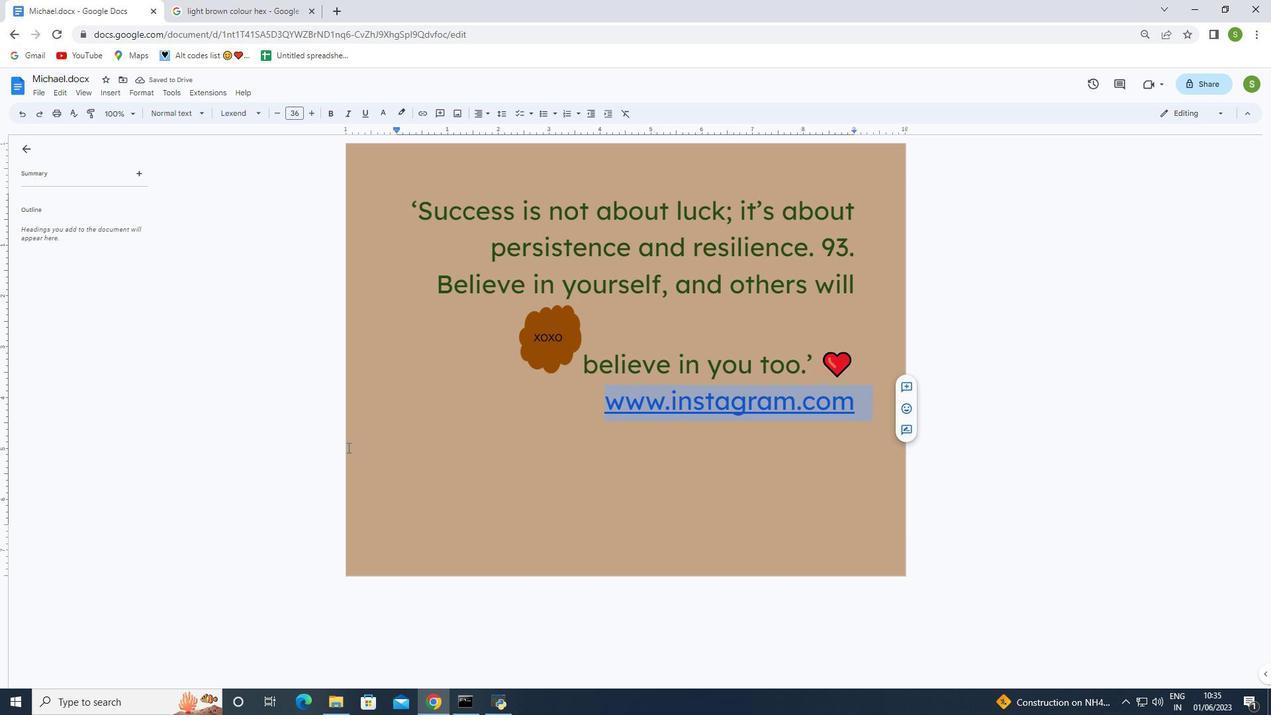
Action: Mouse pressed left at (475, 441)
Screenshot: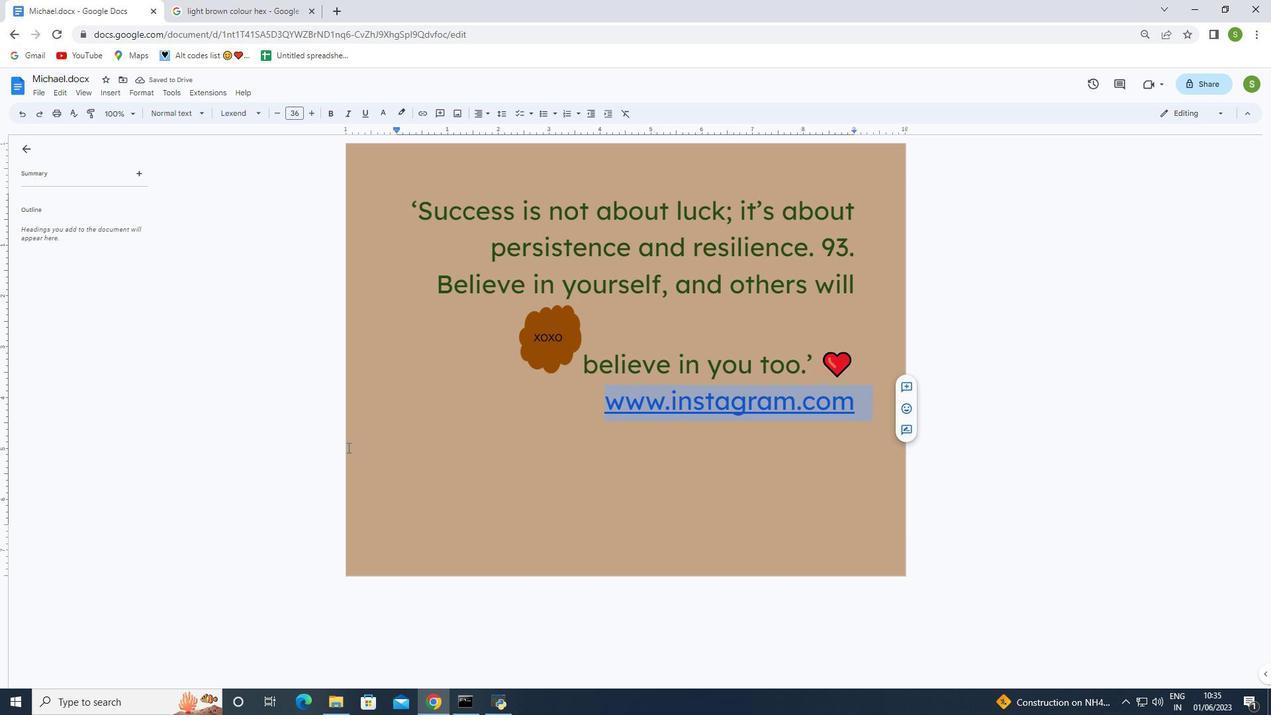 
Action: Mouse moved to (502, 474)
Screenshot: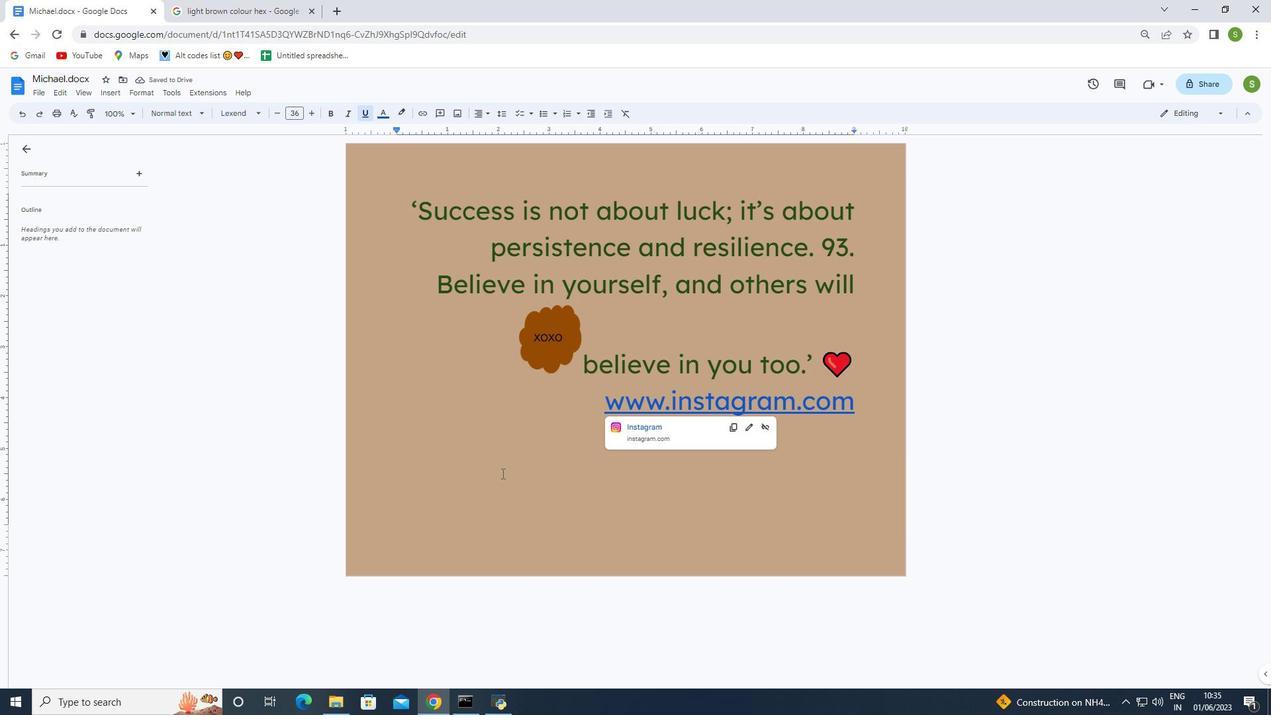 
Action: Mouse pressed left at (502, 474)
Screenshot: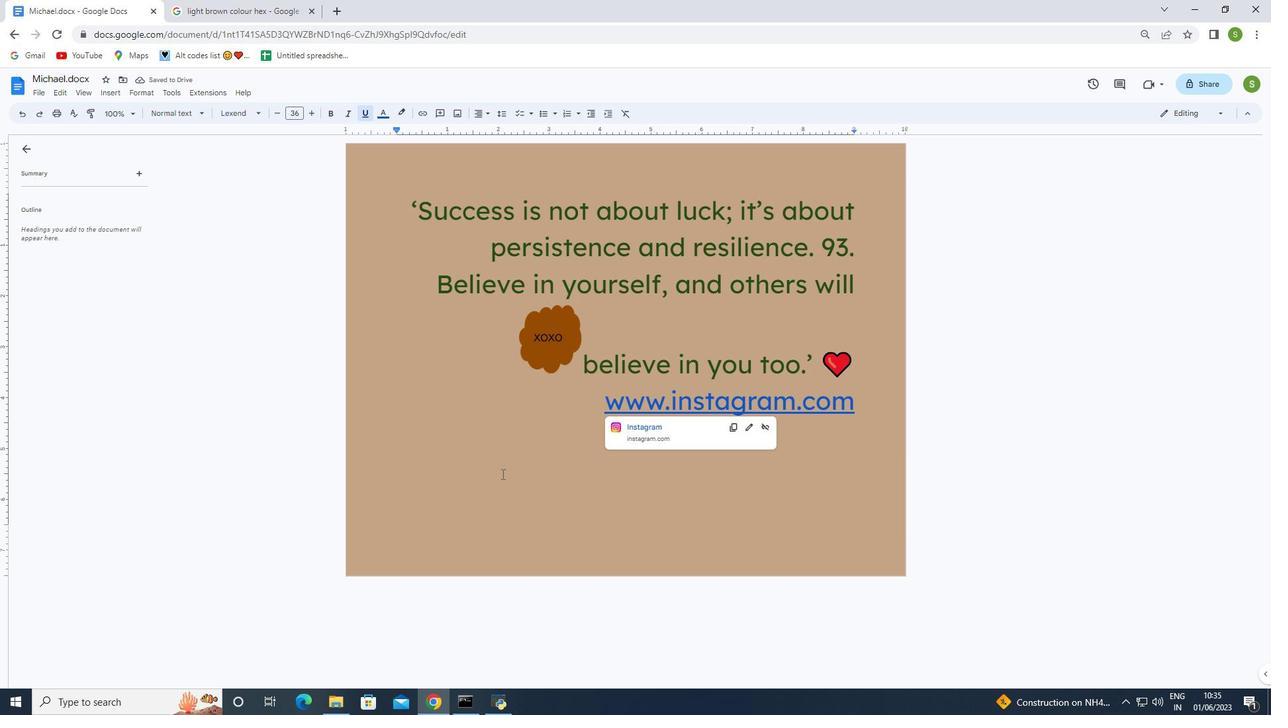 
Action: Mouse moved to (411, 201)
Screenshot: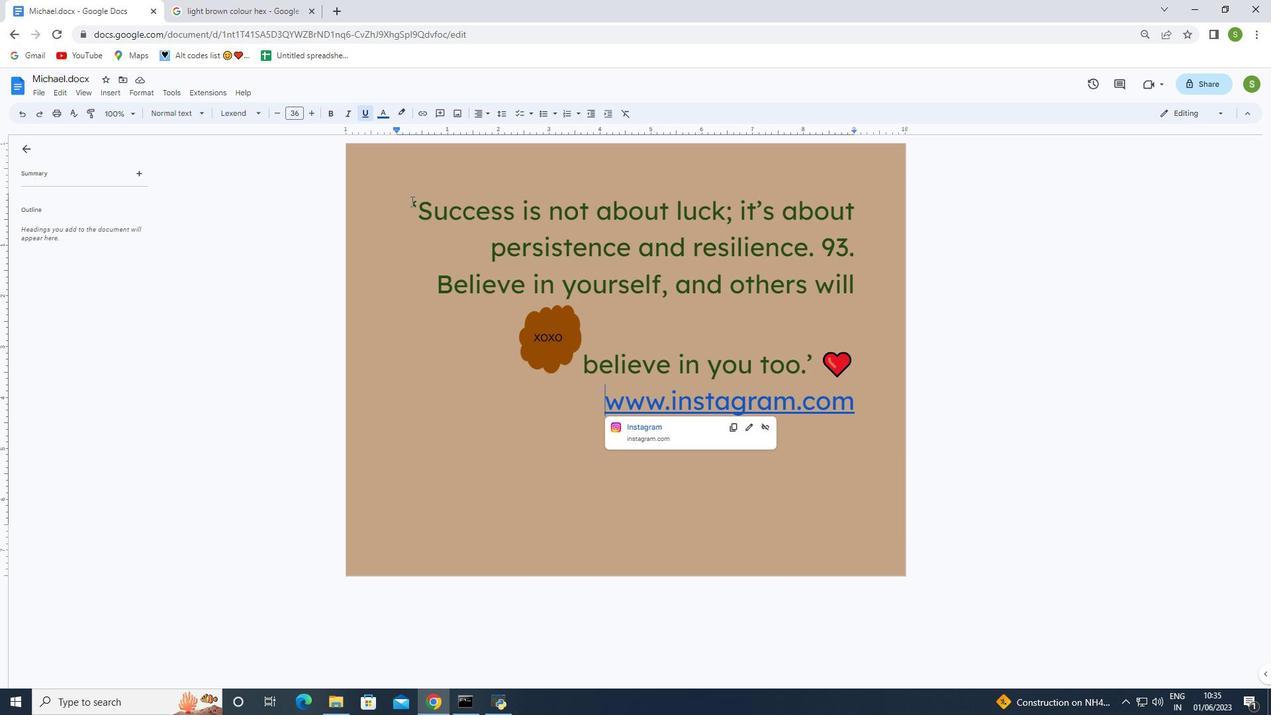 
Action: Mouse pressed left at (411, 201)
Screenshot: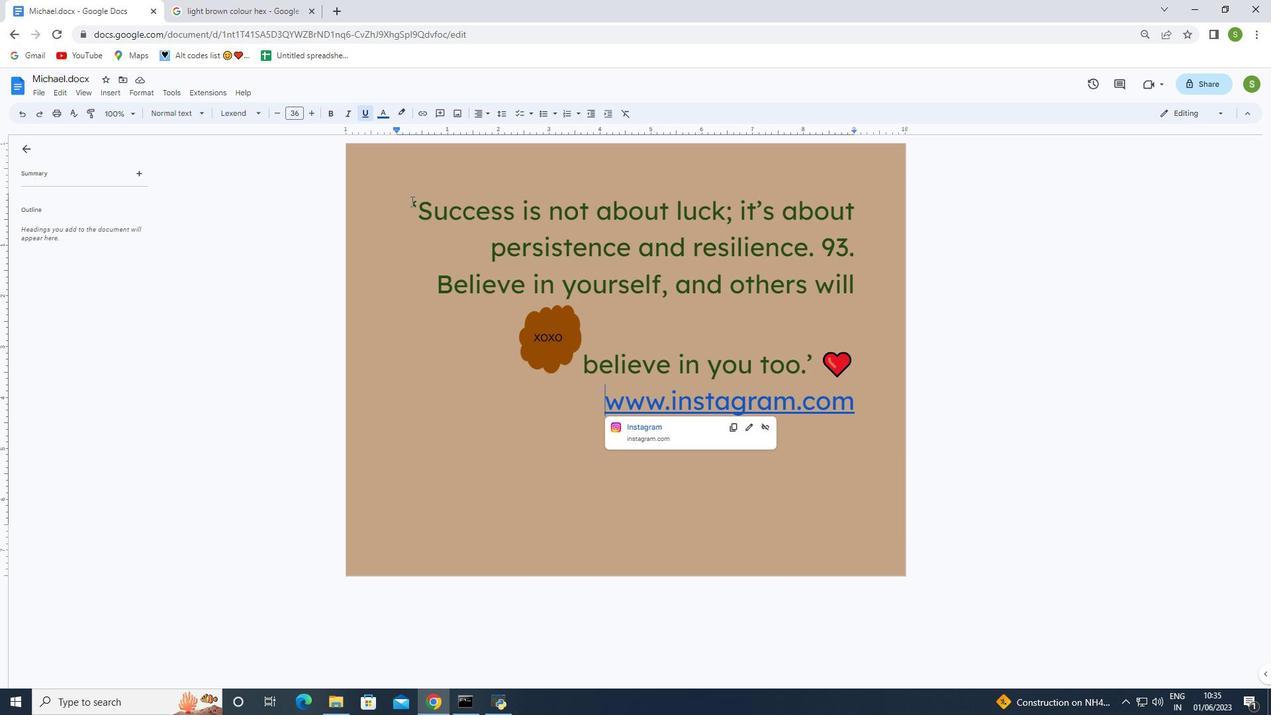
Action: Mouse moved to (40, 94)
Screenshot: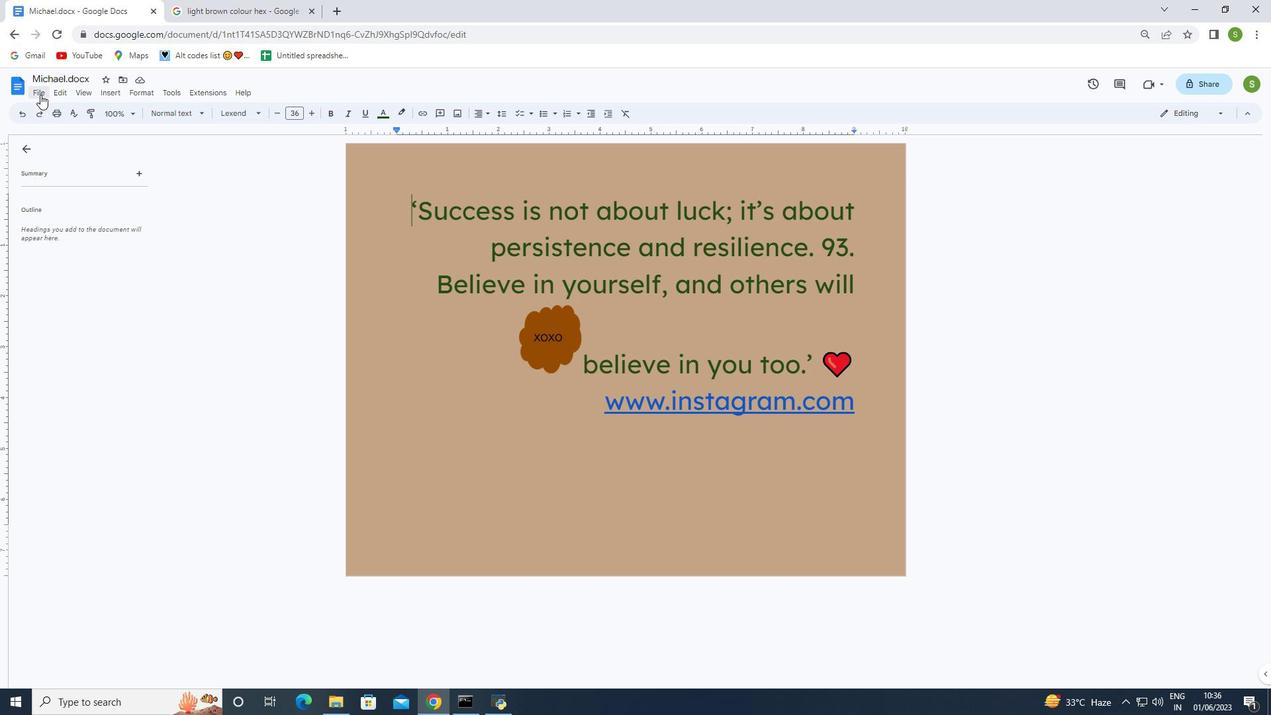 
Action: Mouse pressed left at (40, 94)
Screenshot: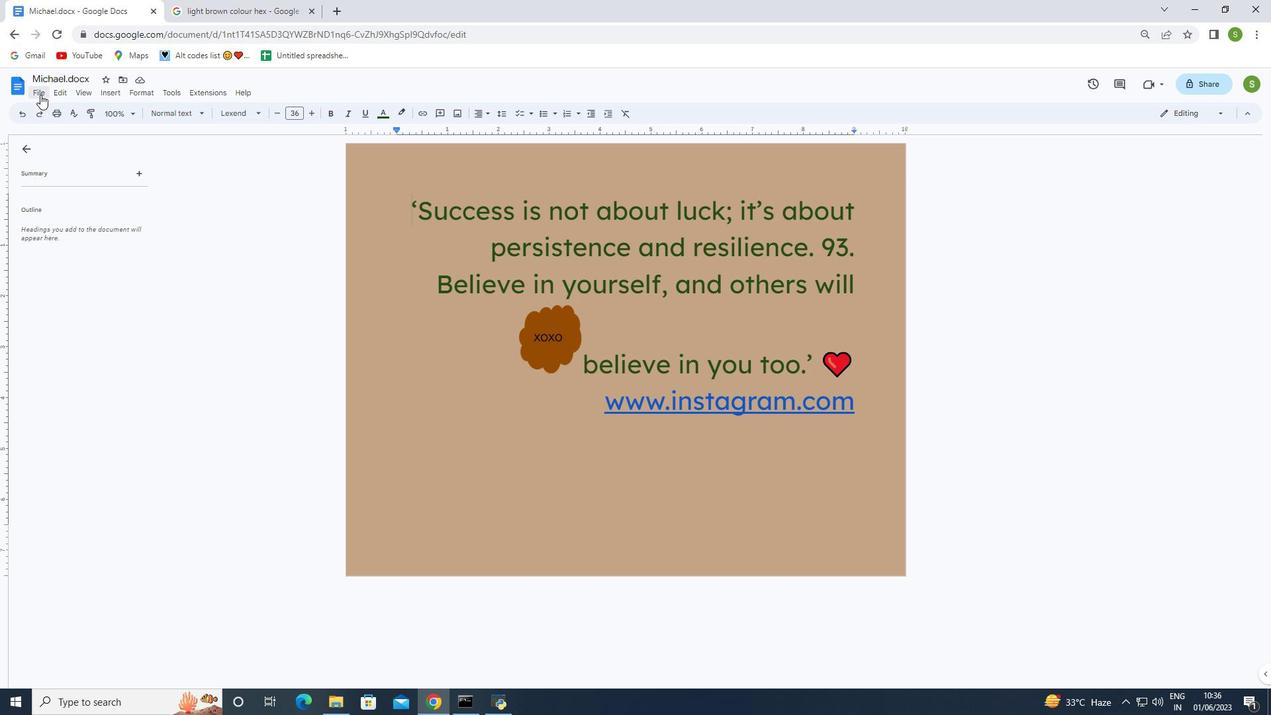 
Action: Mouse moved to (74, 382)
Screenshot: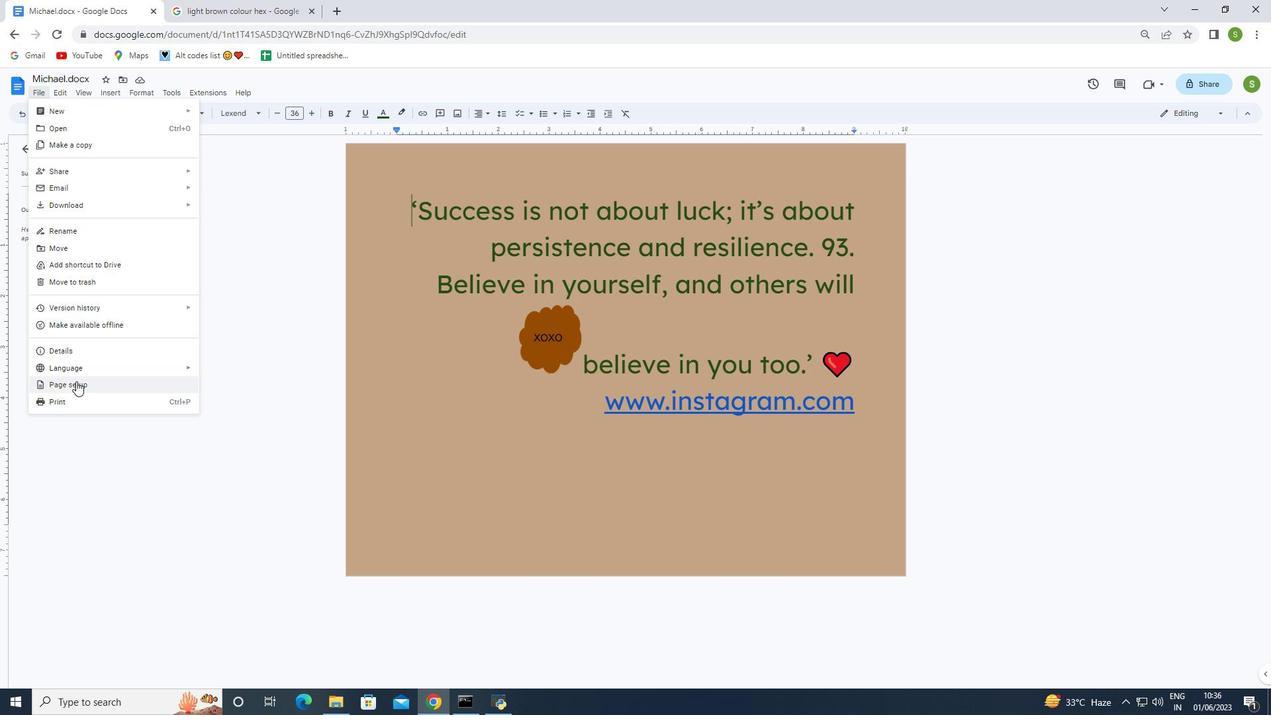 
Action: Mouse pressed left at (74, 382)
Screenshot: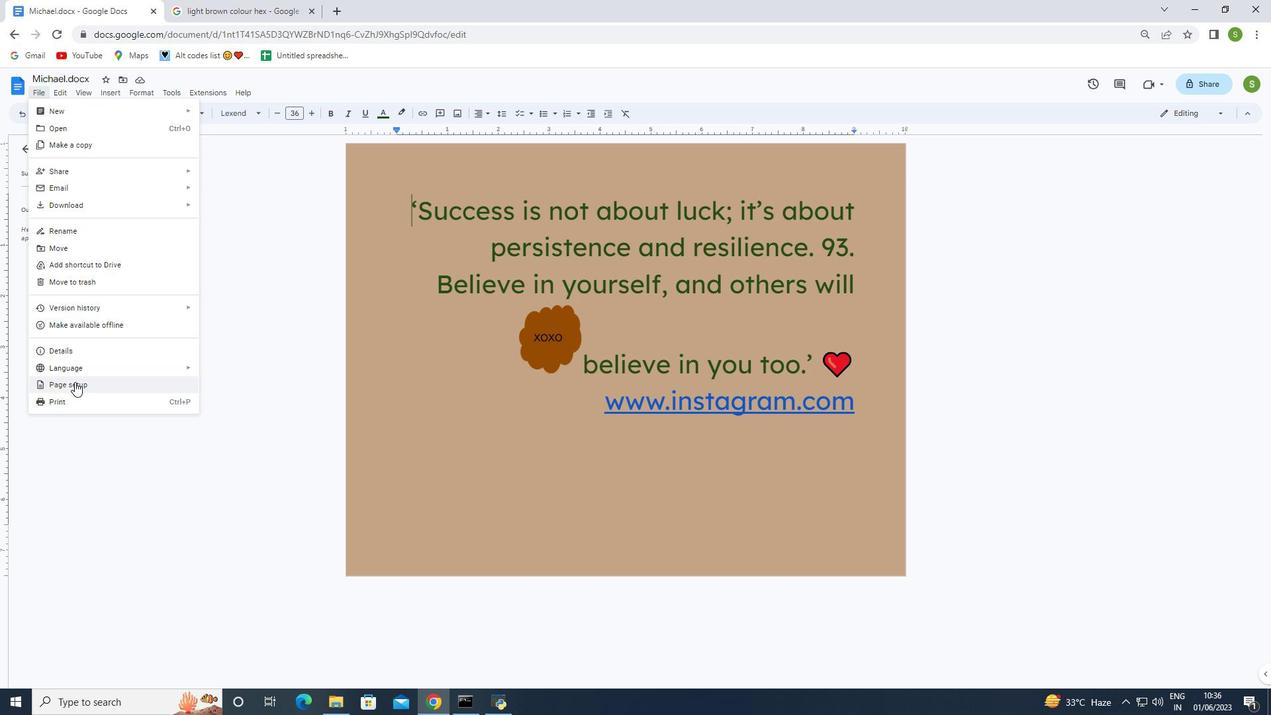
Action: Mouse moved to (730, 257)
Screenshot: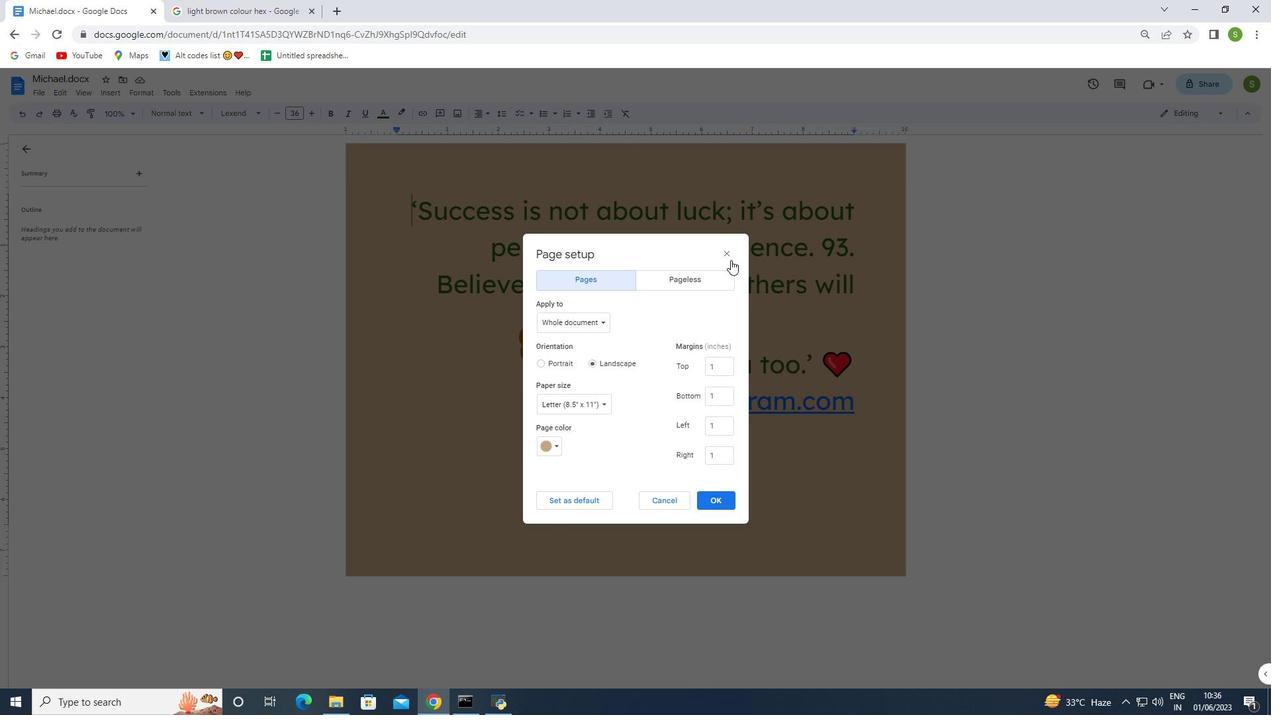 
Action: Mouse pressed left at (730, 257)
Screenshot: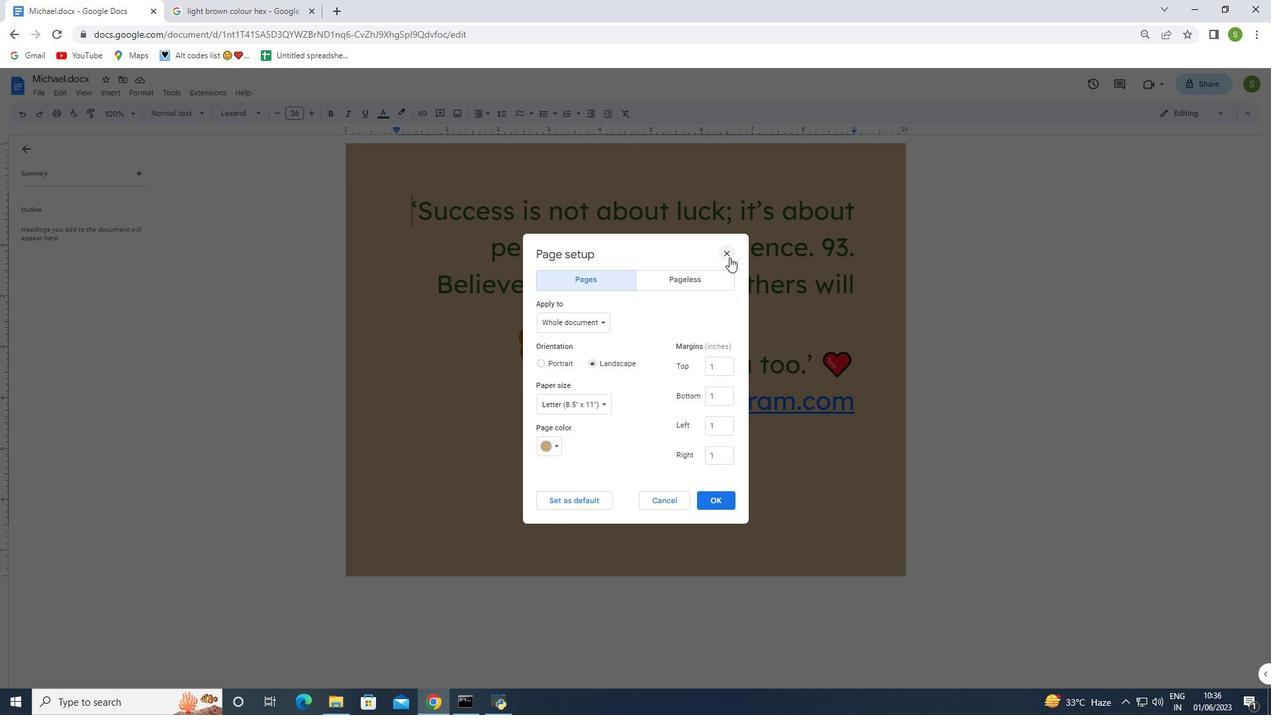 
Action: Mouse moved to (109, 95)
Screenshot: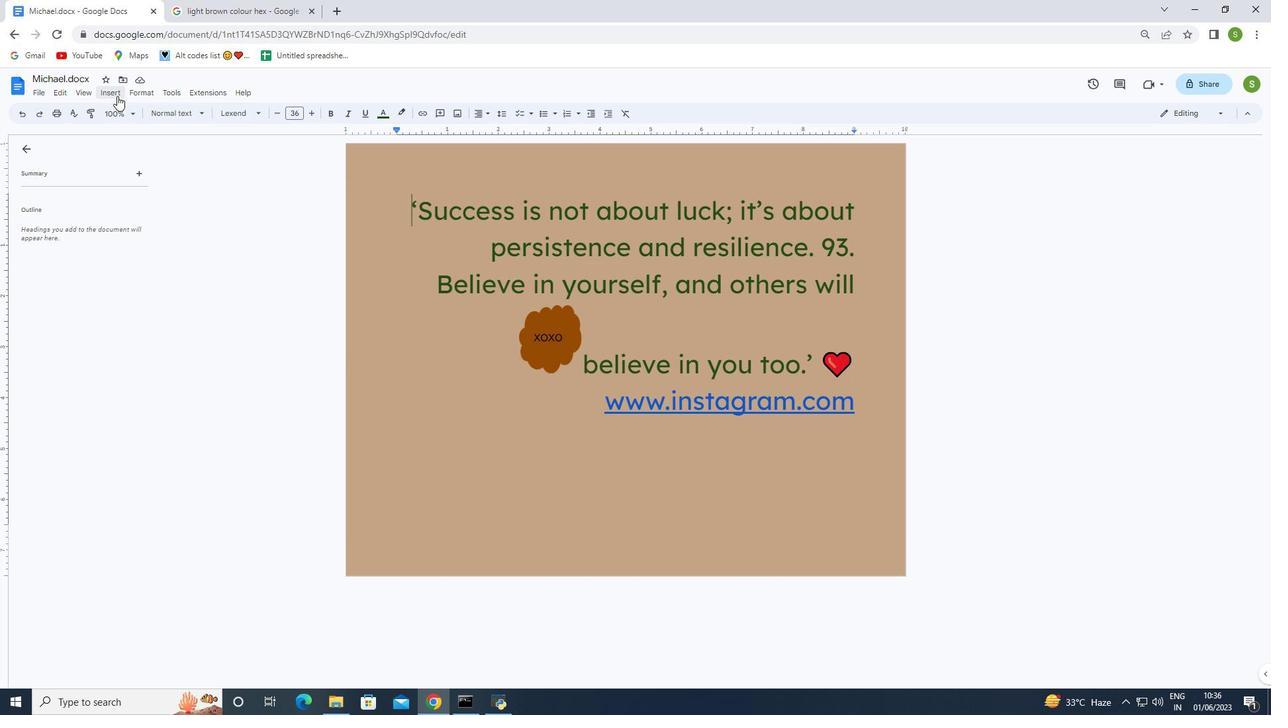 
Action: Mouse pressed left at (109, 95)
Screenshot: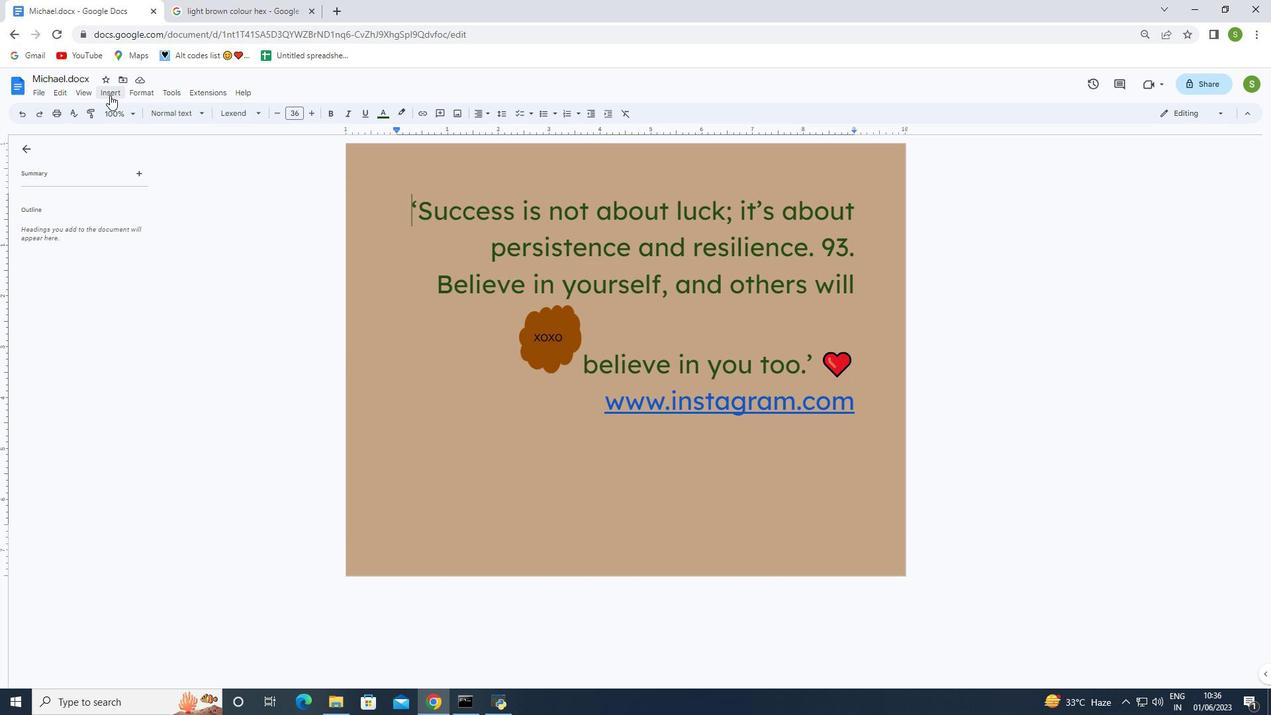
Action: Mouse moved to (151, 372)
Screenshot: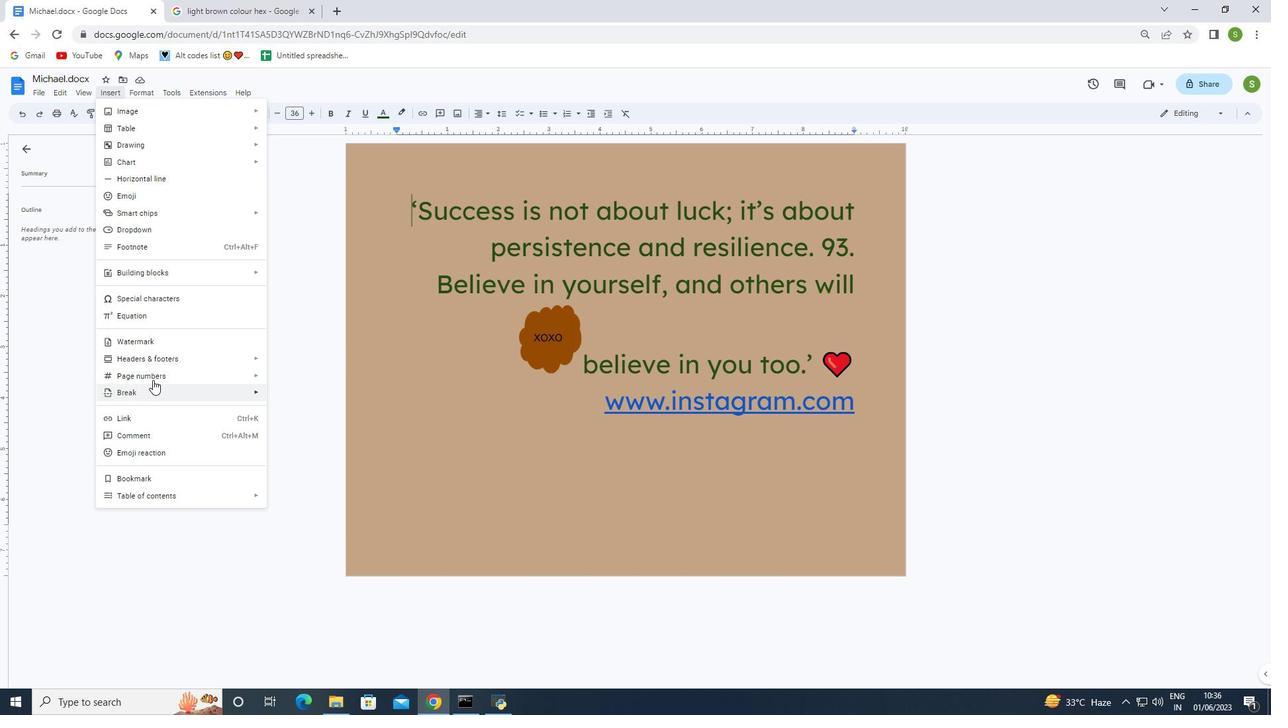 
Action: Mouse pressed left at (151, 372)
Screenshot: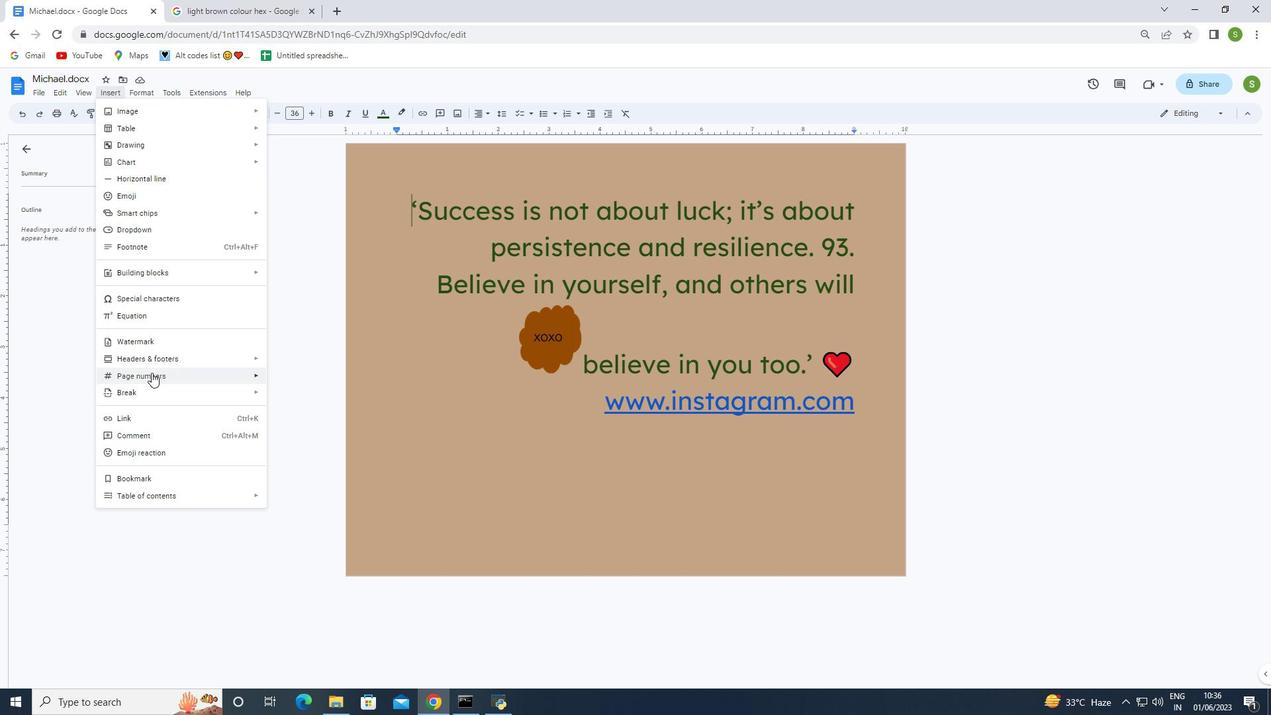 
Action: Mouse moved to (298, 399)
Screenshot: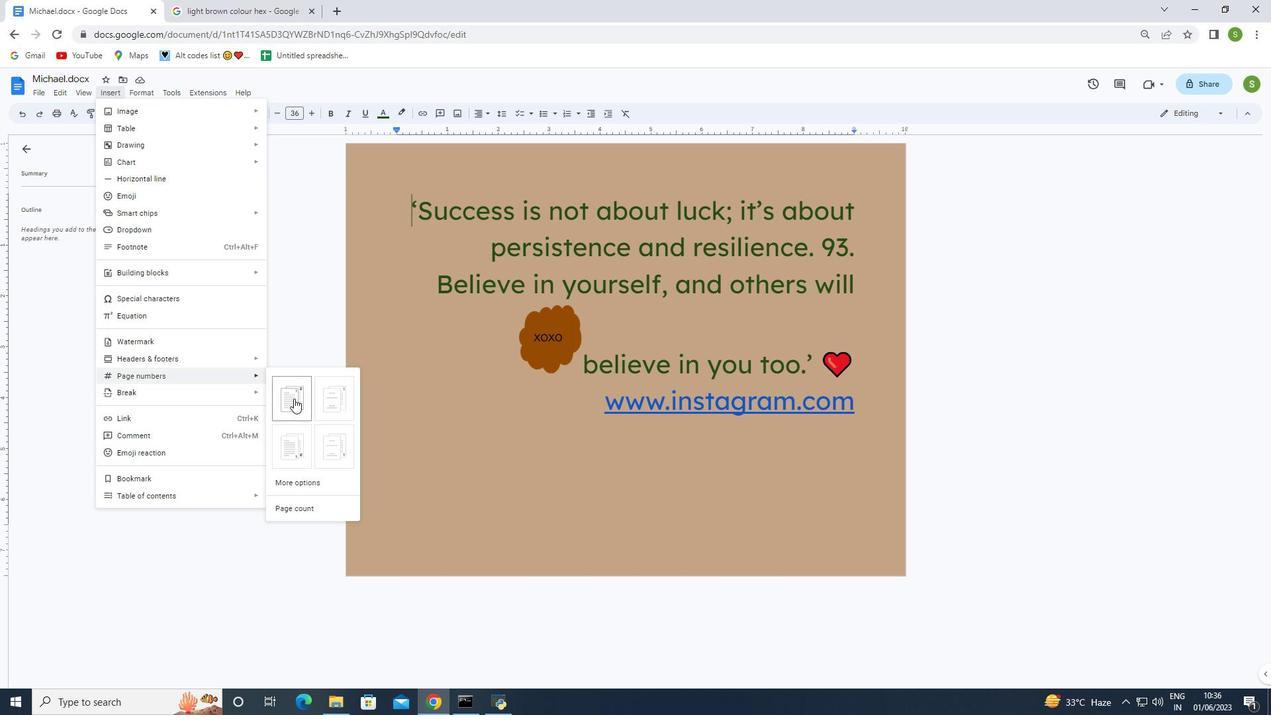 
Action: Mouse pressed left at (298, 399)
Screenshot: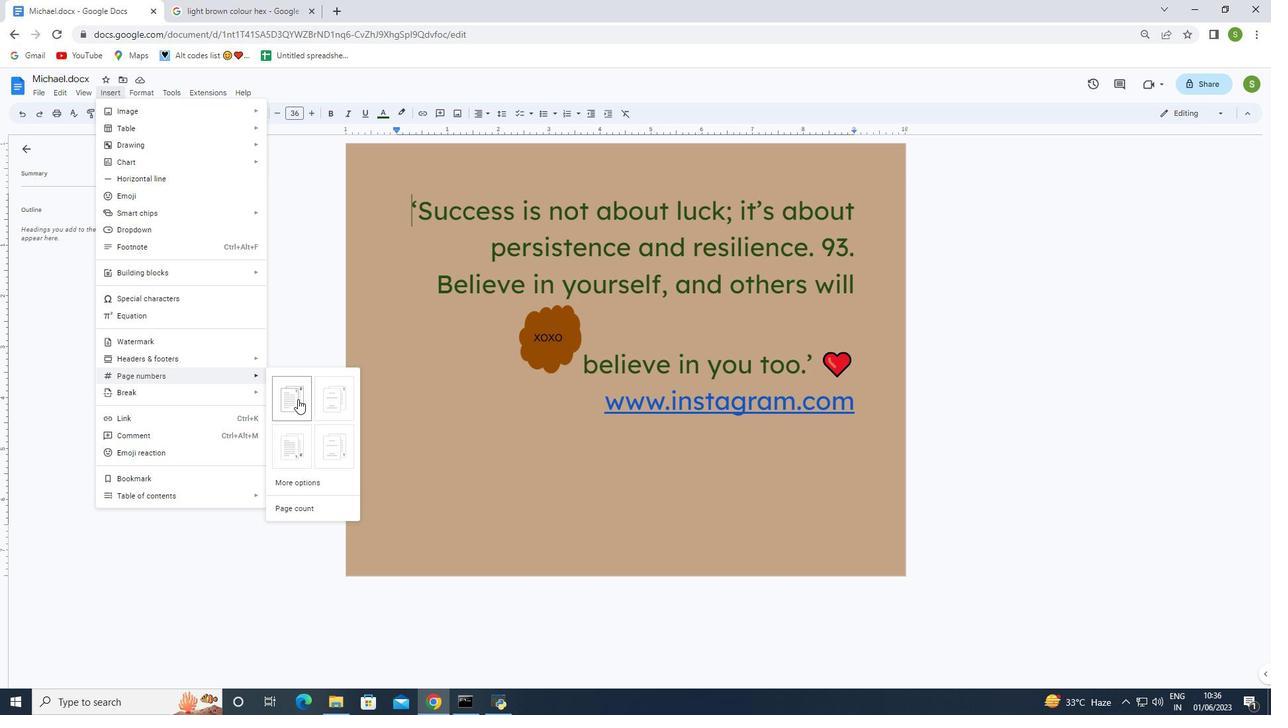 
Action: Mouse moved to (887, 264)
Screenshot: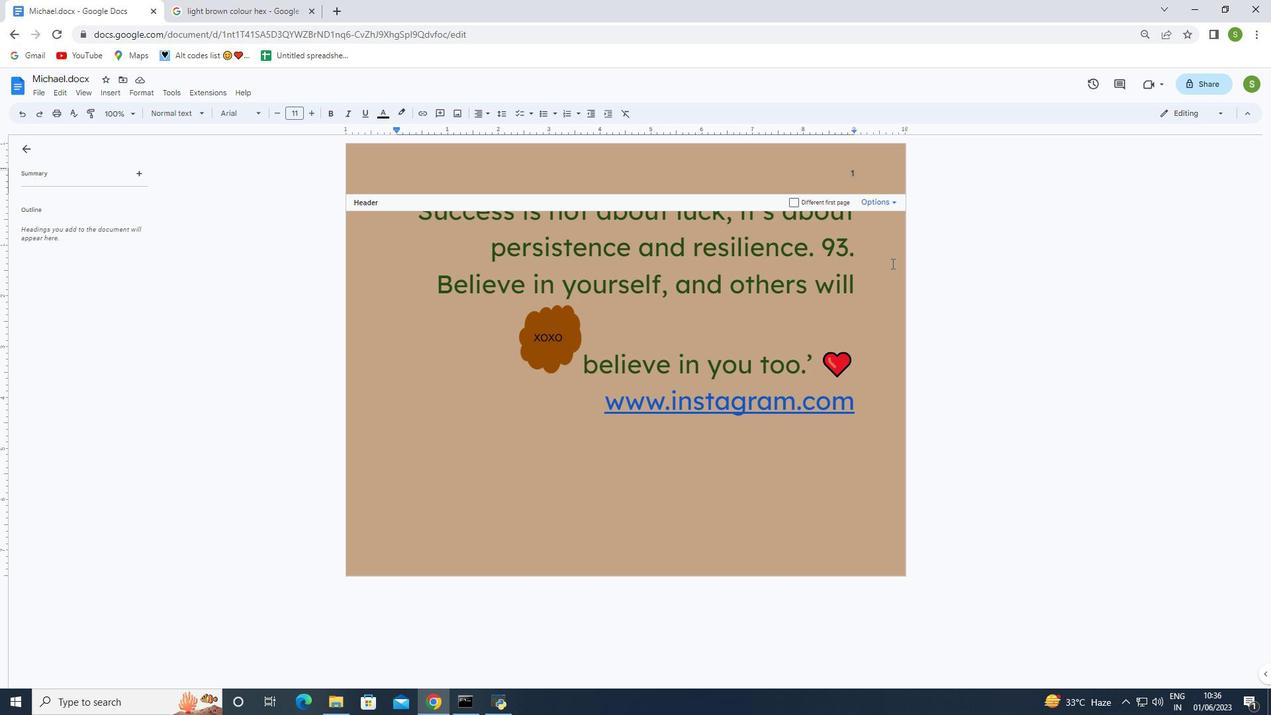 
Action: Mouse pressed left at (887, 264)
Screenshot: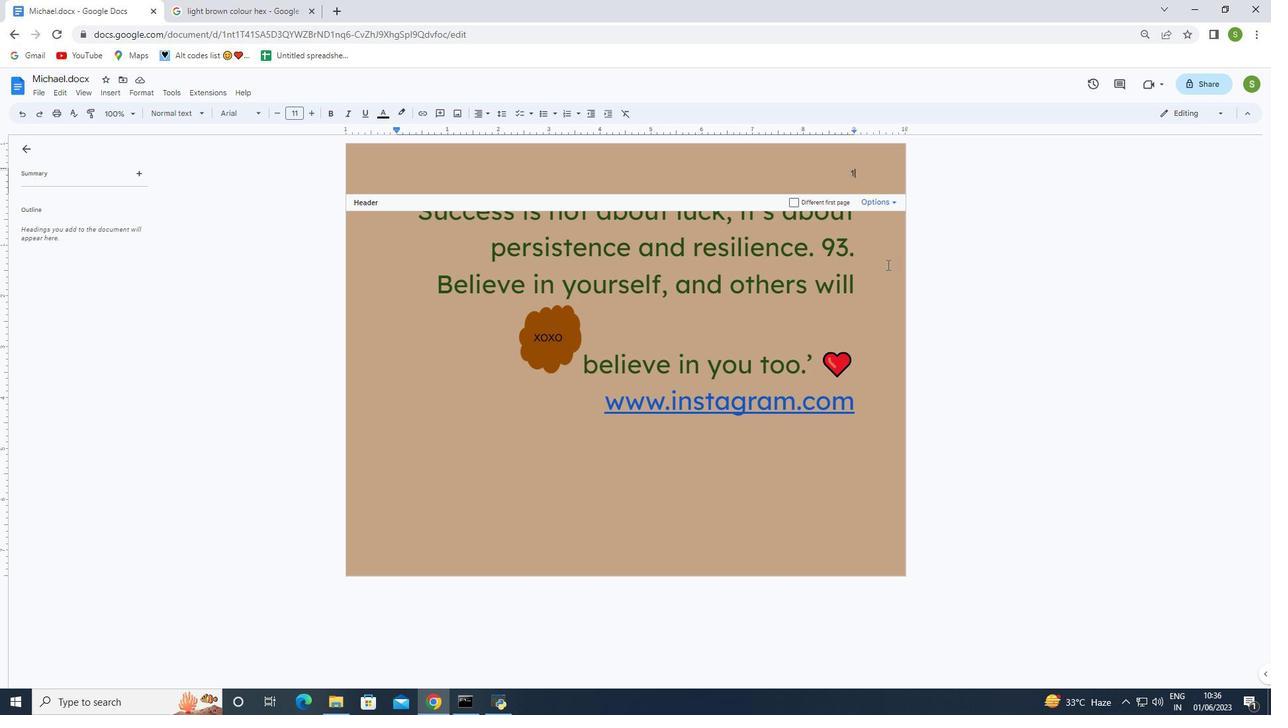 
Action: Mouse moved to (841, 389)
Screenshot: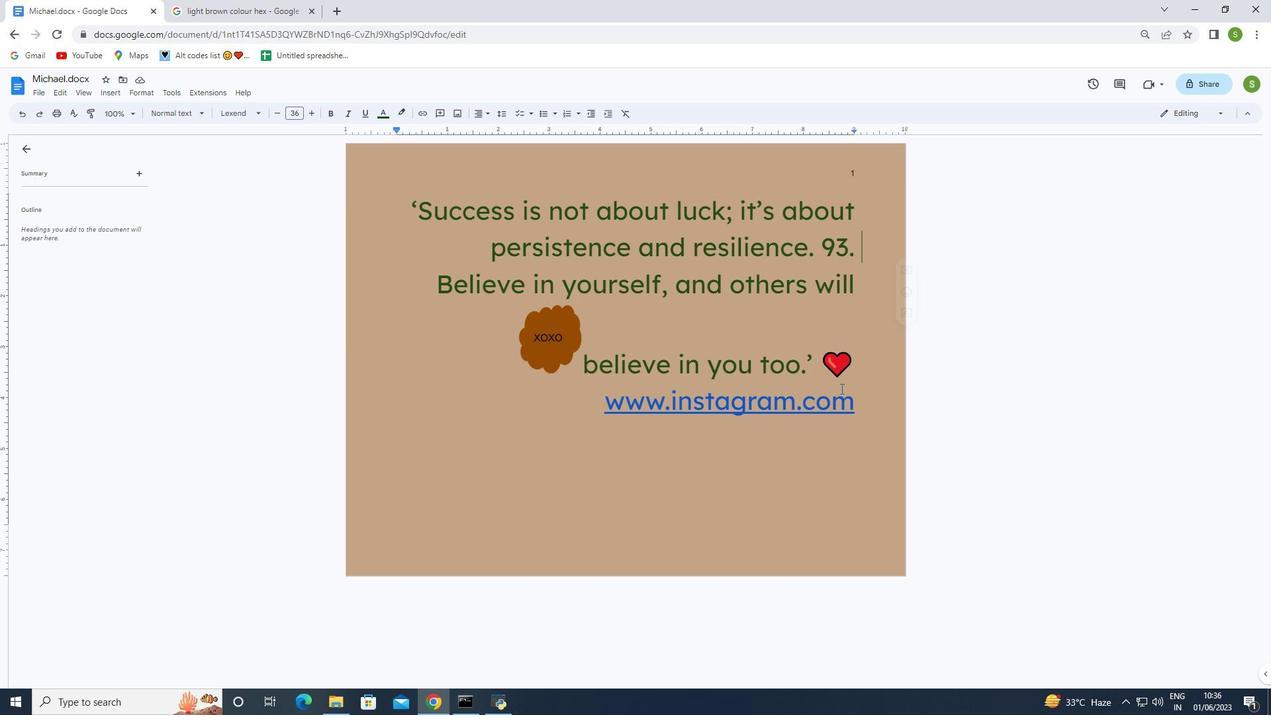 
